Task: Look for space in Akora, Pakistan from 9th June, 2023 to 16th June, 2023 for 2 adults in price range Rs.8000 to Rs.16000. Place can be entire place with 2 bedrooms having 2 beds and 1 bathroom. Property type can be house, flat, guest house. Booking option can be shelf check-in. Required host language is English.
Action: Mouse pressed left at (423, 74)
Screenshot: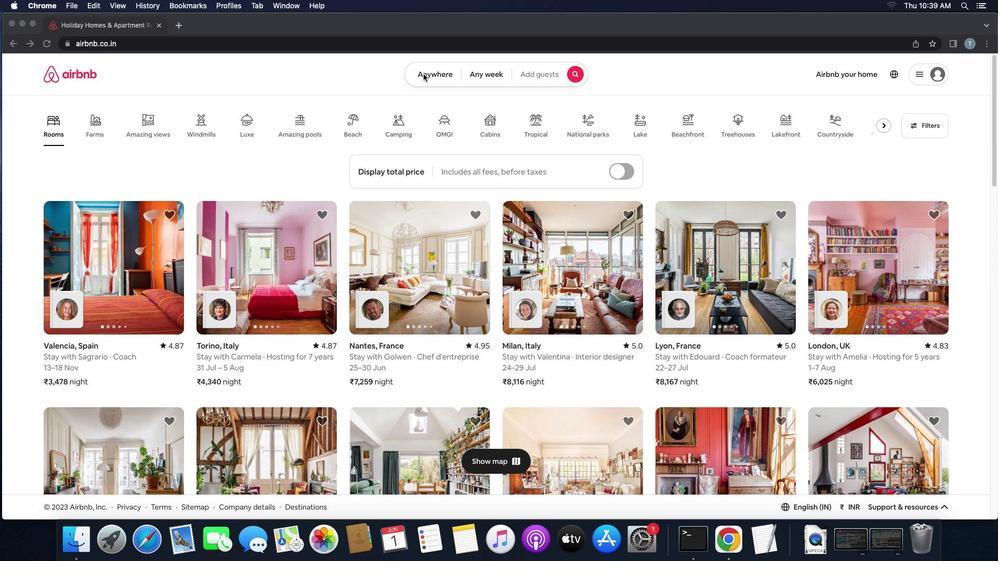 
Action: Mouse pressed left at (423, 74)
Screenshot: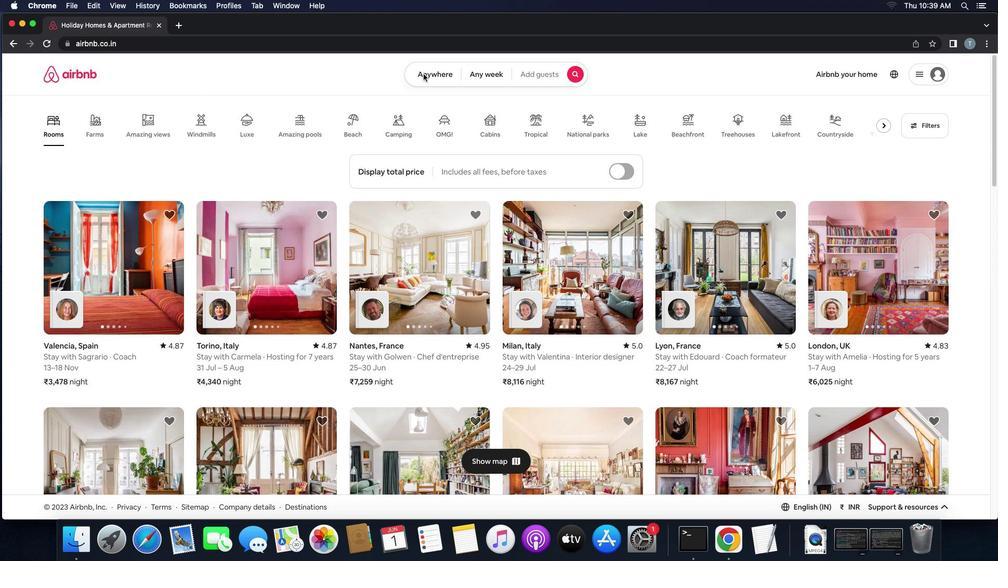 
Action: Mouse moved to (382, 109)
Screenshot: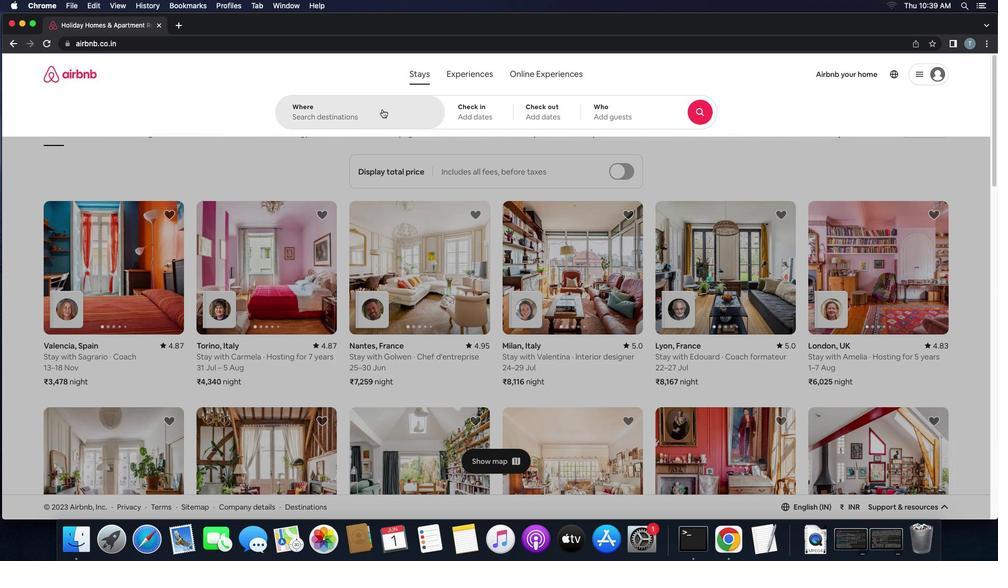 
Action: Mouse pressed left at (382, 109)
Screenshot: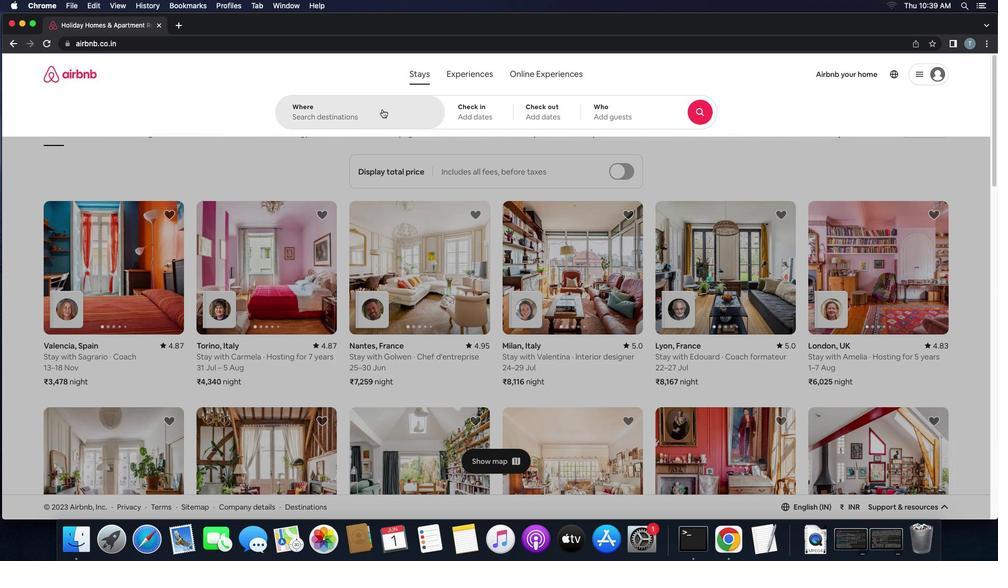 
Action: Mouse moved to (383, 109)
Screenshot: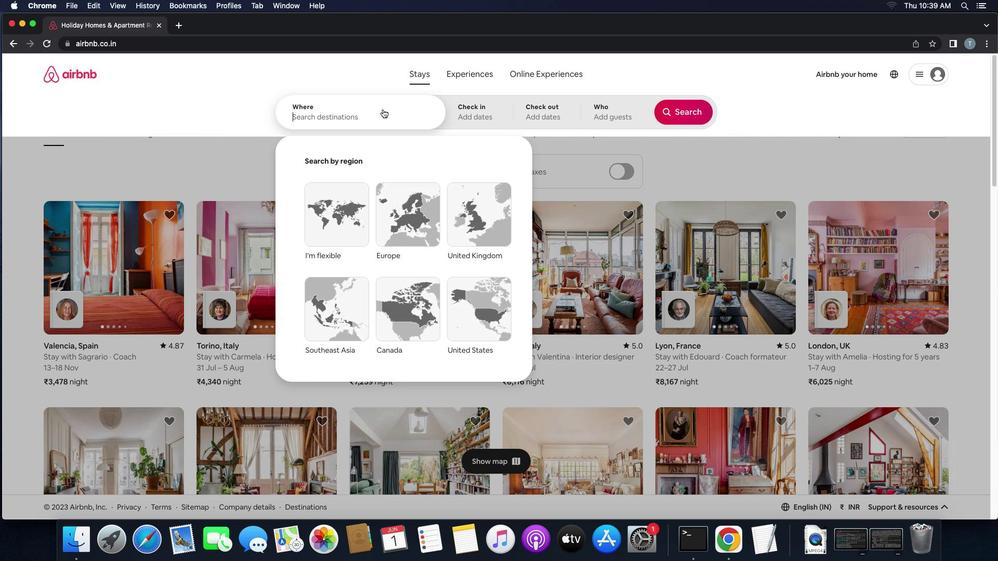 
Action: Key pressed Key.shift'A''k''o''r''a'',''p''a''k''i''s''t''a''n'Key.enter
Screenshot: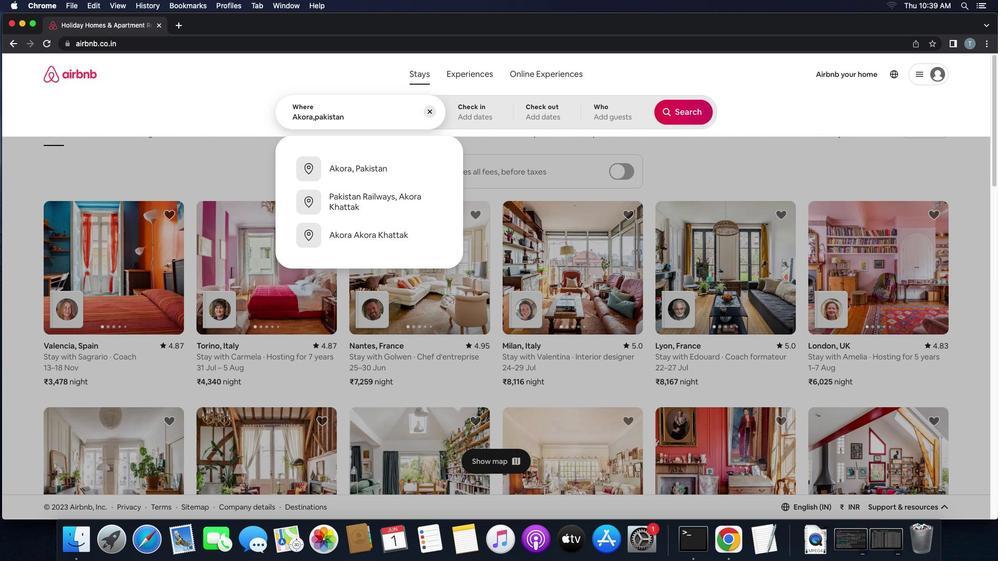 
Action: Mouse moved to (513, 287)
Screenshot: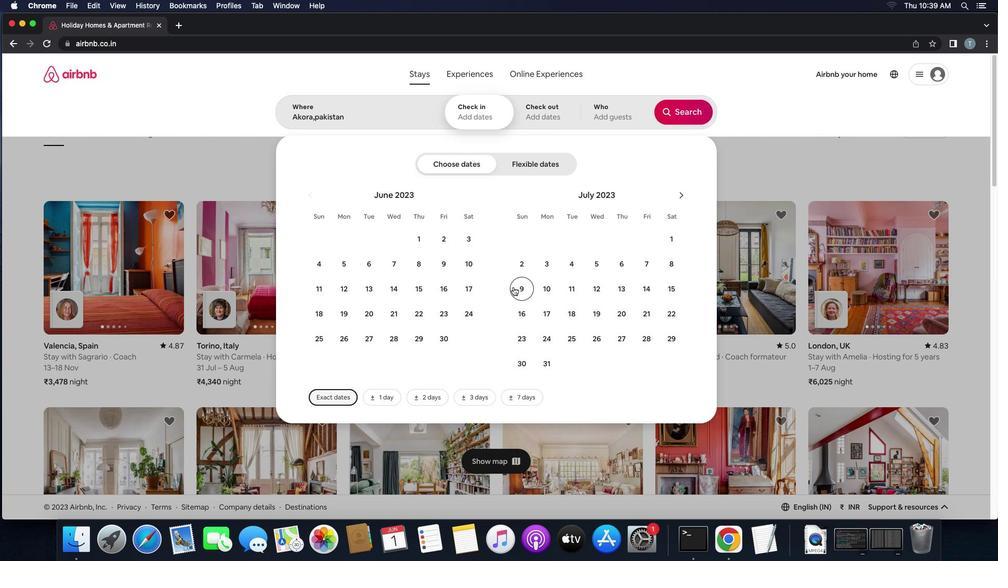 
Action: Mouse pressed left at (513, 287)
Screenshot: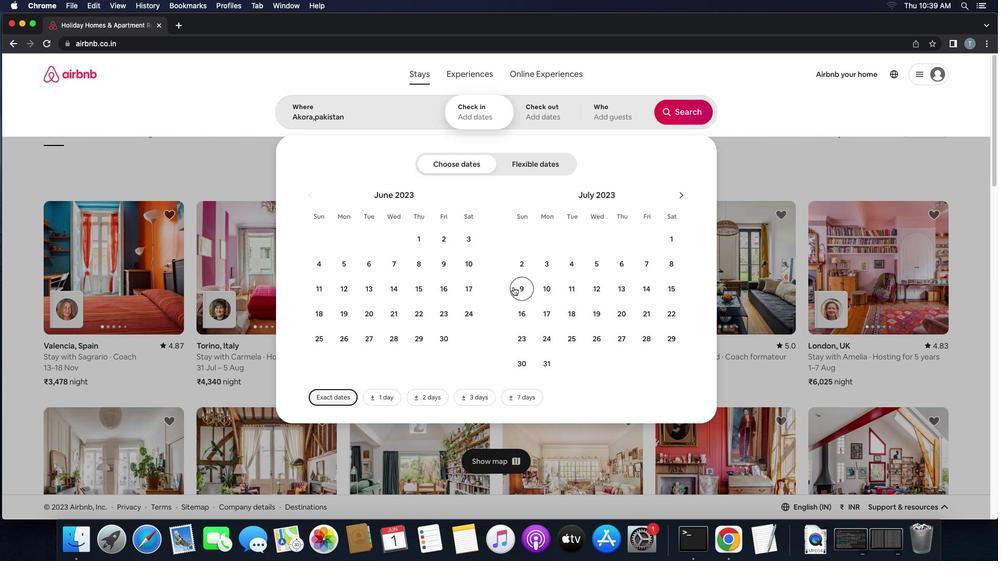 
Action: Mouse moved to (518, 314)
Screenshot: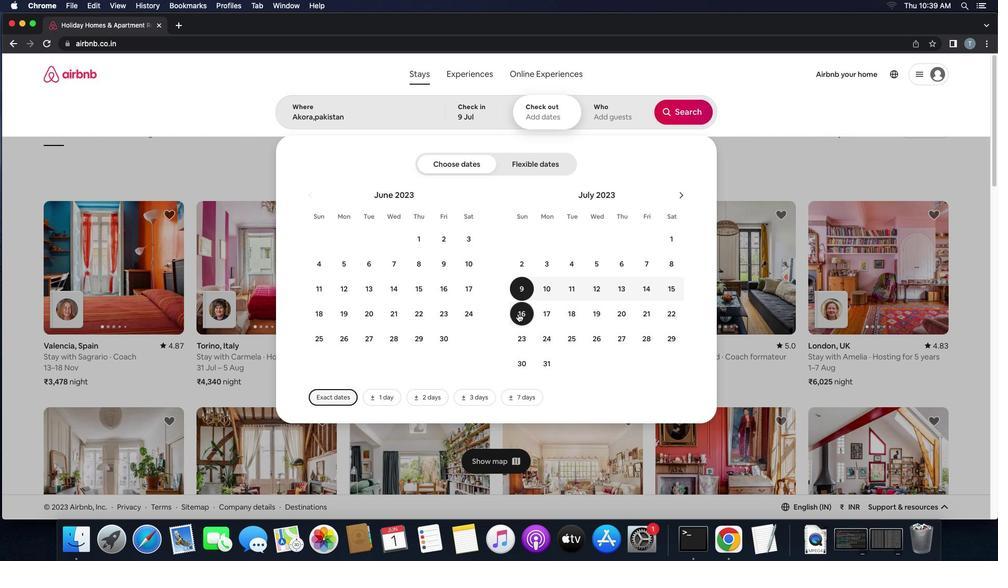 
Action: Mouse pressed left at (518, 314)
Screenshot: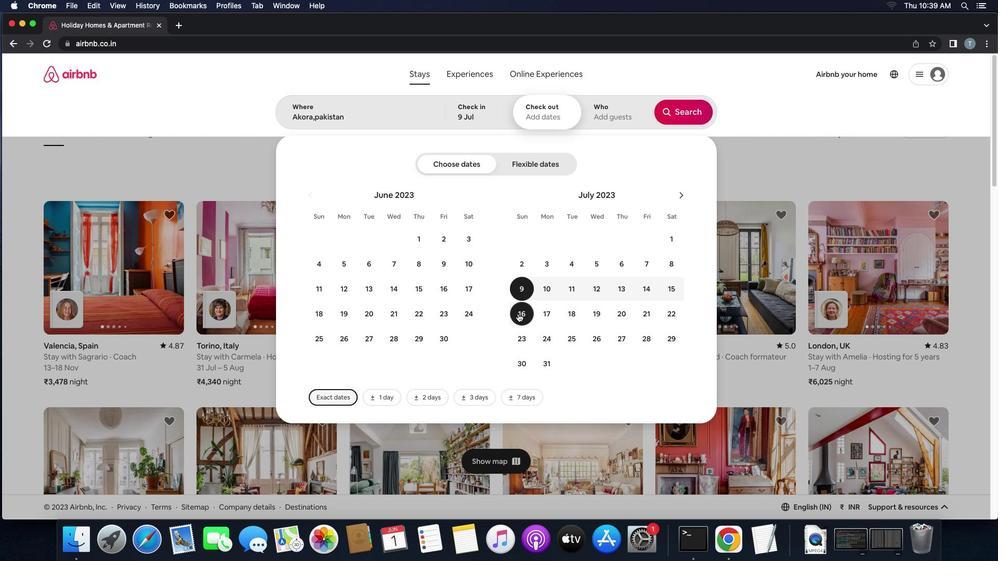 
Action: Mouse moved to (597, 114)
Screenshot: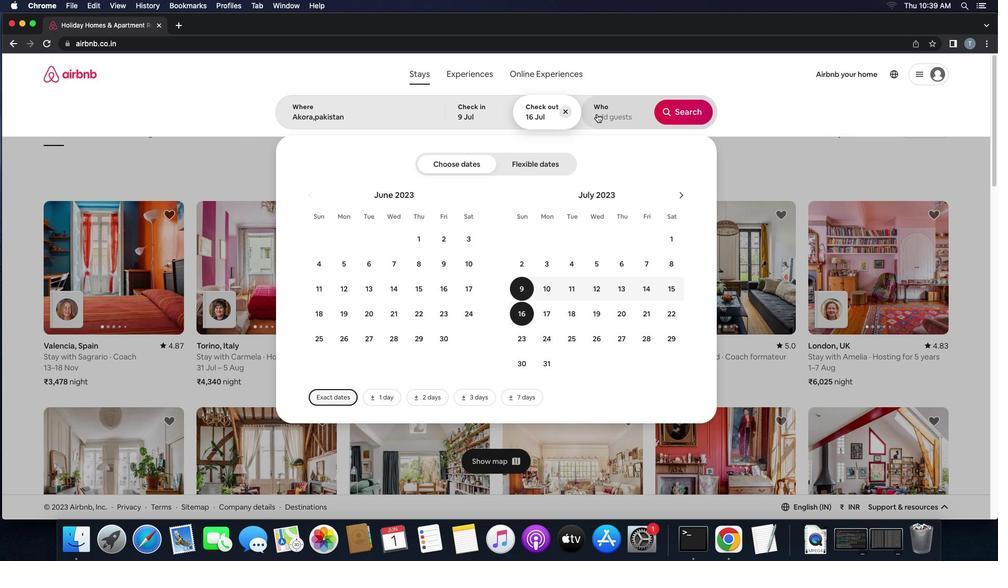 
Action: Mouse pressed left at (597, 114)
Screenshot: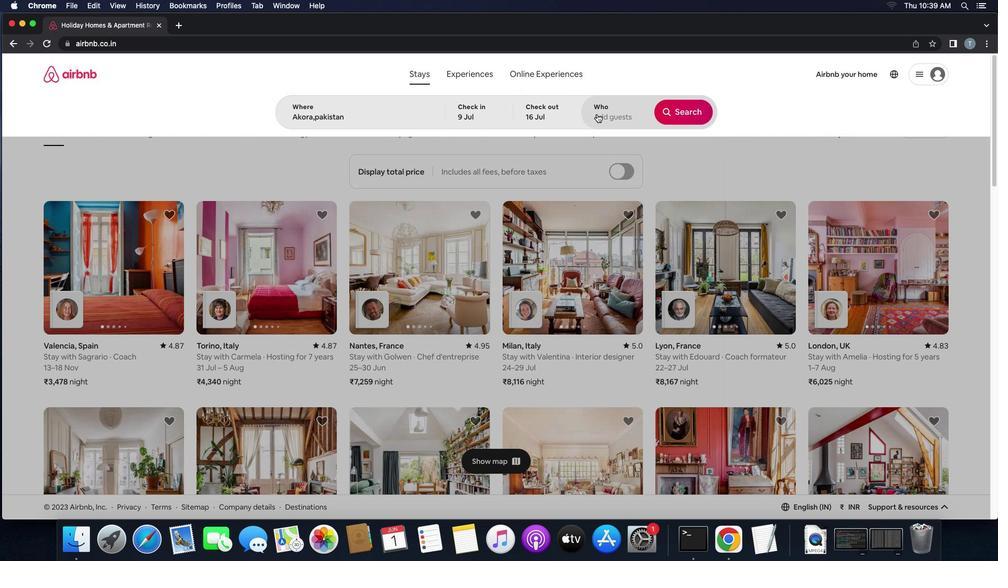 
Action: Mouse moved to (688, 171)
Screenshot: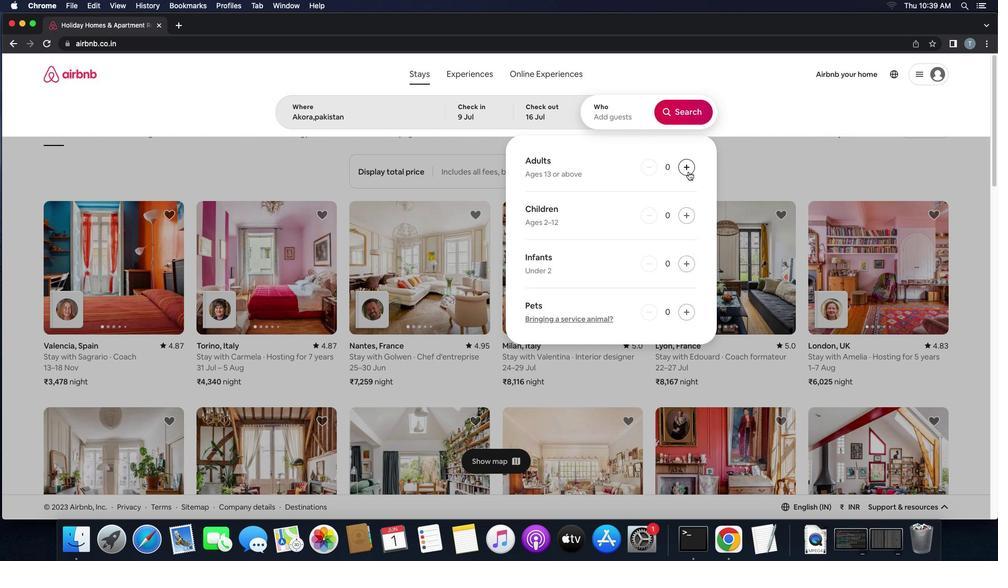 
Action: Mouse pressed left at (688, 171)
Screenshot: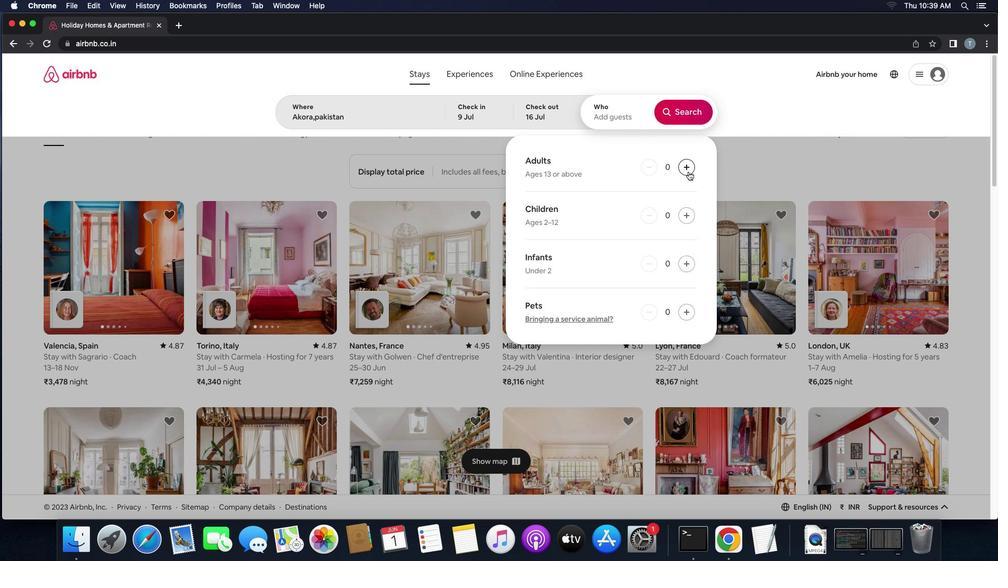 
Action: Mouse pressed left at (688, 171)
Screenshot: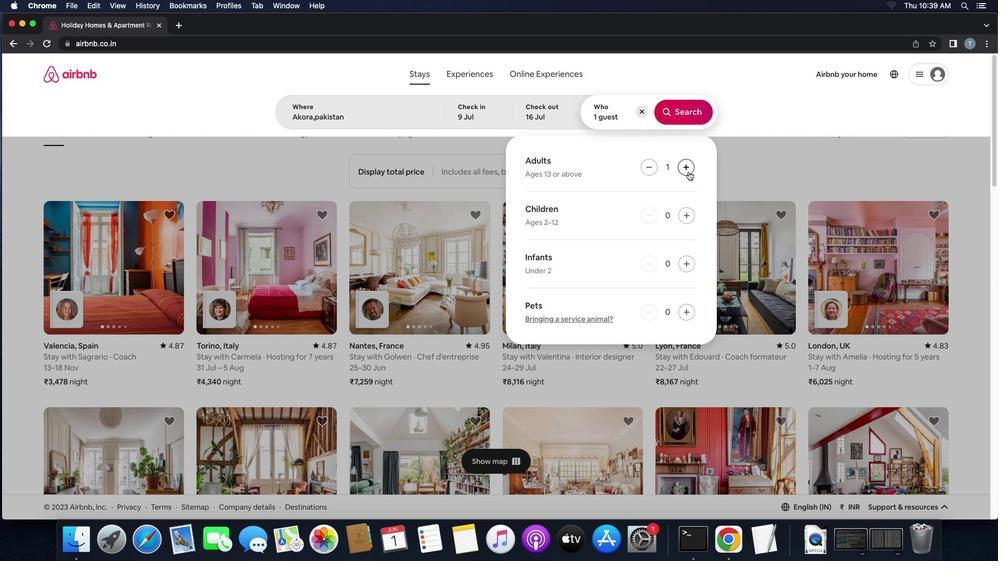 
Action: Mouse moved to (687, 119)
Screenshot: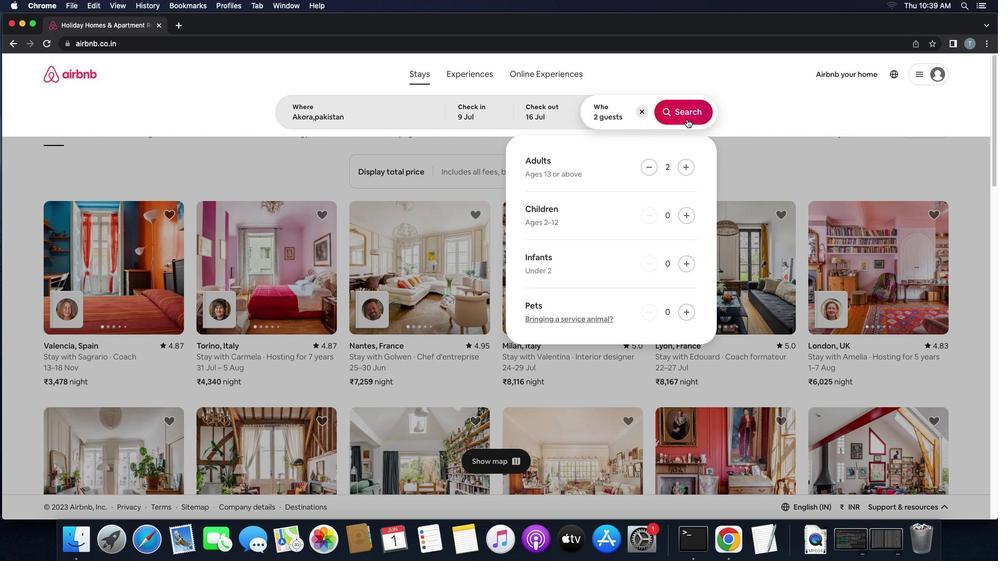 
Action: Mouse pressed left at (687, 119)
Screenshot: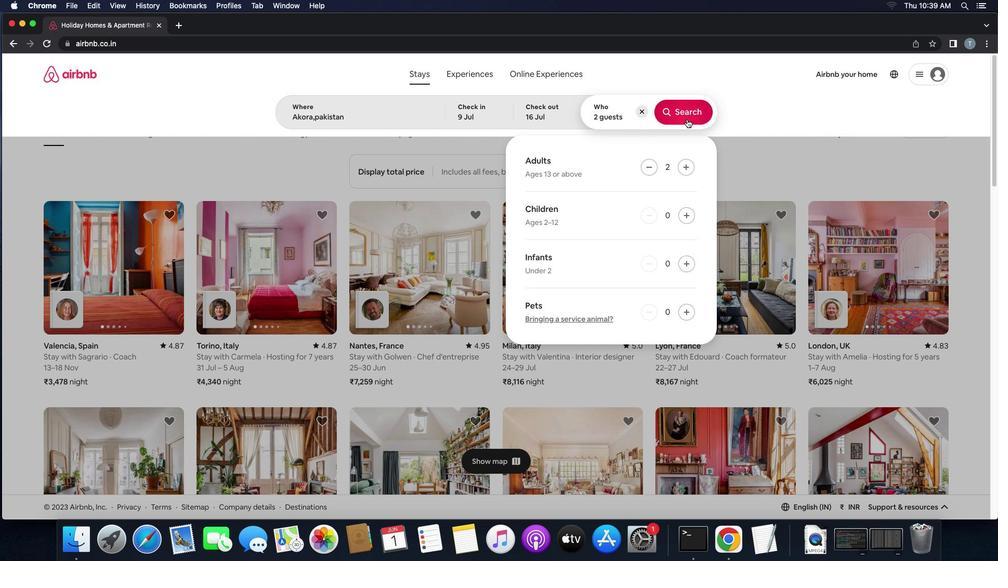 
Action: Mouse moved to (944, 116)
Screenshot: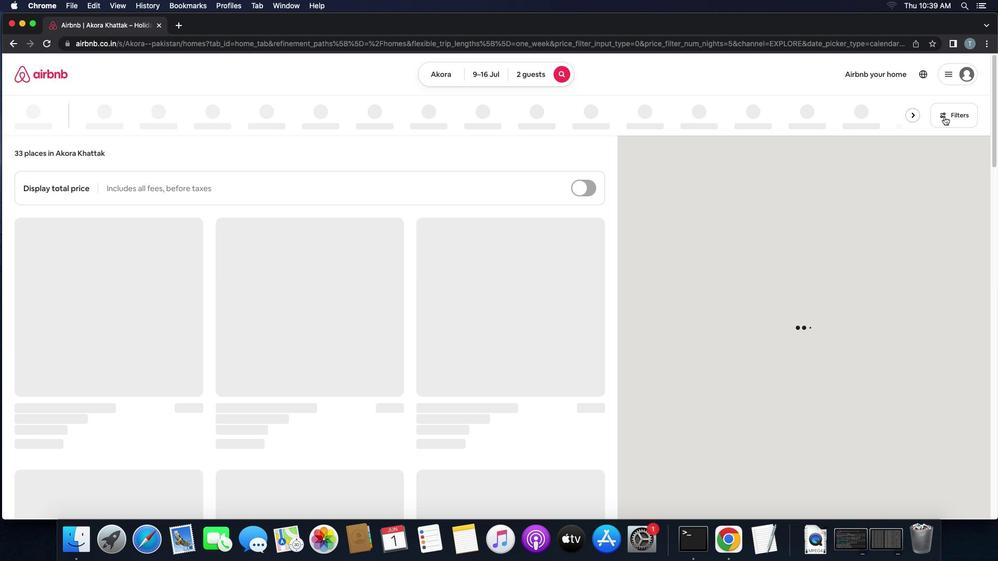 
Action: Mouse pressed left at (944, 116)
Screenshot: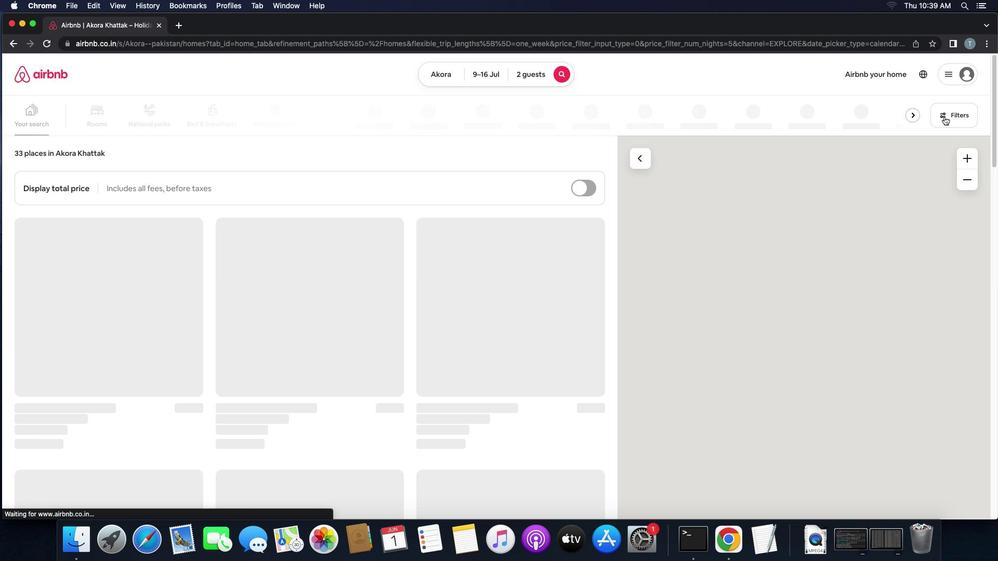 
Action: Mouse moved to (393, 364)
Screenshot: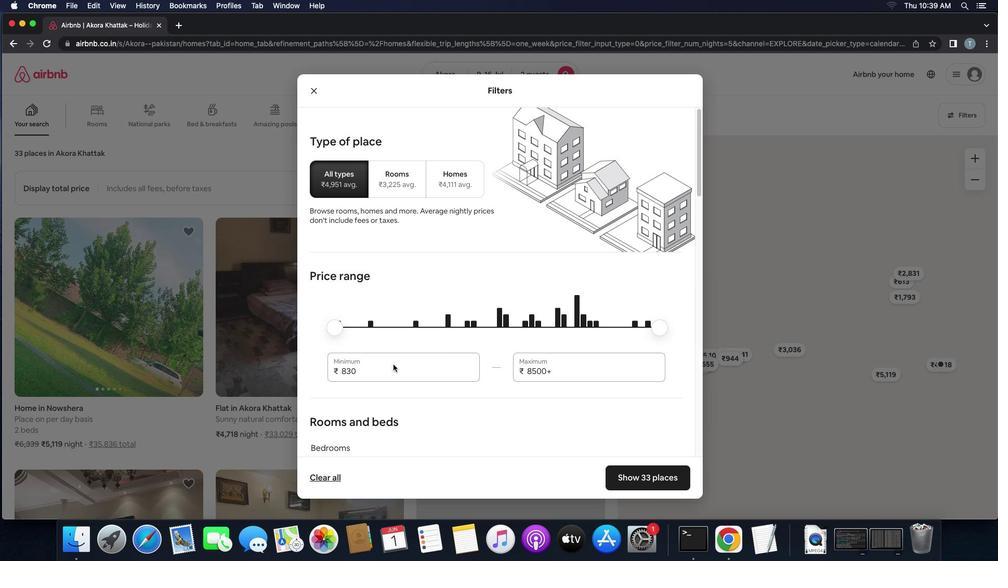 
Action: Mouse pressed left at (393, 364)
Screenshot: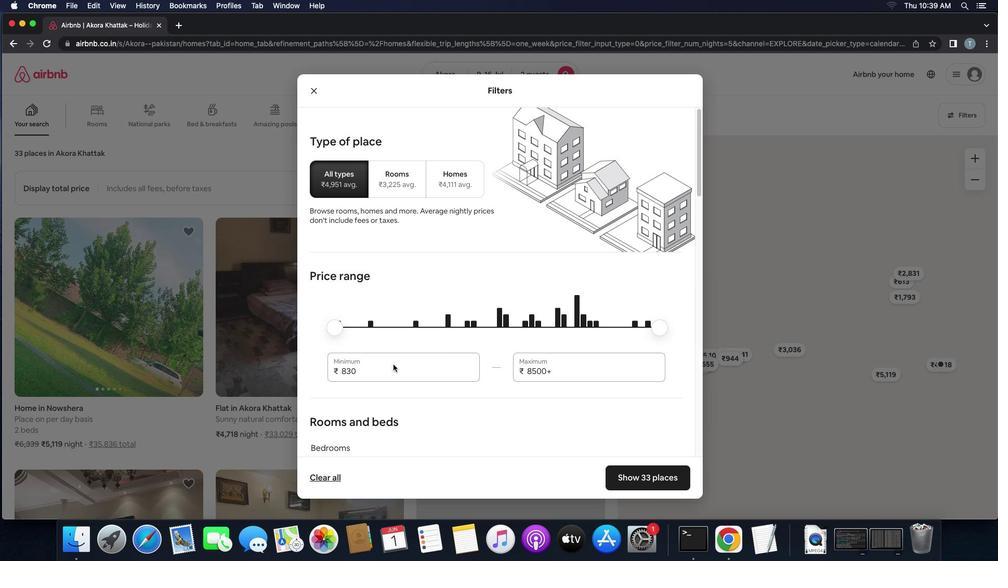 
Action: Mouse moved to (390, 369)
Screenshot: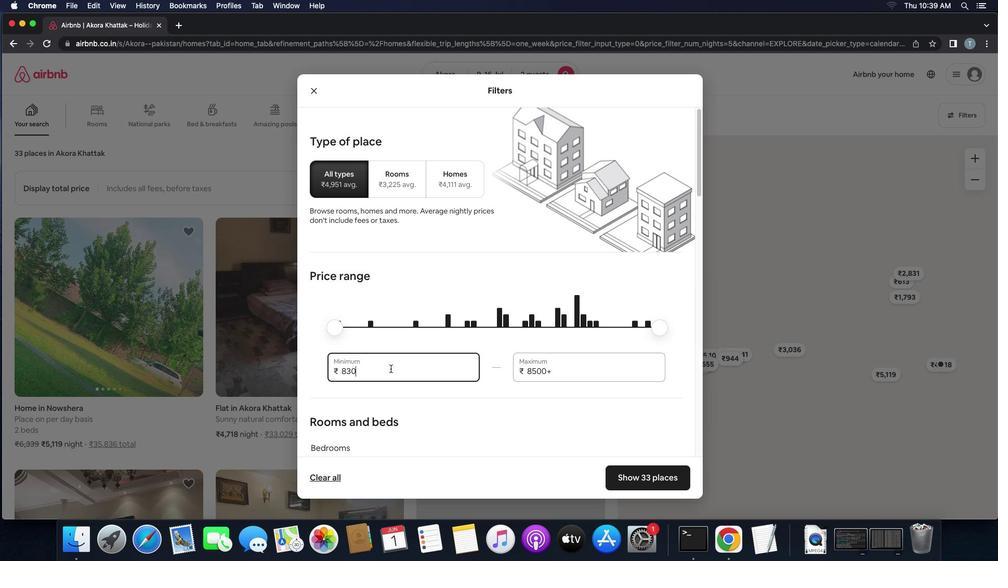 
Action: Mouse pressed left at (390, 369)
Screenshot: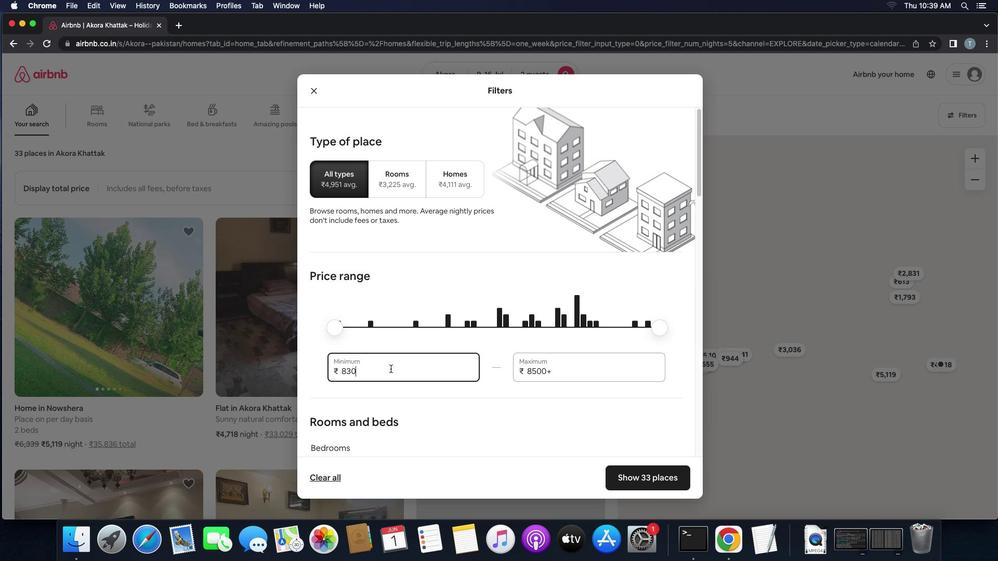 
Action: Mouse moved to (390, 363)
Screenshot: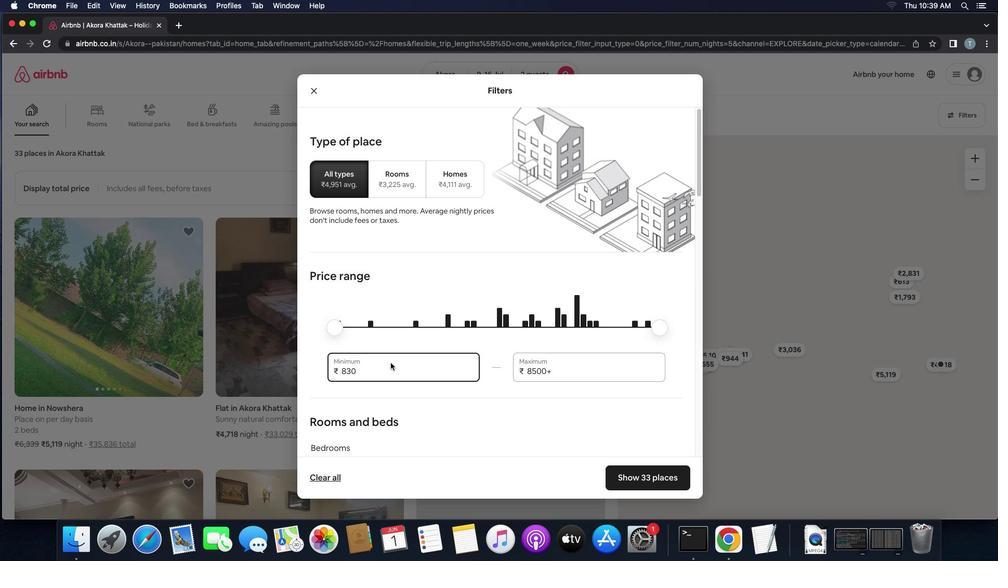 
Action: Key pressed Key.backspaceKey.backspaceKey.backspace
Screenshot: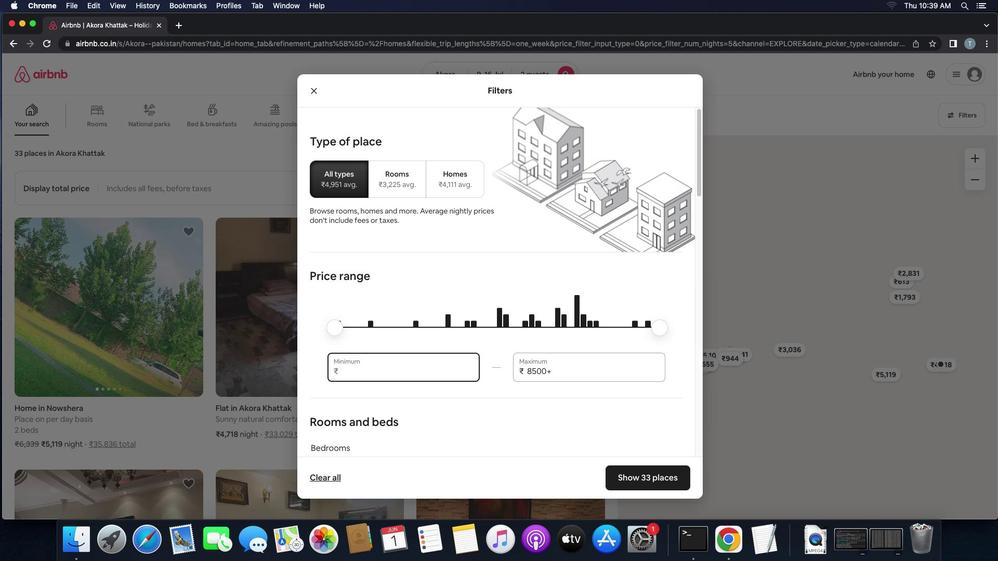 
Action: Mouse moved to (462, 348)
Screenshot: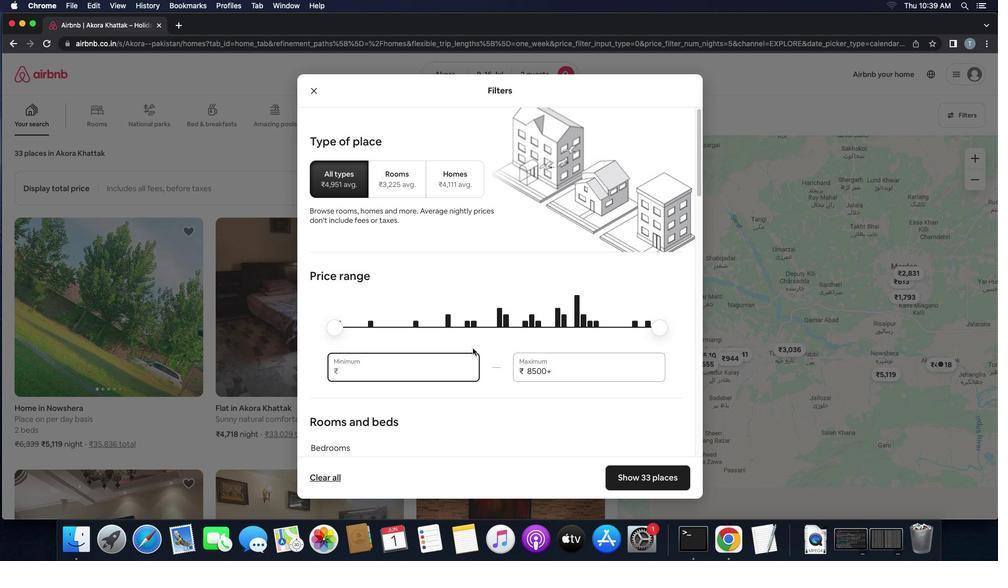 
Action: Key pressed '8'
Screenshot: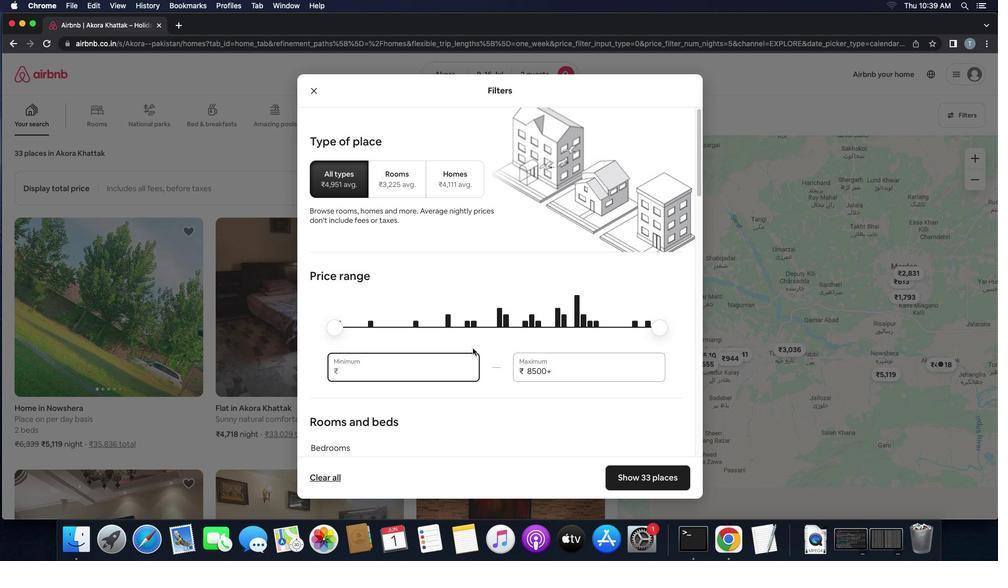 
Action: Mouse moved to (472, 348)
Screenshot: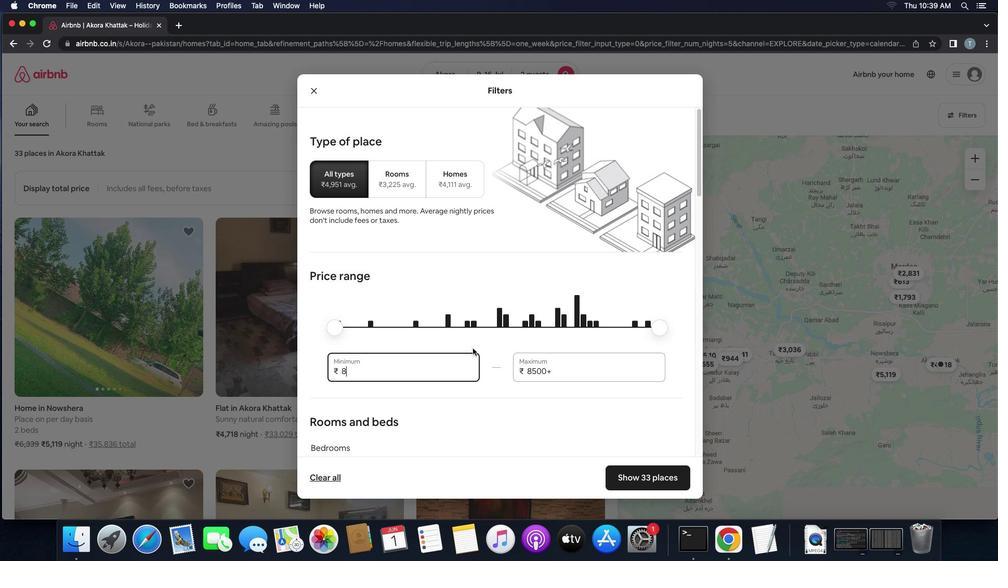 
Action: Key pressed '0''0''0'
Screenshot: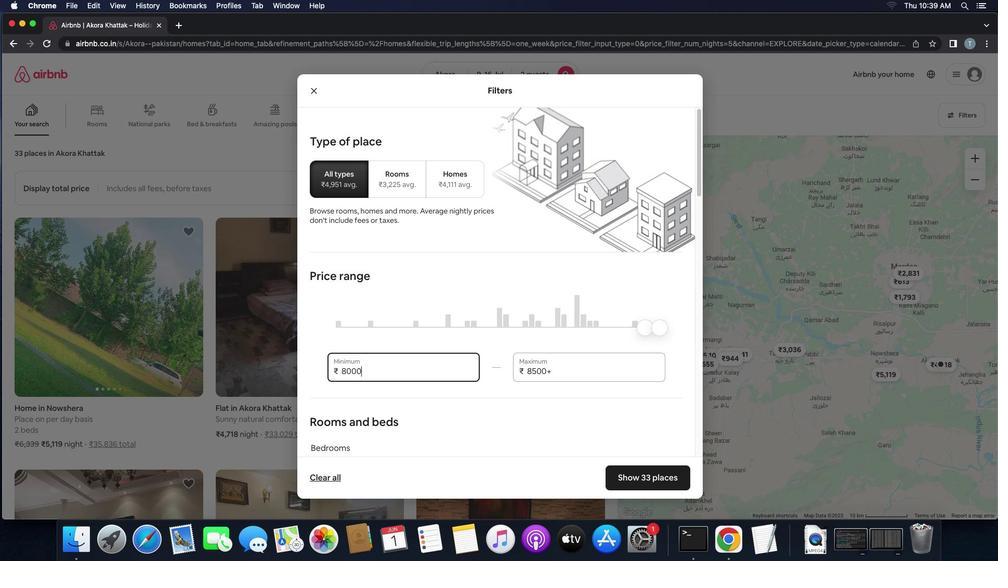 
Action: Mouse moved to (578, 376)
Screenshot: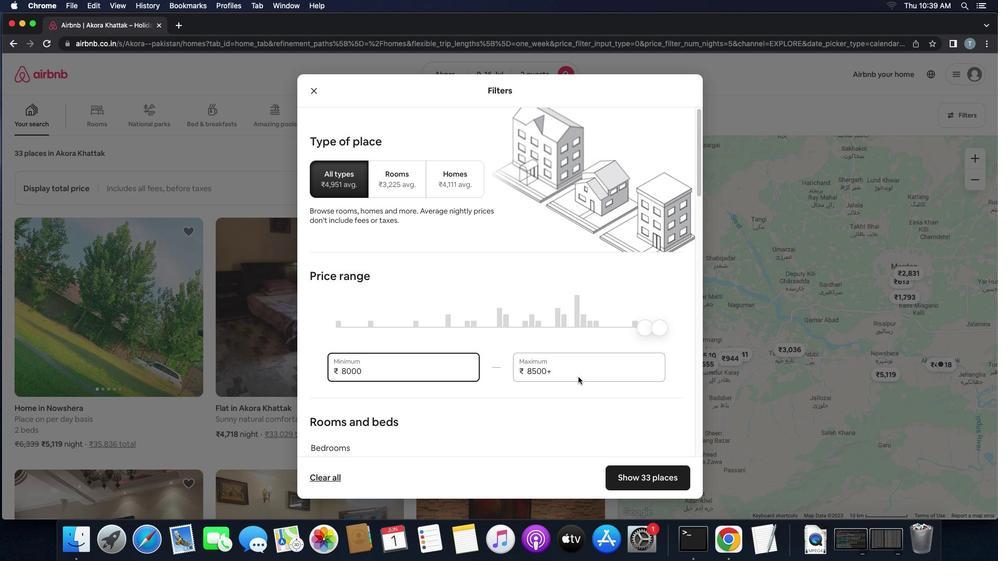 
Action: Mouse pressed left at (578, 376)
Screenshot: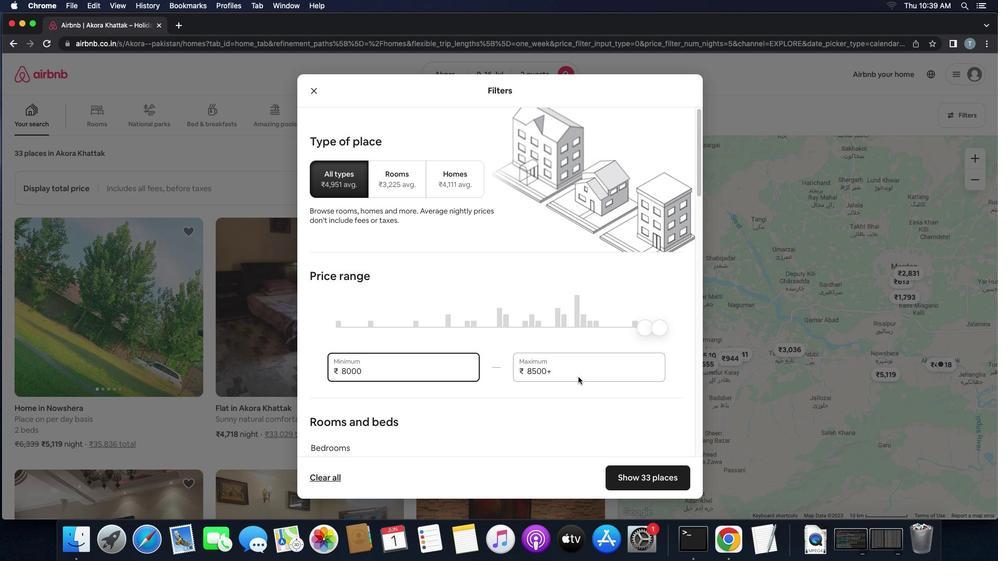 
Action: Mouse moved to (578, 376)
Screenshot: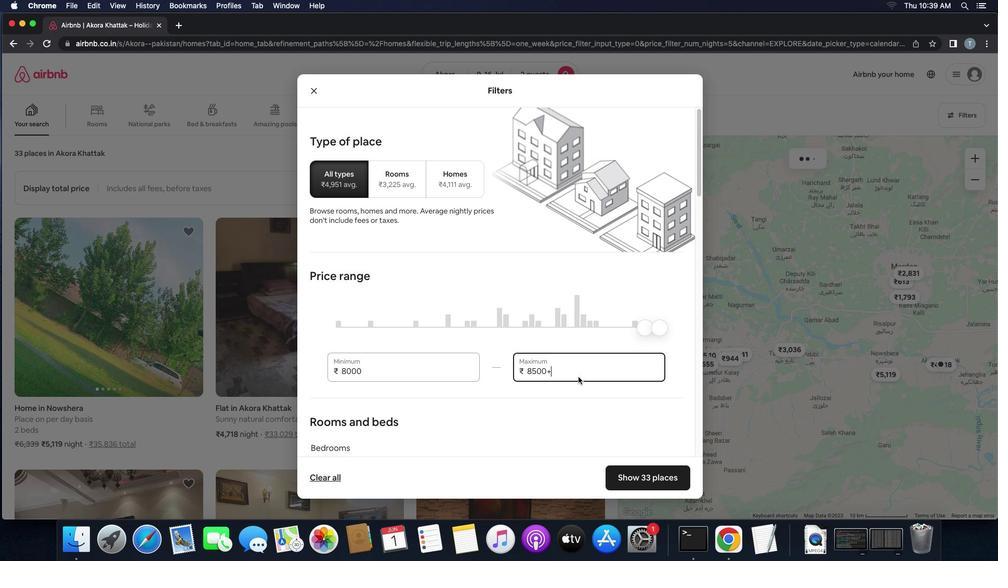 
Action: Key pressed Key.backspaceKey.backspaceKey.backspaceKey.backspaceKey.backspace'1''6''0''0''0'
Screenshot: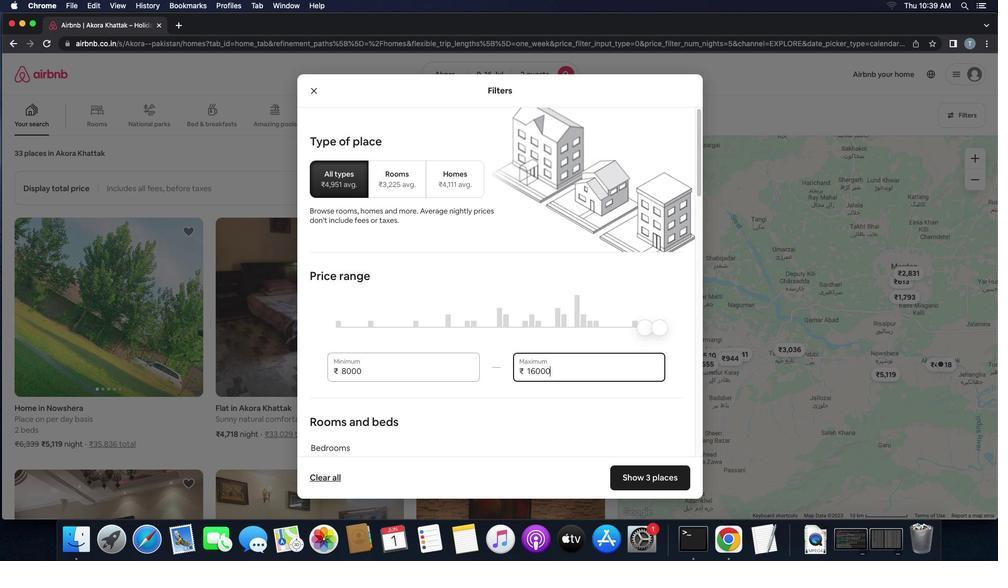 
Action: Mouse moved to (539, 416)
Screenshot: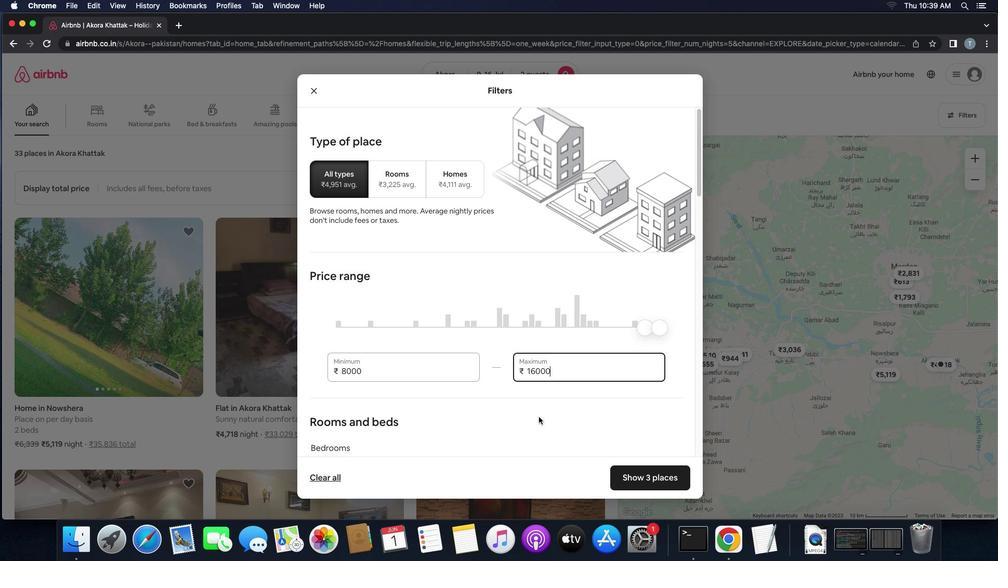 
Action: Mouse scrolled (539, 416) with delta (0, 0)
Screenshot: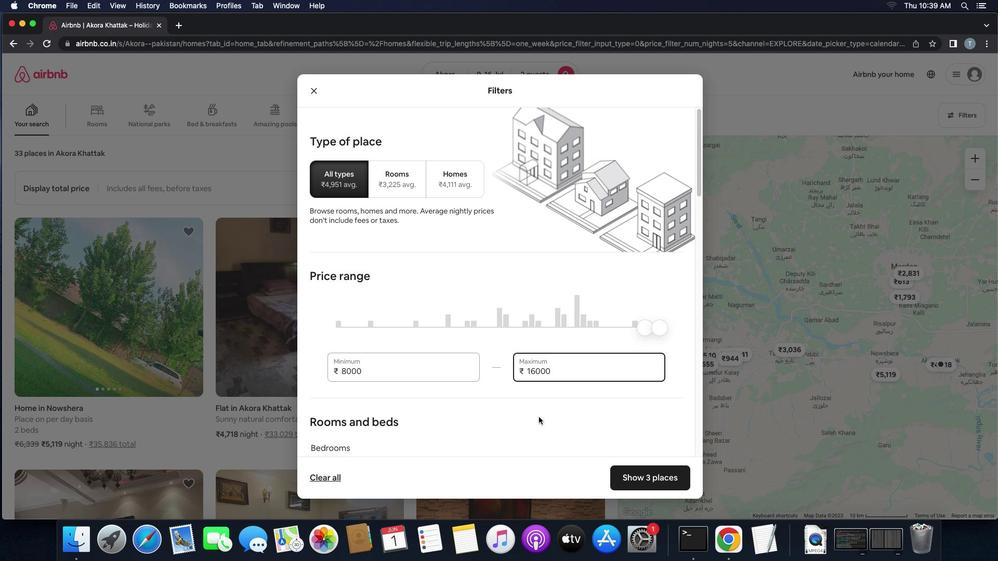 
Action: Mouse scrolled (539, 416) with delta (0, 0)
Screenshot: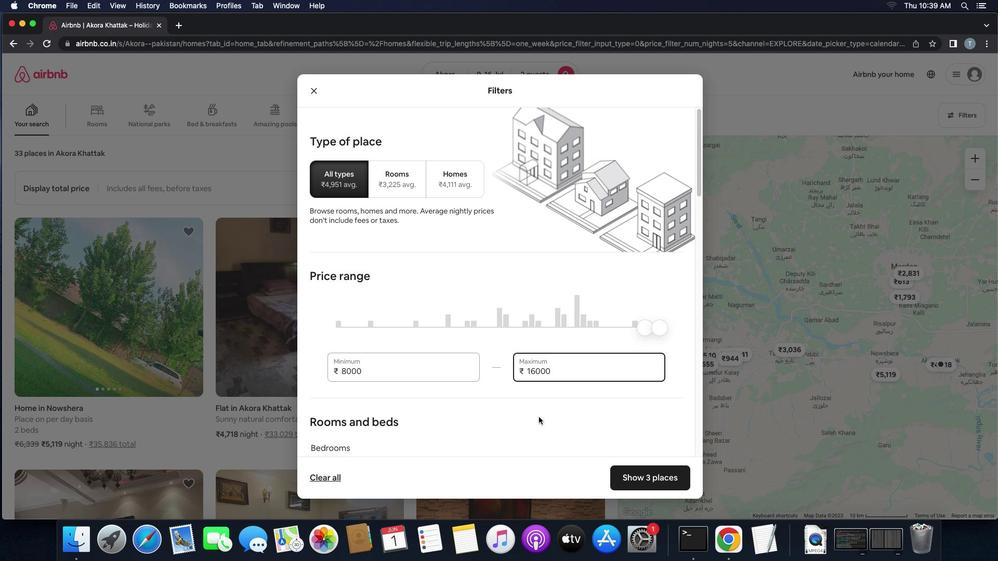 
Action: Mouse moved to (536, 415)
Screenshot: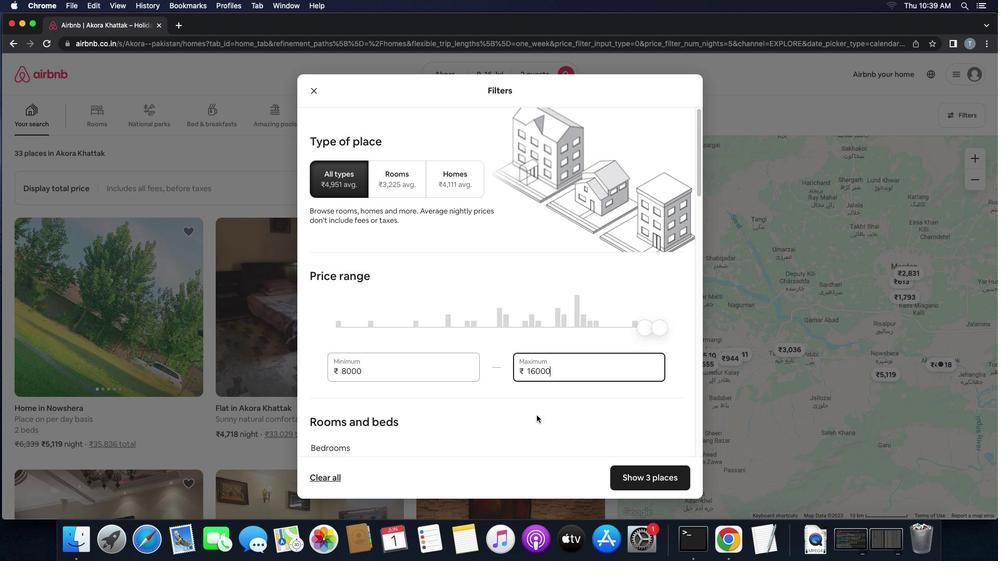 
Action: Mouse scrolled (536, 415) with delta (0, 0)
Screenshot: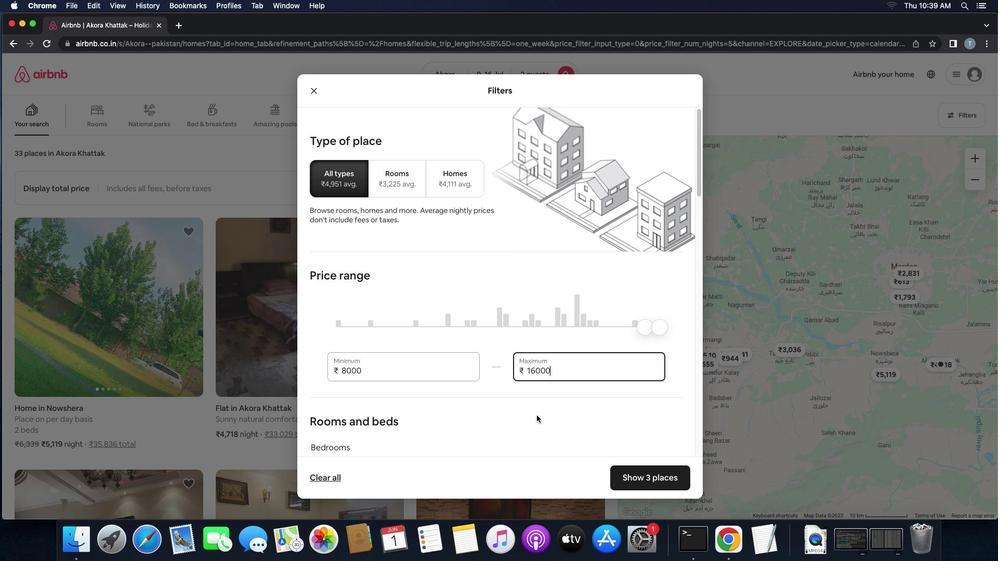 
Action: Mouse scrolled (536, 415) with delta (0, 0)
Screenshot: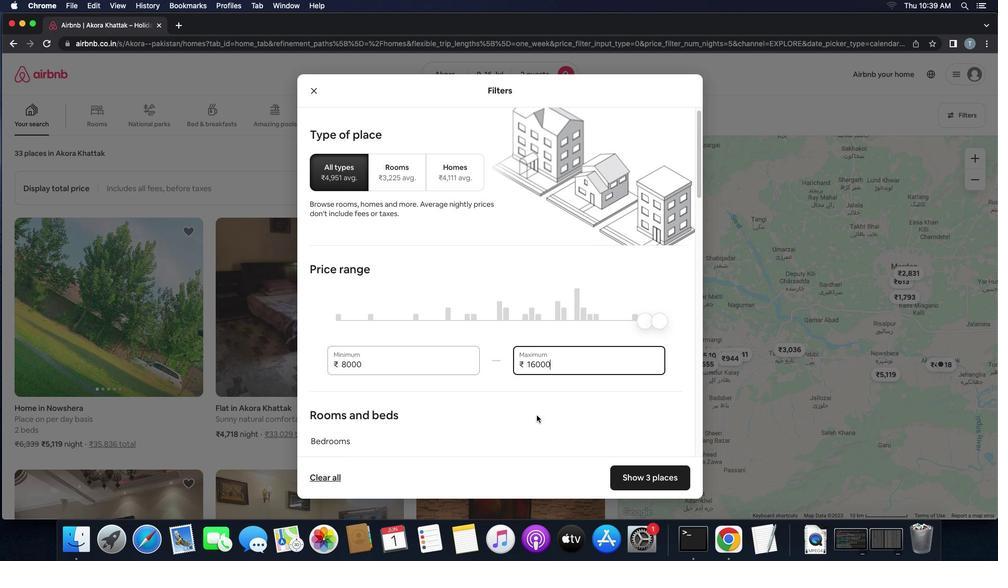 
Action: Mouse scrolled (536, 415) with delta (0, -1)
Screenshot: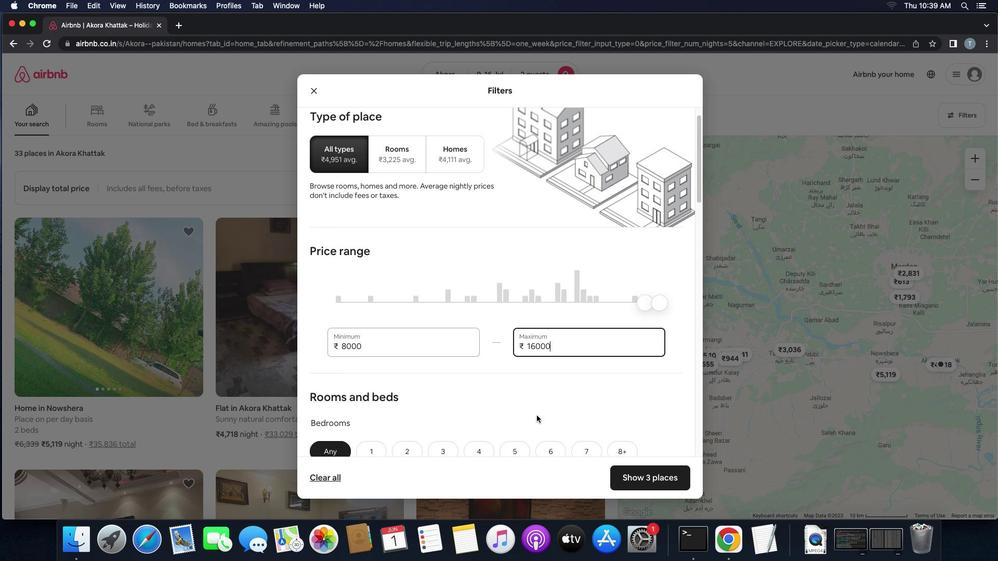 
Action: Mouse scrolled (536, 415) with delta (0, 0)
Screenshot: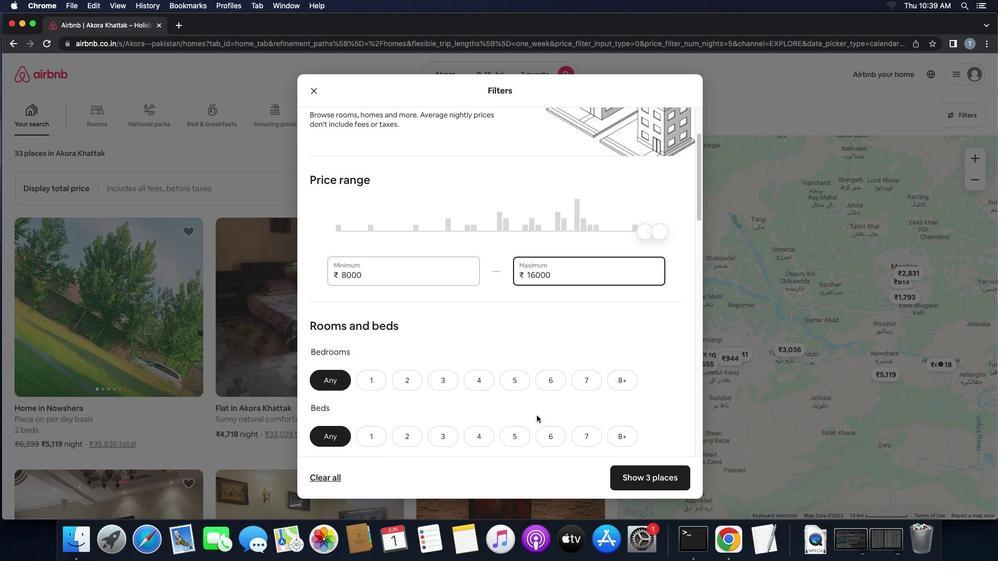 
Action: Mouse scrolled (536, 415) with delta (0, 0)
Screenshot: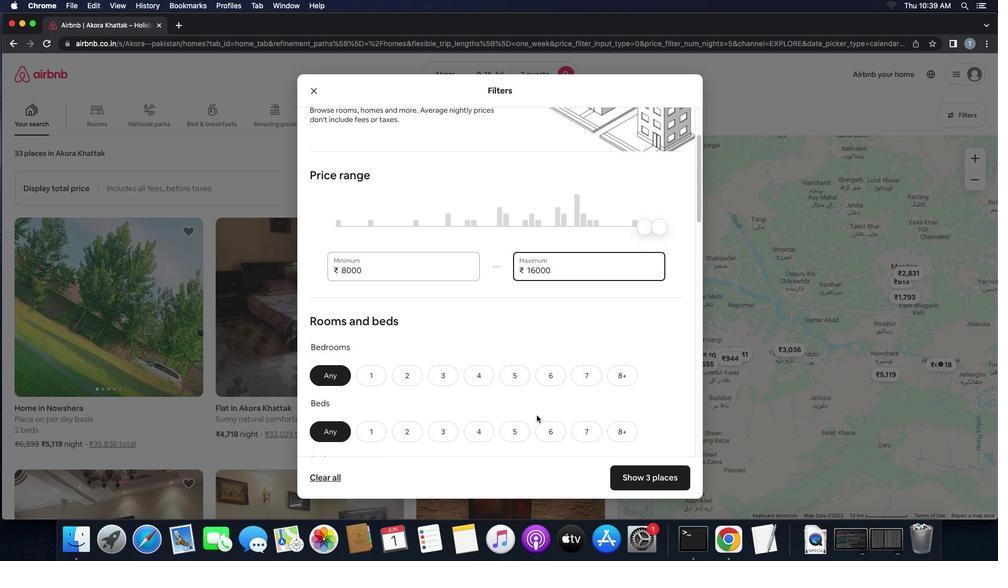 
Action: Mouse scrolled (536, 415) with delta (0, 0)
Screenshot: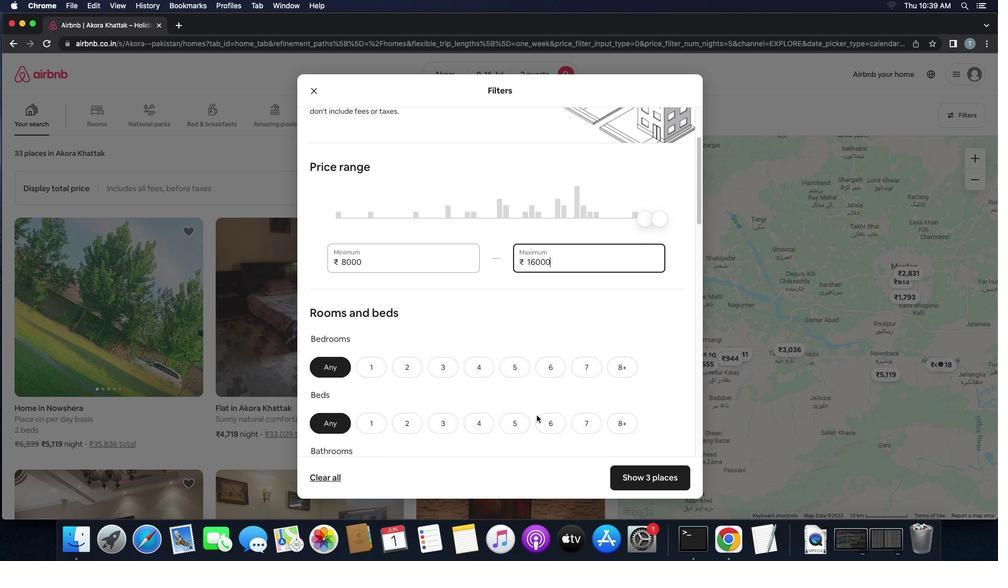 
Action: Mouse scrolled (536, 415) with delta (0, 0)
Screenshot: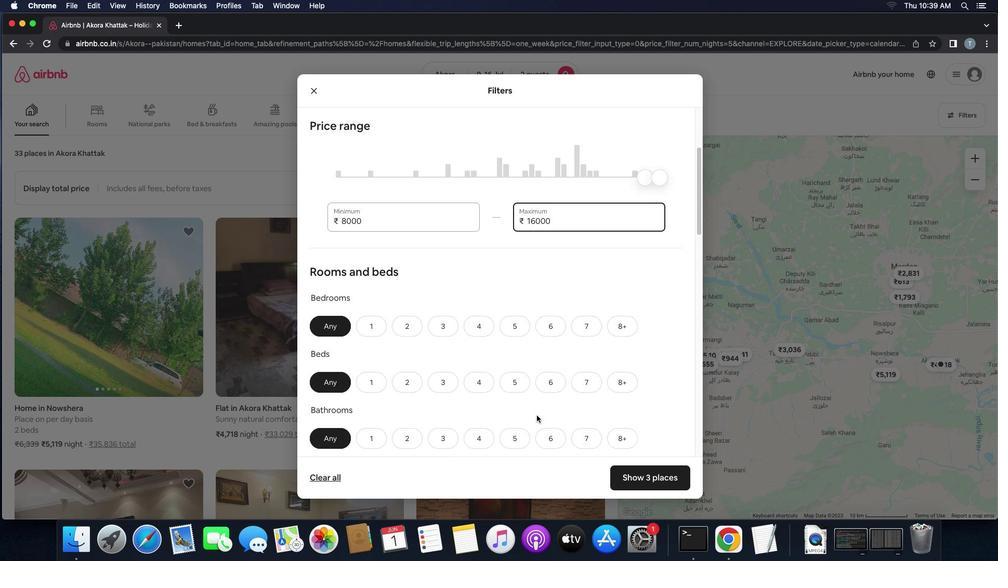 
Action: Mouse scrolled (536, 415) with delta (0, 0)
Screenshot: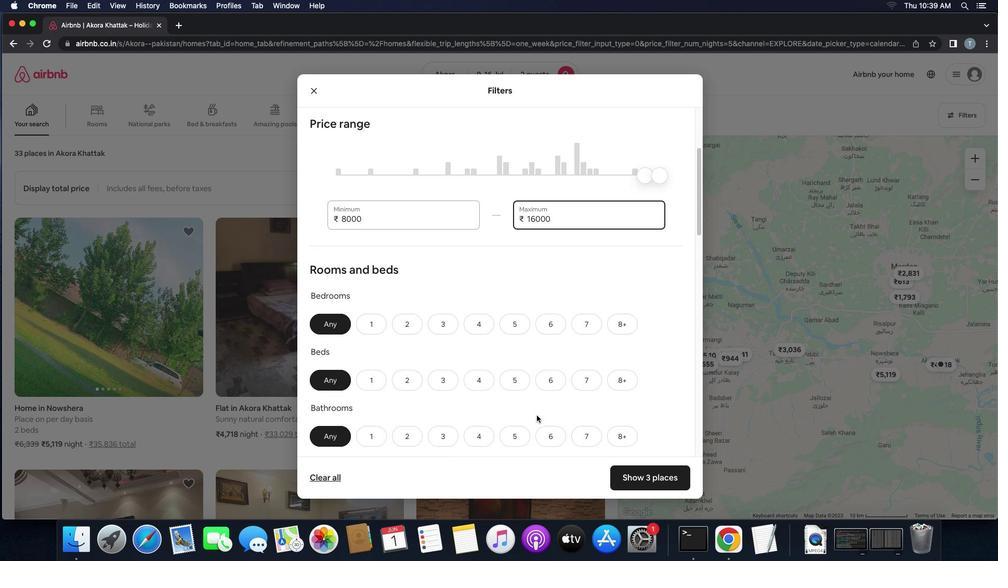 
Action: Mouse scrolled (536, 415) with delta (0, 0)
Screenshot: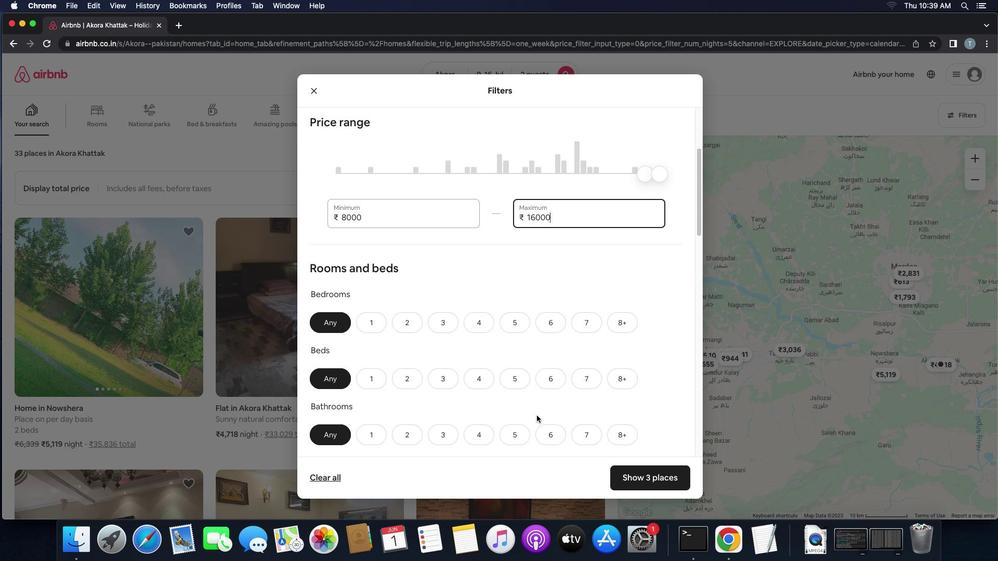 
Action: Mouse scrolled (536, 415) with delta (0, 0)
Screenshot: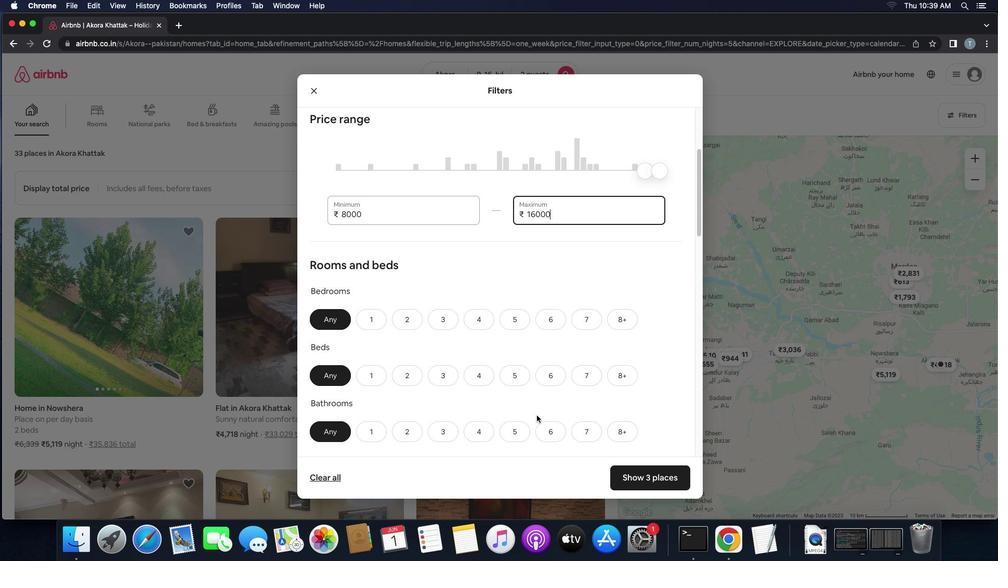 
Action: Mouse scrolled (536, 415) with delta (0, 0)
Screenshot: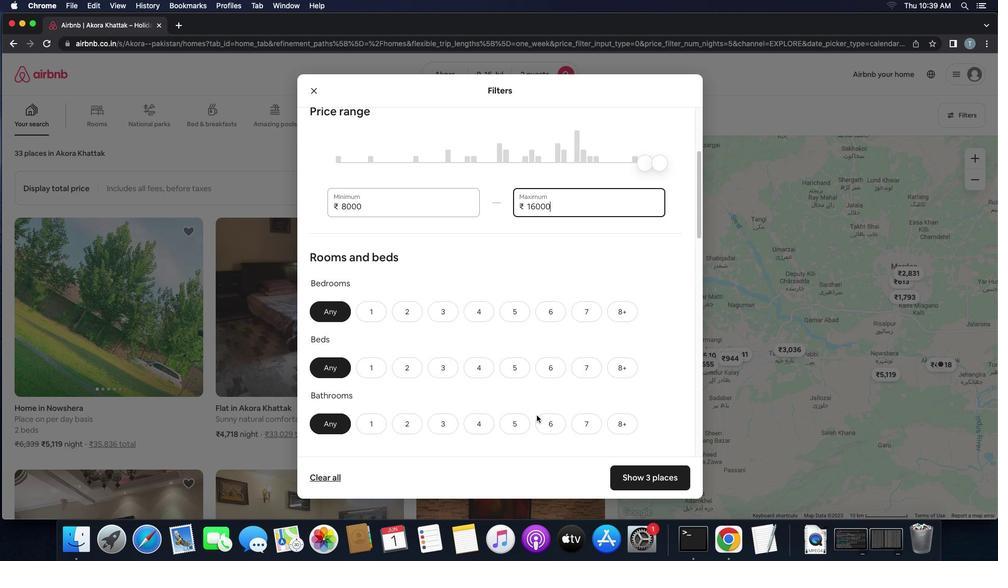 
Action: Mouse scrolled (536, 415) with delta (0, 0)
Screenshot: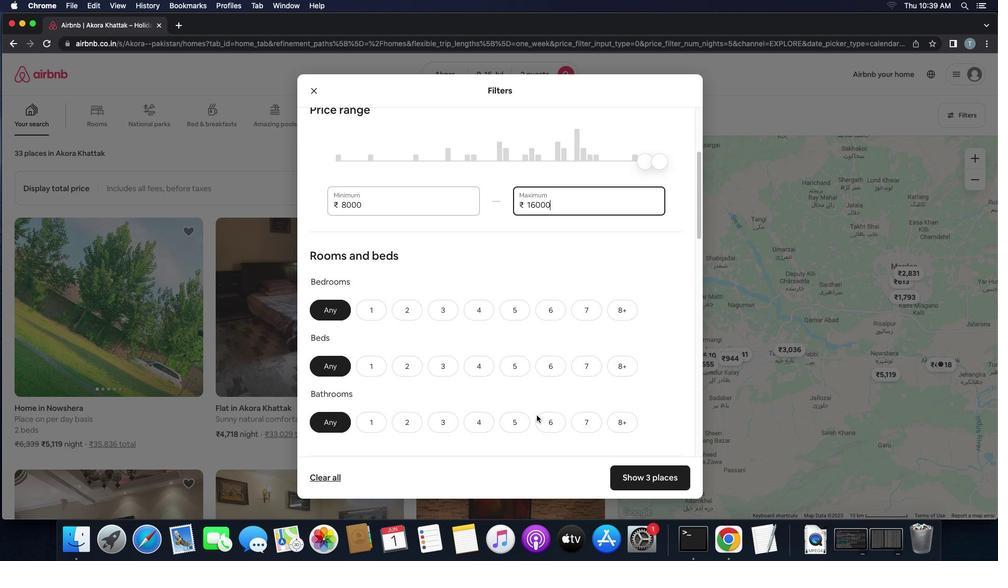 
Action: Mouse scrolled (536, 415) with delta (0, 0)
Screenshot: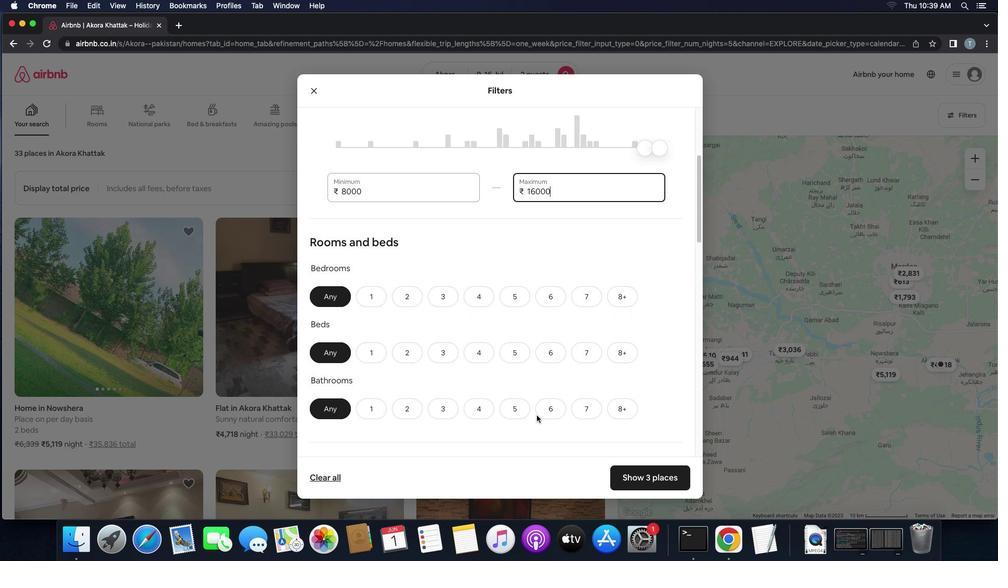 
Action: Mouse scrolled (536, 415) with delta (0, 0)
Screenshot: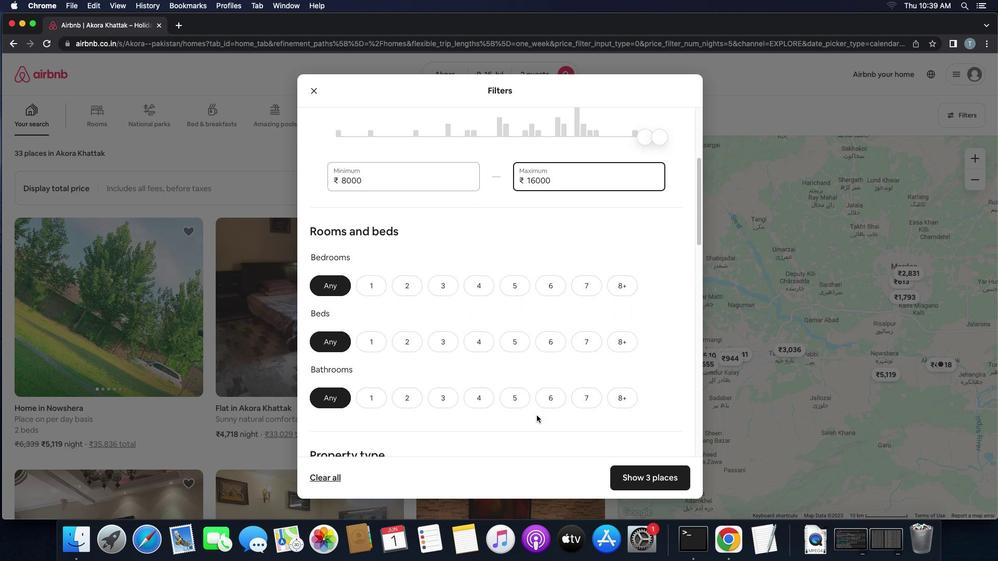 
Action: Mouse scrolled (536, 415) with delta (0, 0)
Screenshot: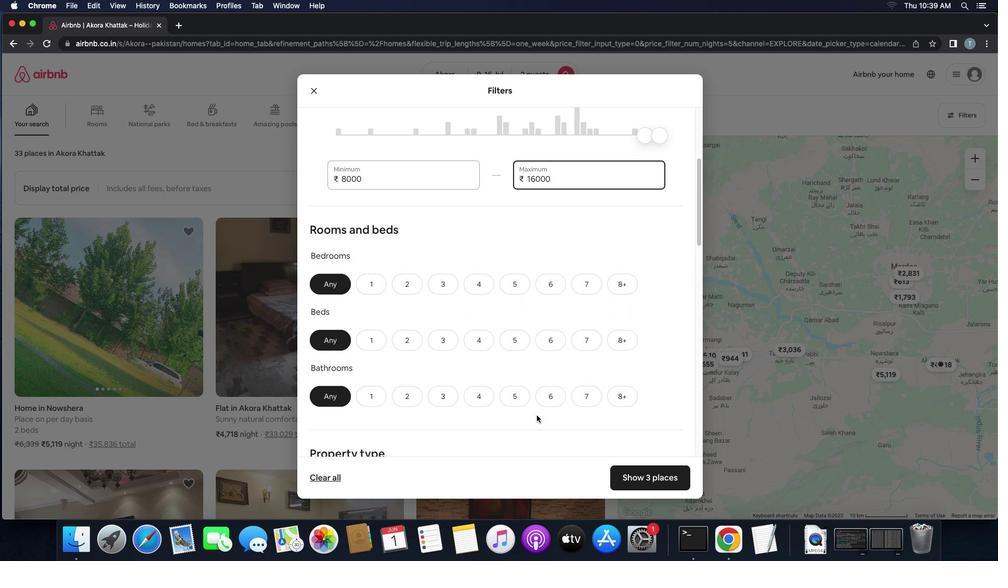 
Action: Mouse scrolled (536, 415) with delta (0, 0)
Screenshot: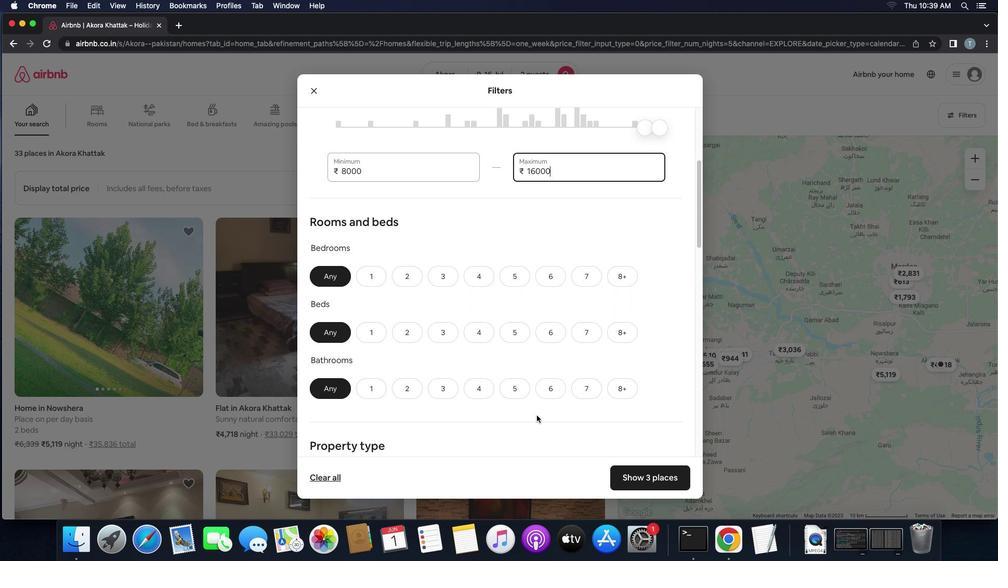 
Action: Mouse scrolled (536, 415) with delta (0, 0)
Screenshot: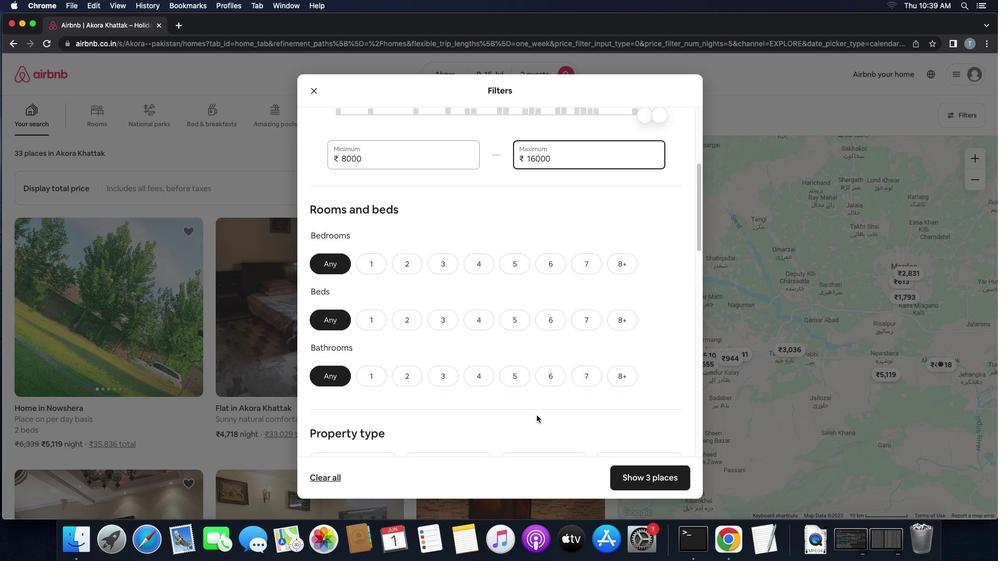 
Action: Mouse scrolled (536, 415) with delta (0, 0)
Screenshot: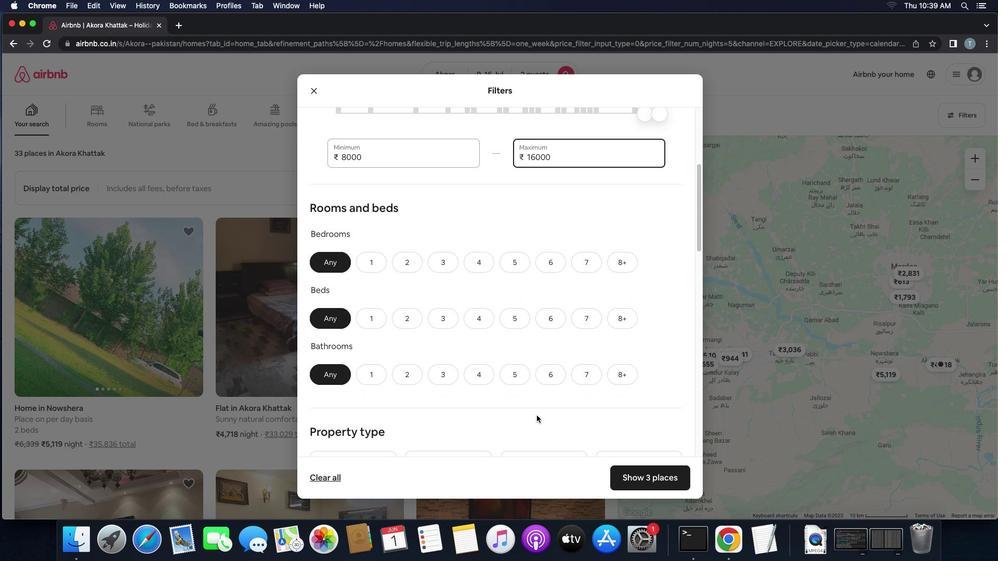 
Action: Mouse scrolled (536, 415) with delta (0, 0)
Screenshot: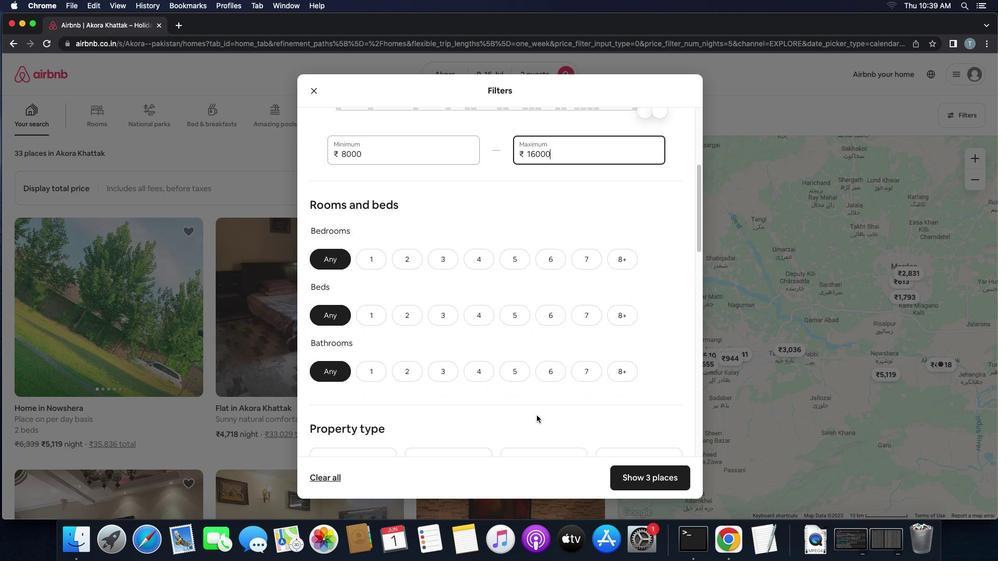 
Action: Mouse scrolled (536, 415) with delta (0, 0)
Screenshot: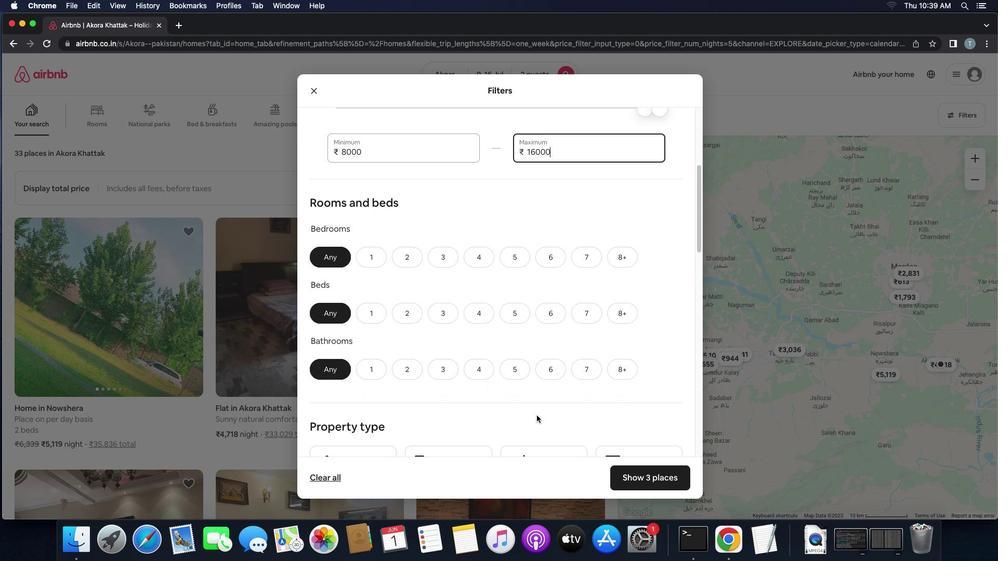 
Action: Mouse scrolled (536, 415) with delta (0, 0)
Screenshot: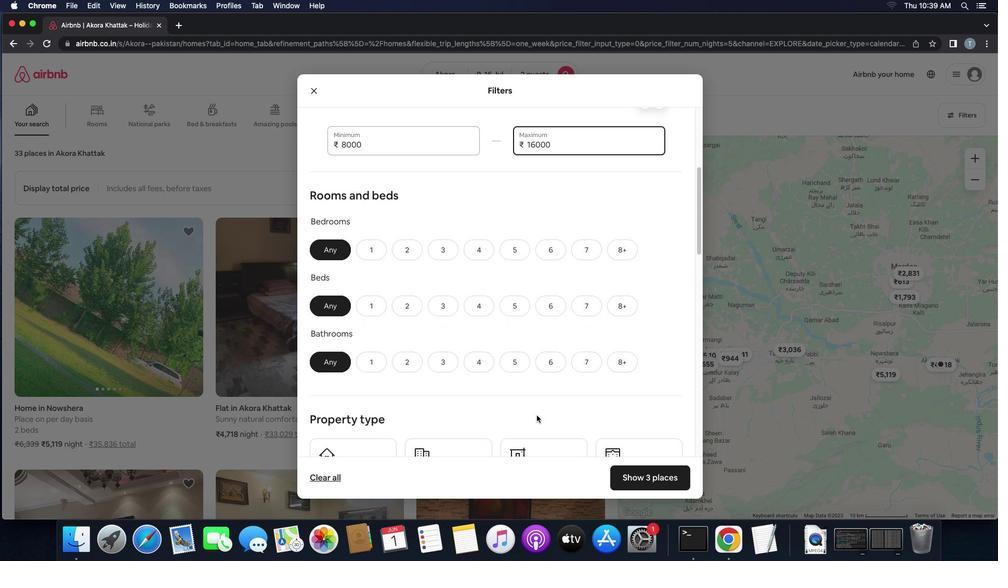
Action: Mouse scrolled (536, 415) with delta (0, 0)
Screenshot: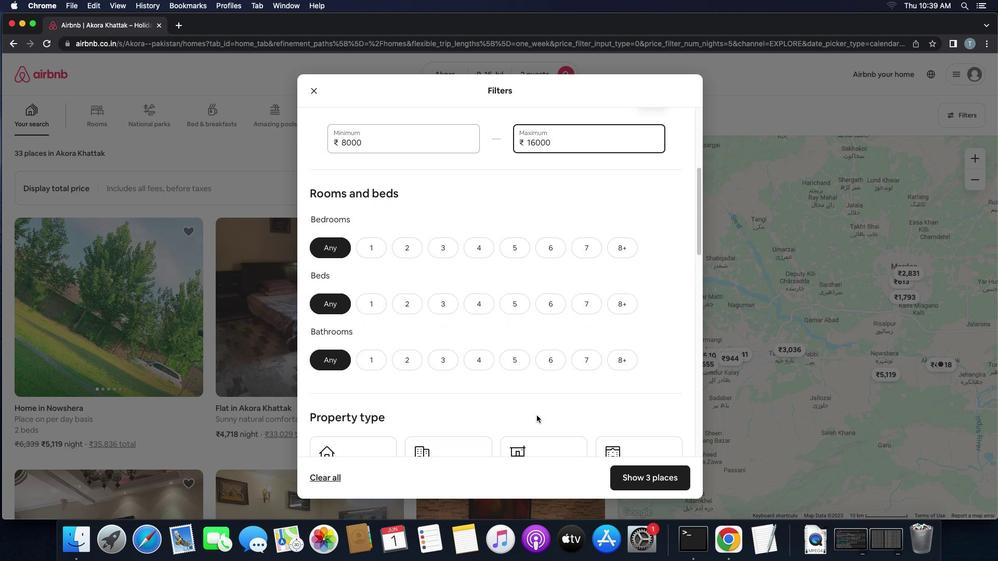 
Action: Mouse moved to (407, 236)
Screenshot: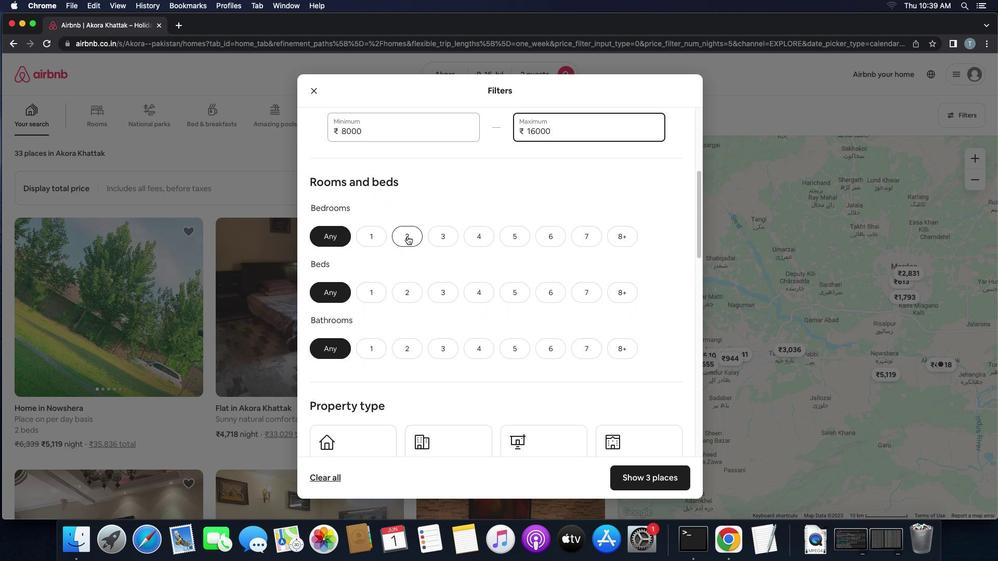 
Action: Mouse pressed left at (407, 236)
Screenshot: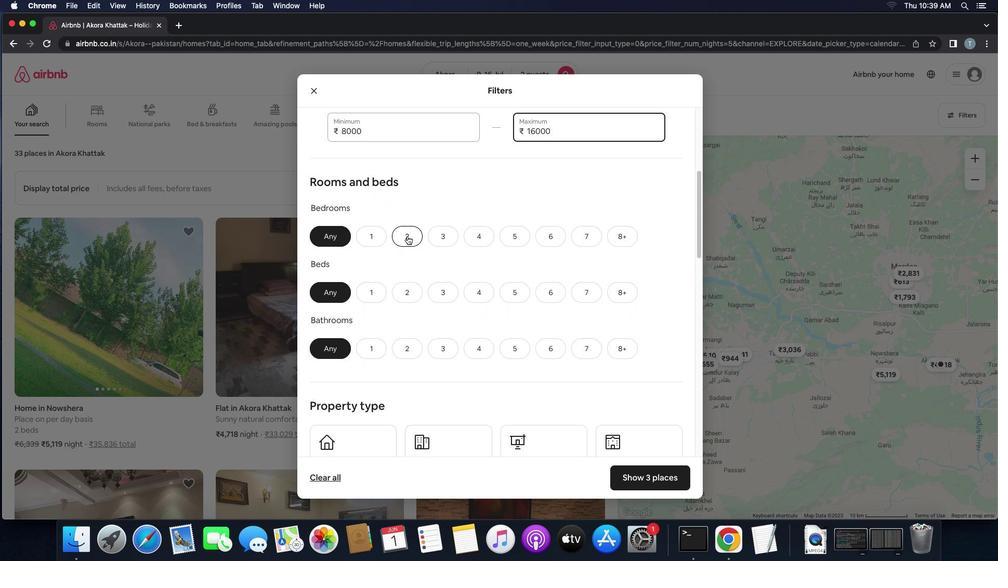 
Action: Mouse moved to (419, 297)
Screenshot: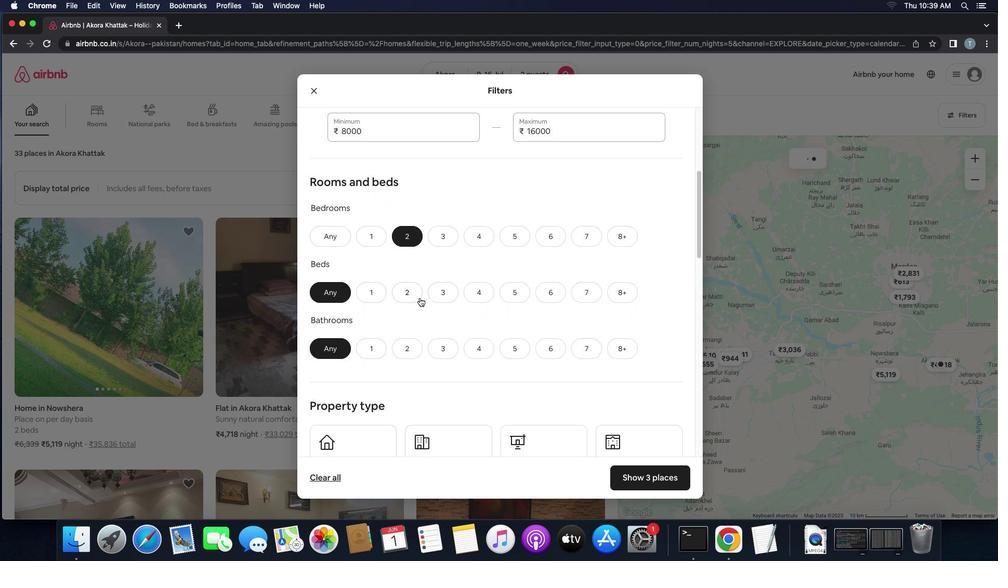 
Action: Mouse pressed left at (419, 297)
Screenshot: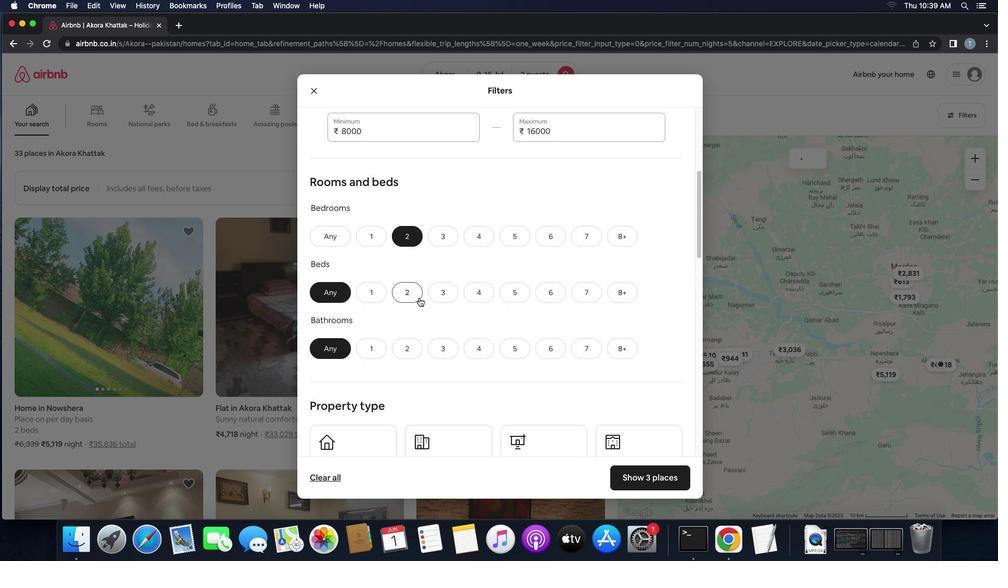 
Action: Mouse moved to (371, 353)
Screenshot: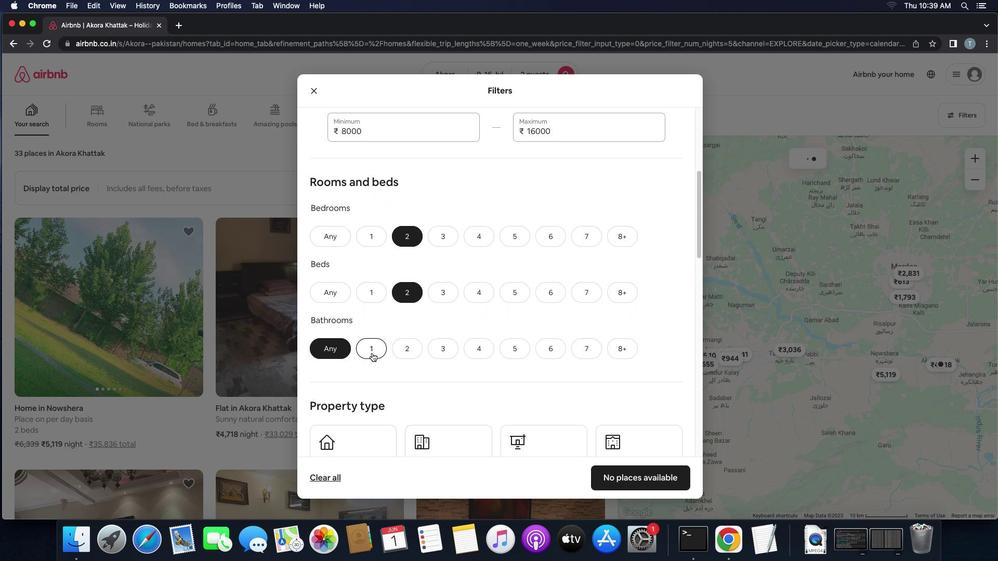 
Action: Mouse pressed left at (371, 353)
Screenshot: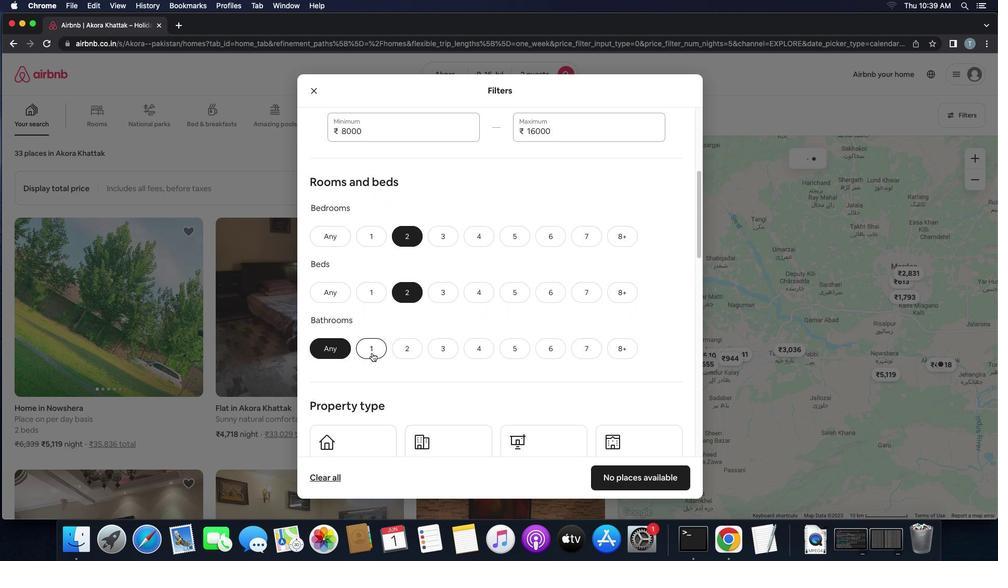 
Action: Mouse moved to (451, 365)
Screenshot: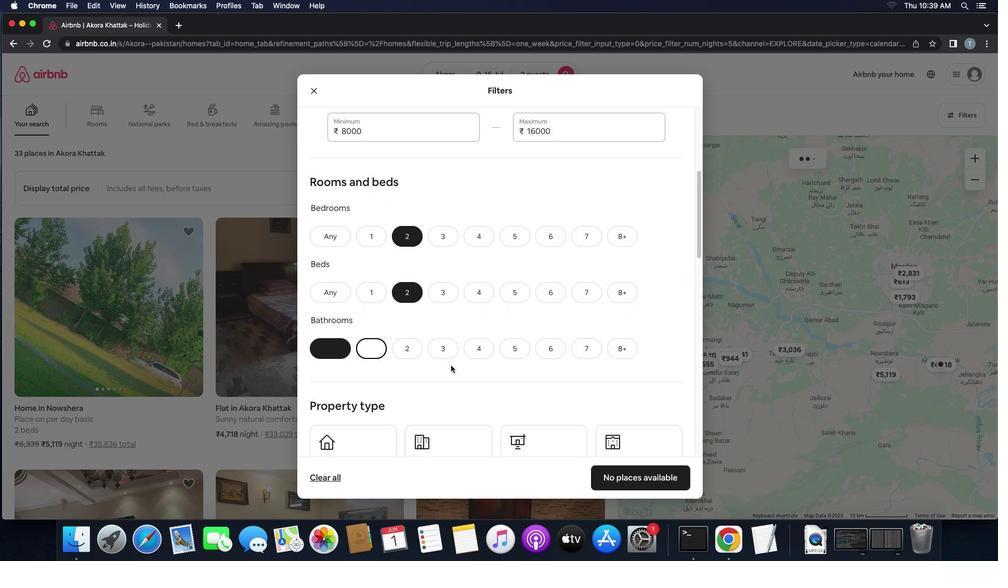 
Action: Mouse scrolled (451, 365) with delta (0, 0)
Screenshot: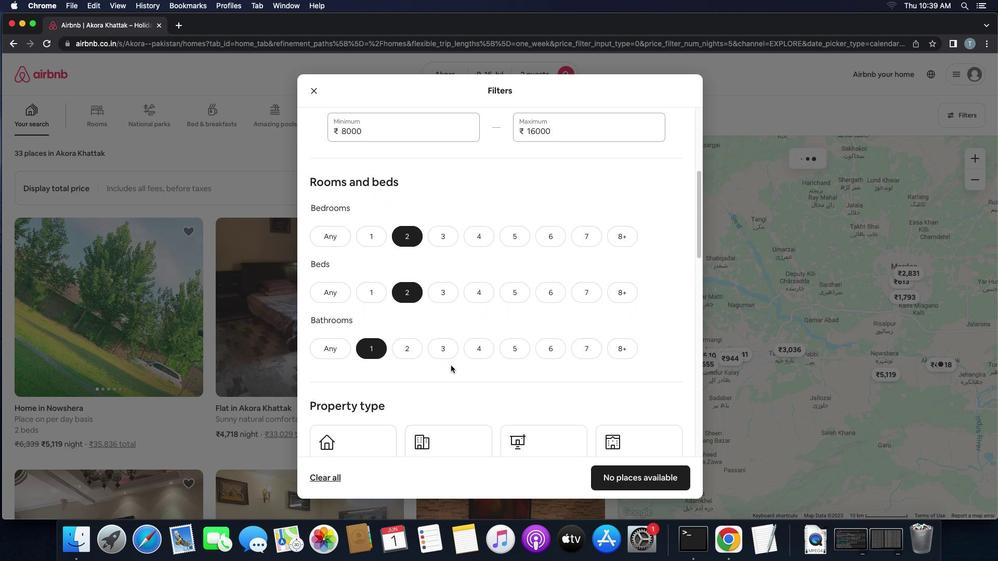 
Action: Mouse scrolled (451, 365) with delta (0, 0)
Screenshot: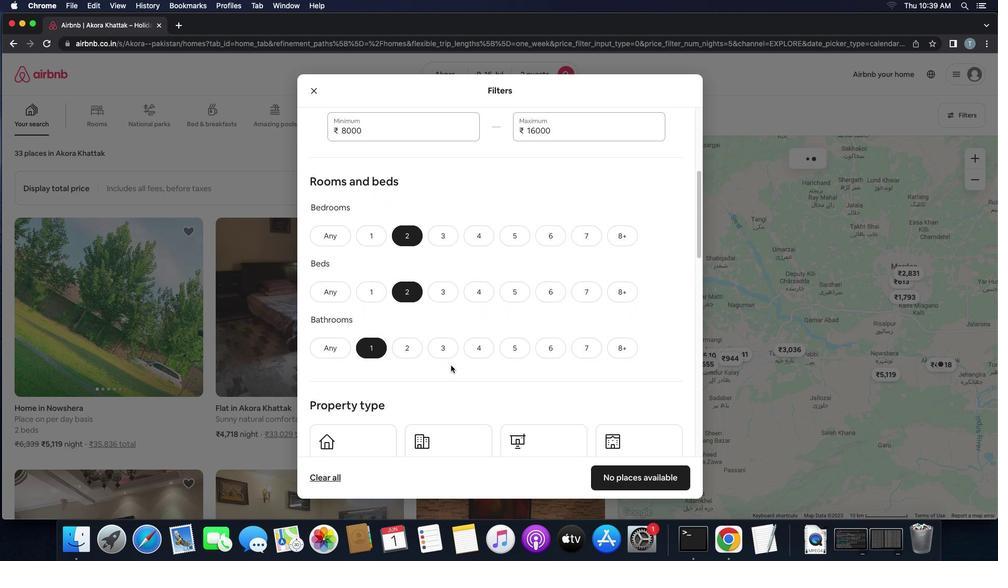 
Action: Mouse scrolled (451, 365) with delta (0, -1)
Screenshot: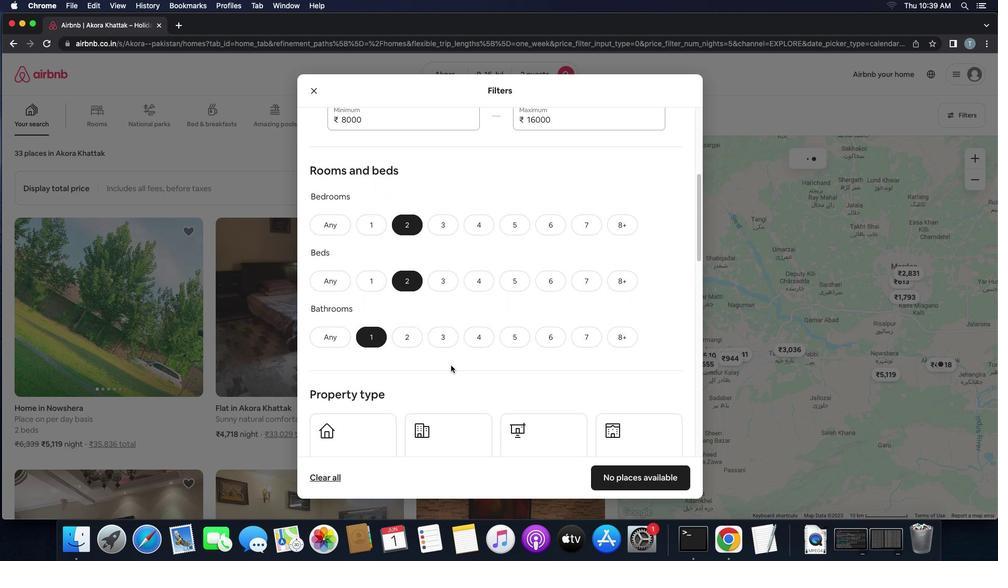 
Action: Mouse scrolled (451, 365) with delta (0, 0)
Screenshot: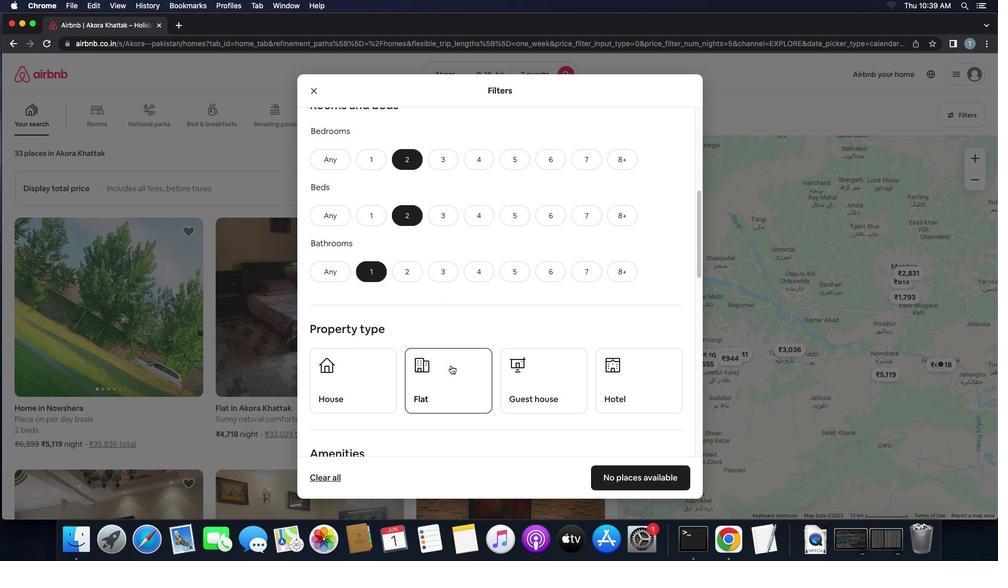 
Action: Mouse scrolled (451, 365) with delta (0, 0)
Screenshot: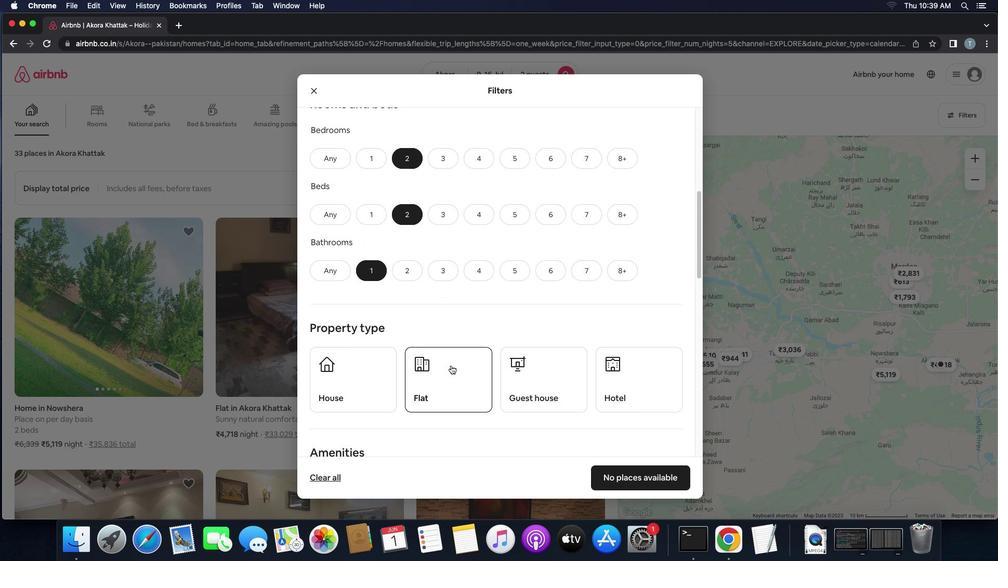 
Action: Mouse scrolled (451, 365) with delta (0, 0)
Screenshot: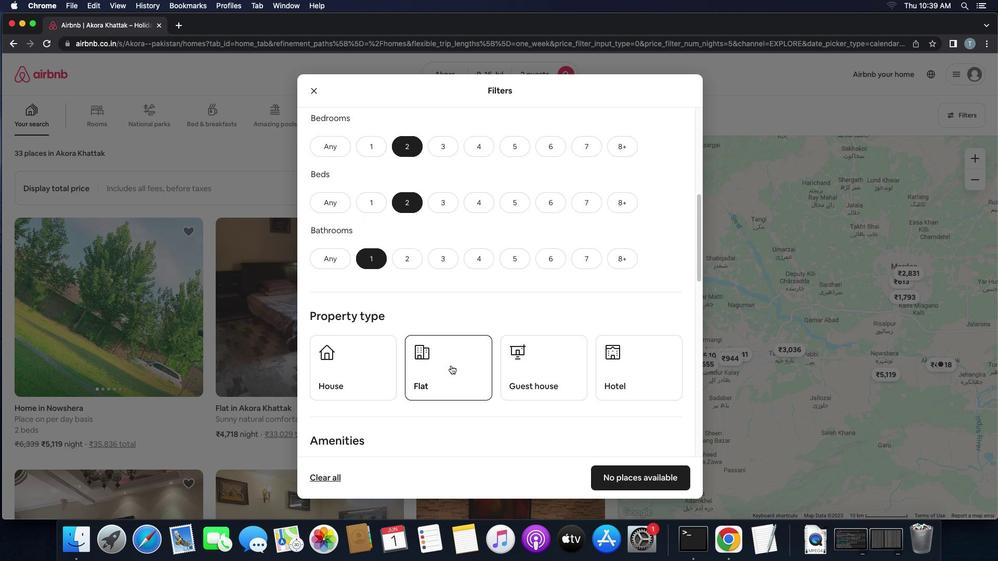 
Action: Mouse scrolled (451, 365) with delta (0, 0)
Screenshot: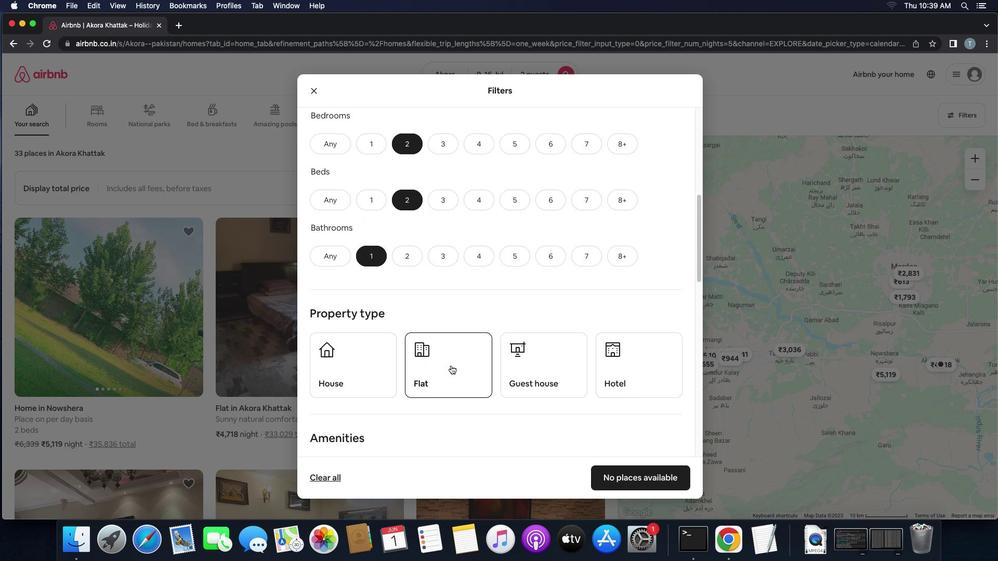 
Action: Mouse scrolled (451, 365) with delta (0, 0)
Screenshot: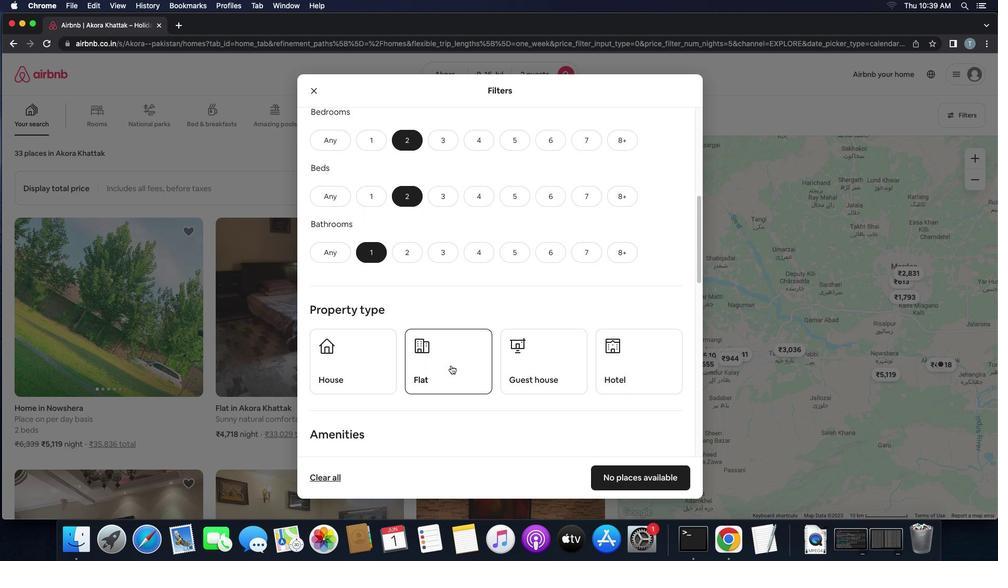 
Action: Mouse scrolled (451, 365) with delta (0, 0)
Screenshot: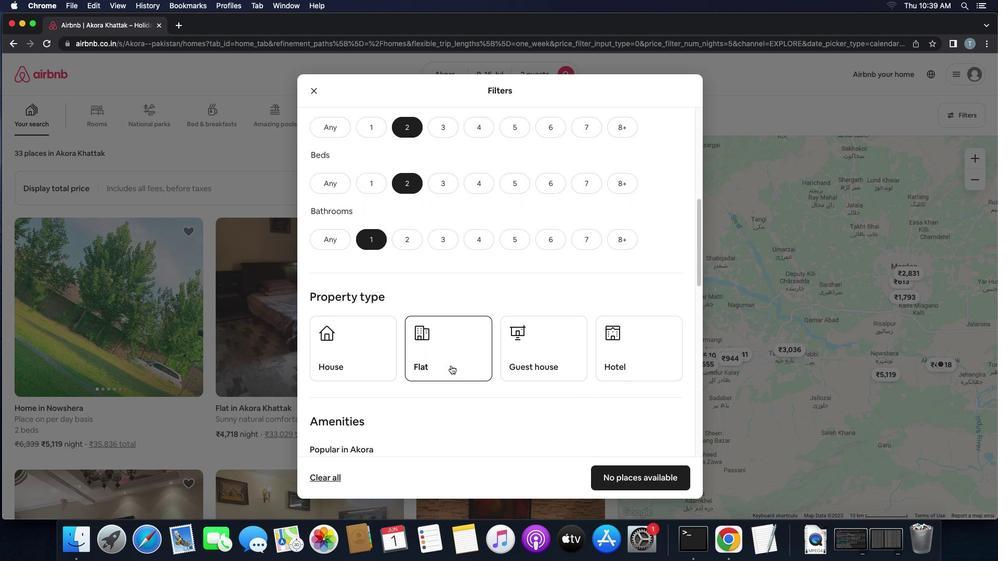 
Action: Mouse scrolled (451, 365) with delta (0, 0)
Screenshot: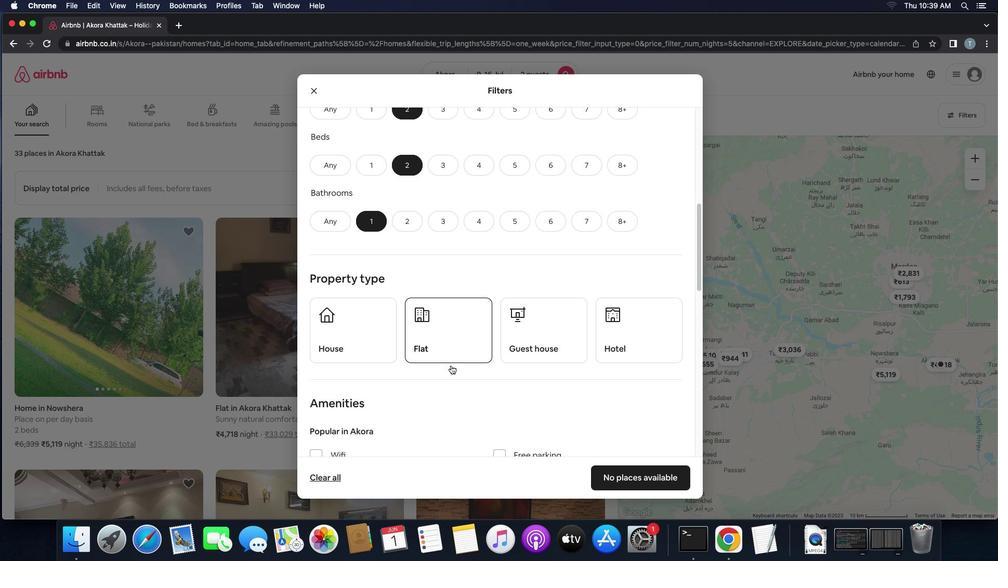 
Action: Mouse scrolled (451, 365) with delta (0, 0)
Screenshot: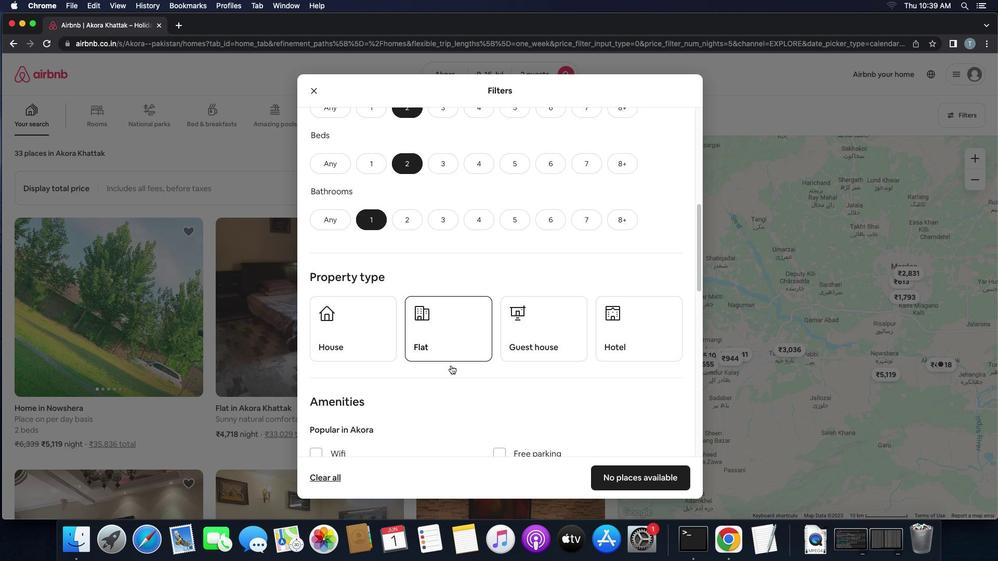 
Action: Mouse moved to (355, 321)
Screenshot: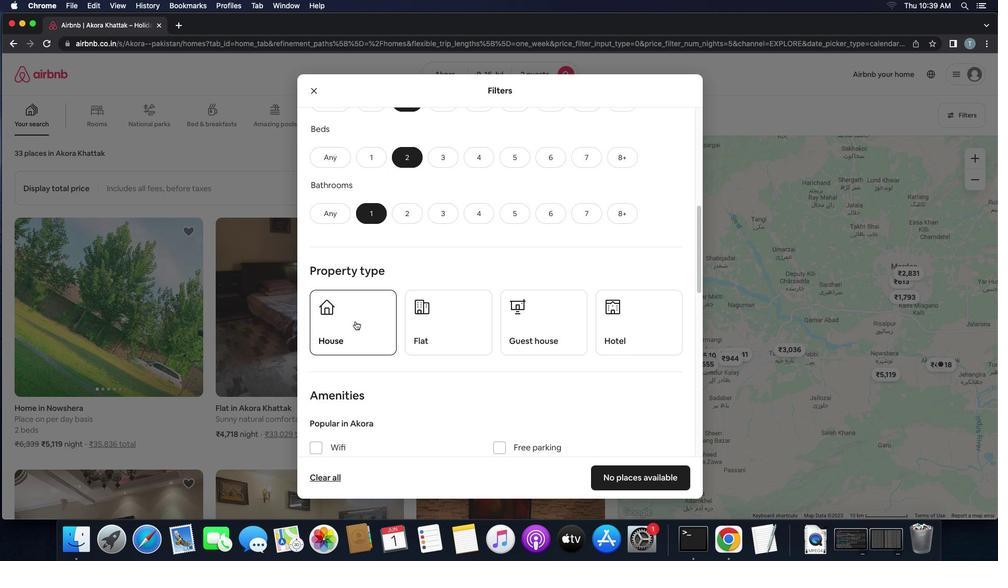 
Action: Mouse pressed left at (355, 321)
Screenshot: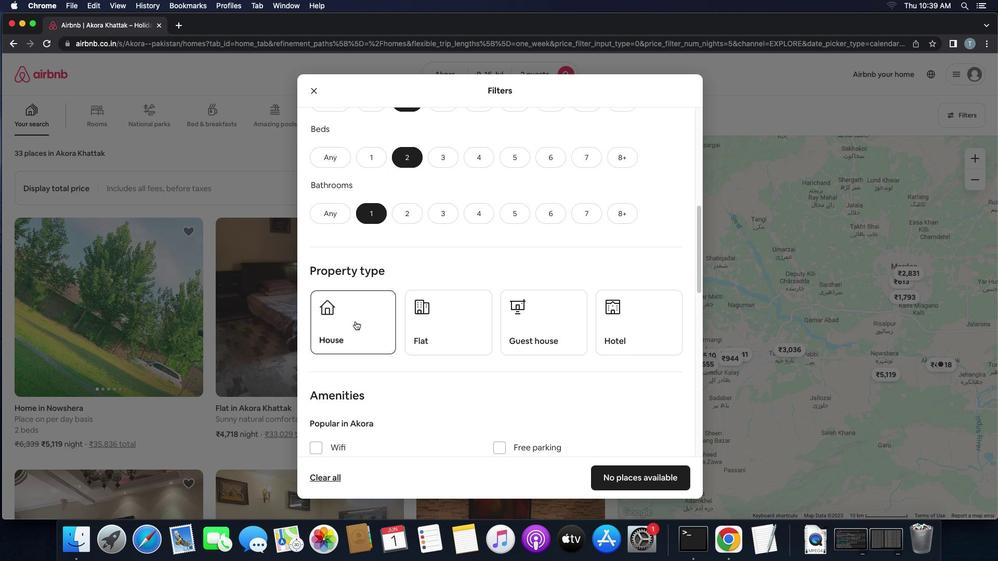 
Action: Mouse moved to (423, 333)
Screenshot: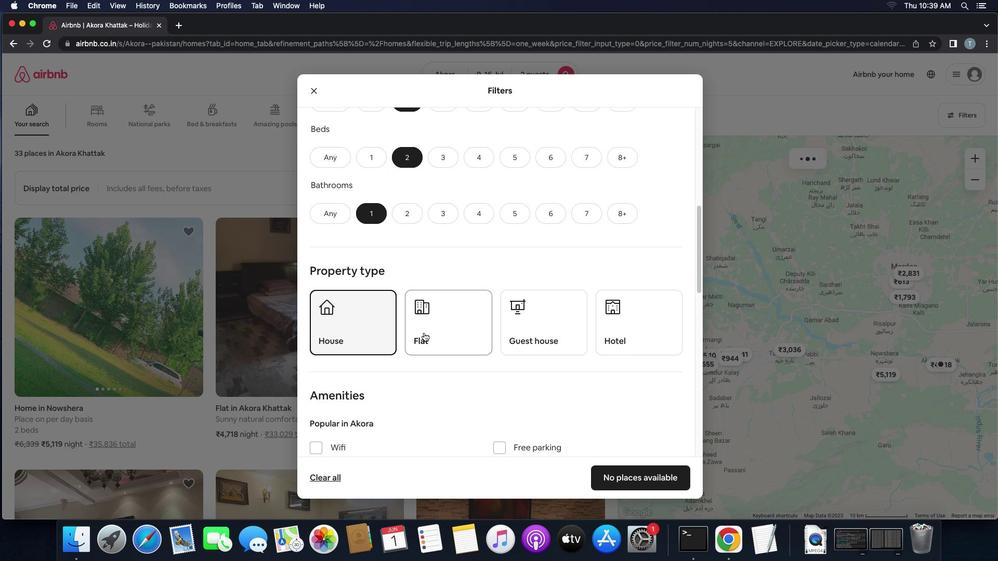 
Action: Mouse pressed left at (423, 333)
Screenshot: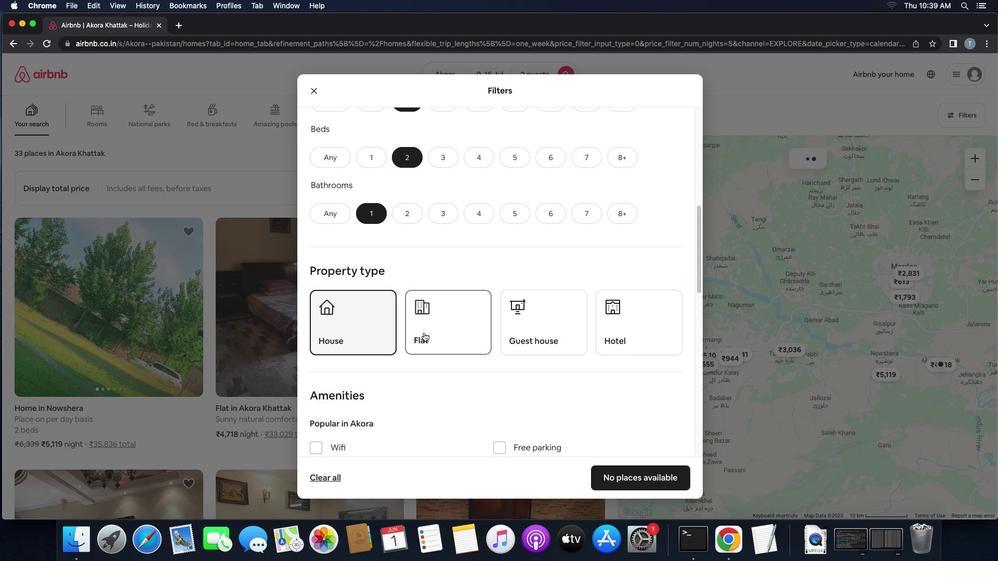 
Action: Mouse moved to (526, 332)
Screenshot: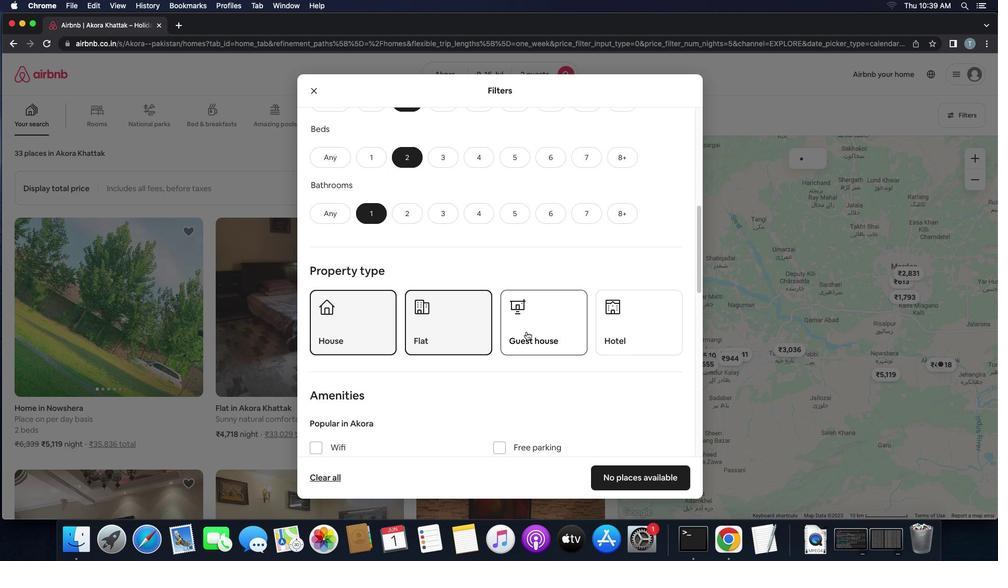 
Action: Mouse pressed left at (526, 332)
Screenshot: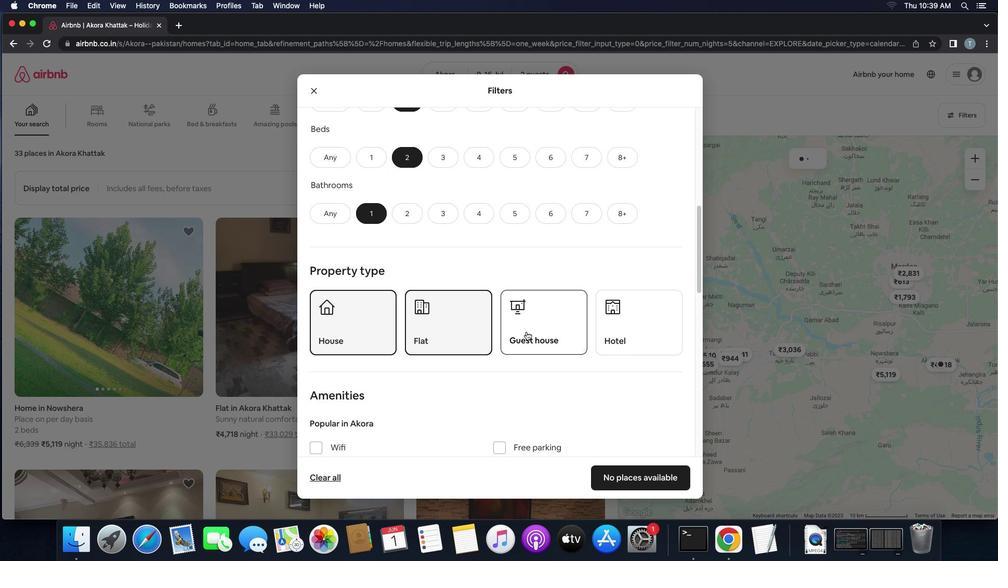 
Action: Mouse moved to (515, 371)
Screenshot: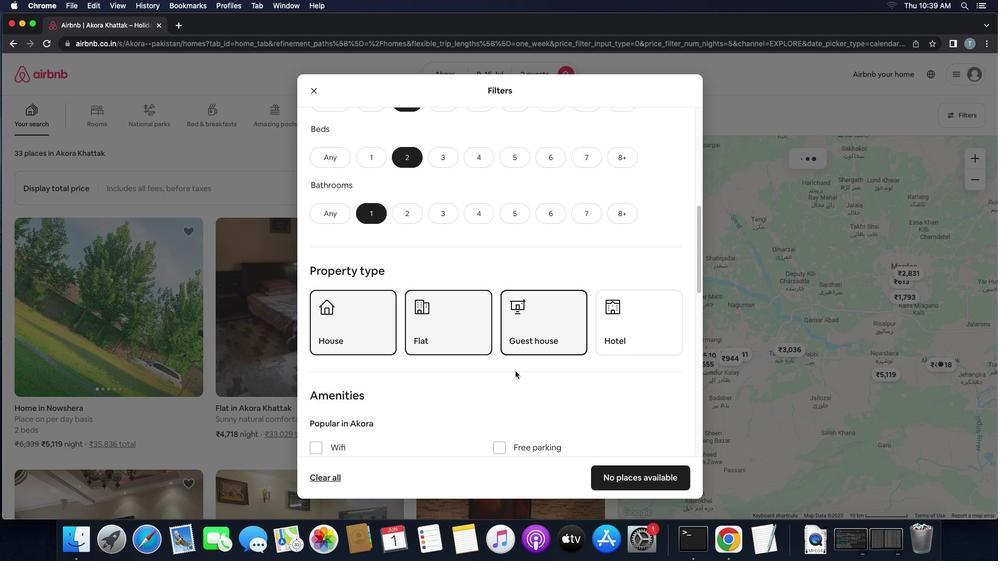 
Action: Mouse scrolled (515, 371) with delta (0, 0)
Screenshot: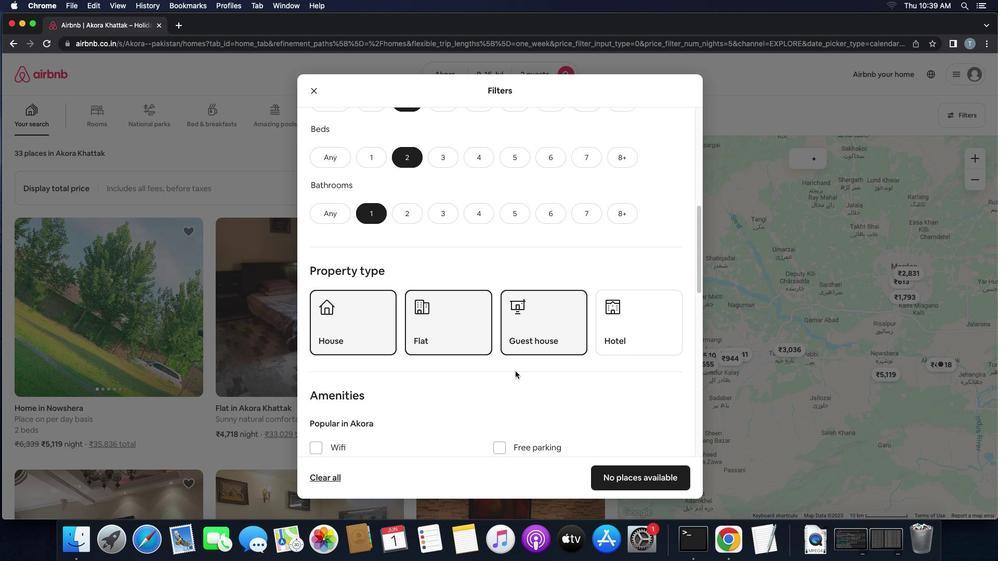
Action: Mouse scrolled (515, 371) with delta (0, 0)
Screenshot: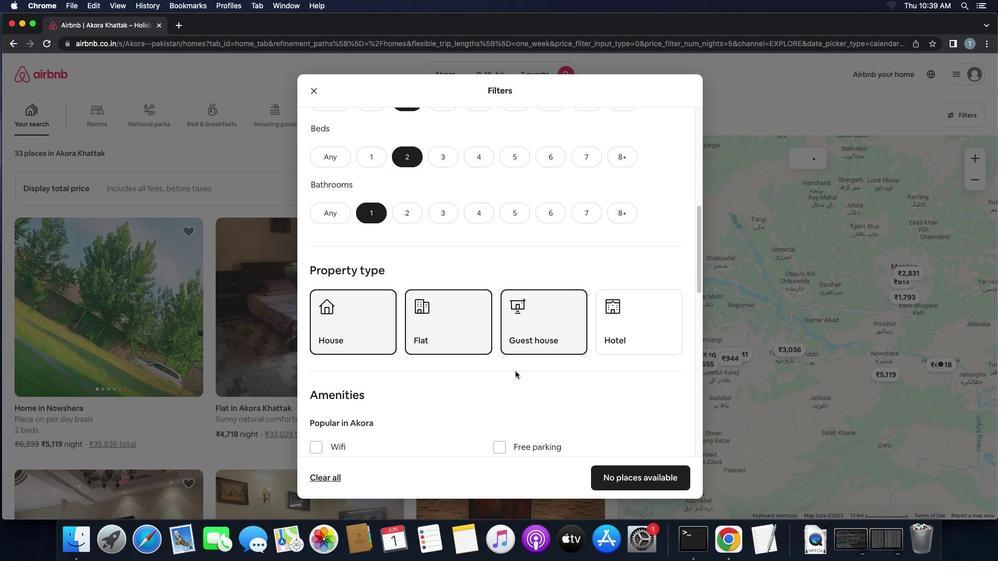 
Action: Mouse scrolled (515, 371) with delta (0, -1)
Screenshot: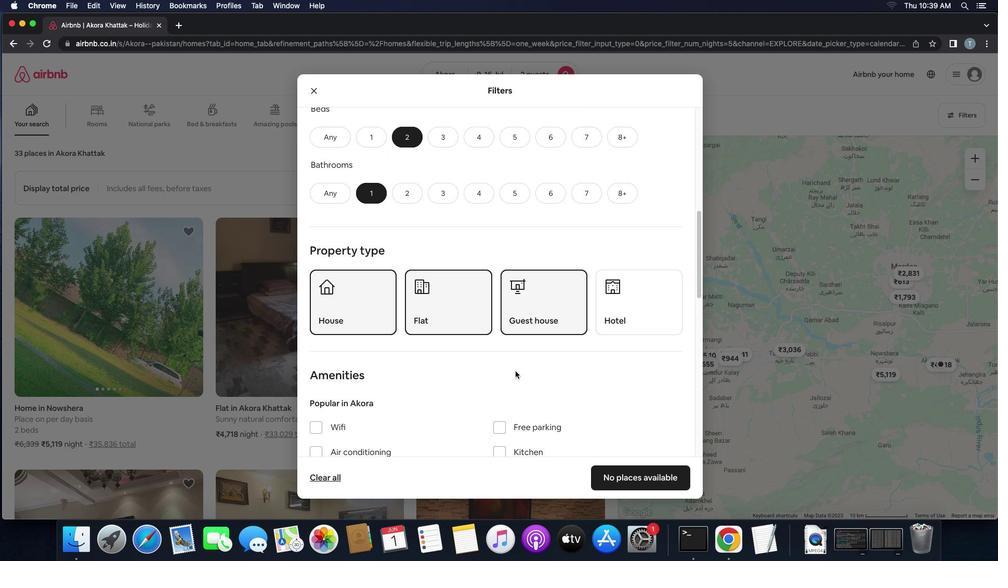 
Action: Mouse scrolled (515, 371) with delta (0, 0)
Screenshot: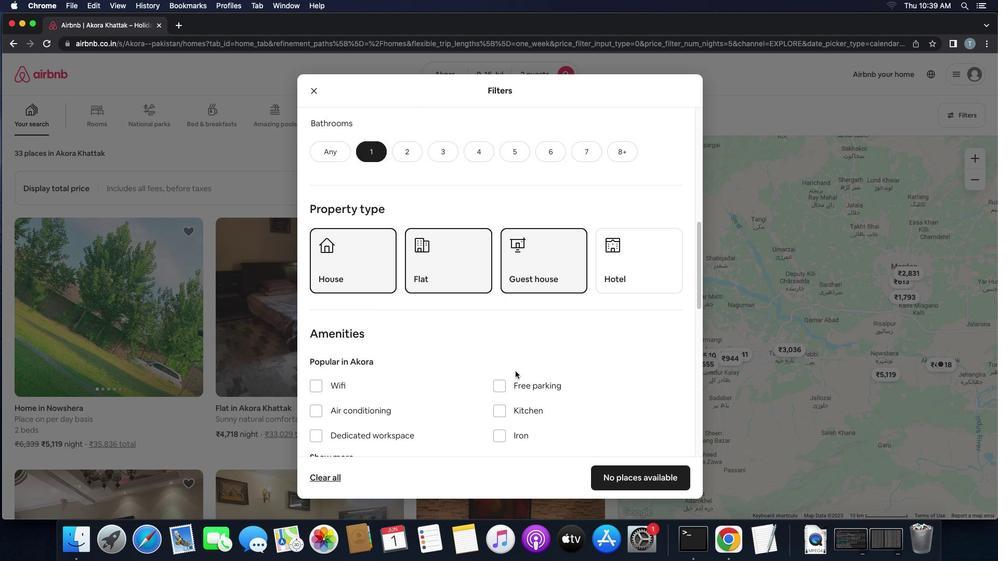 
Action: Mouse scrolled (515, 371) with delta (0, 0)
Screenshot: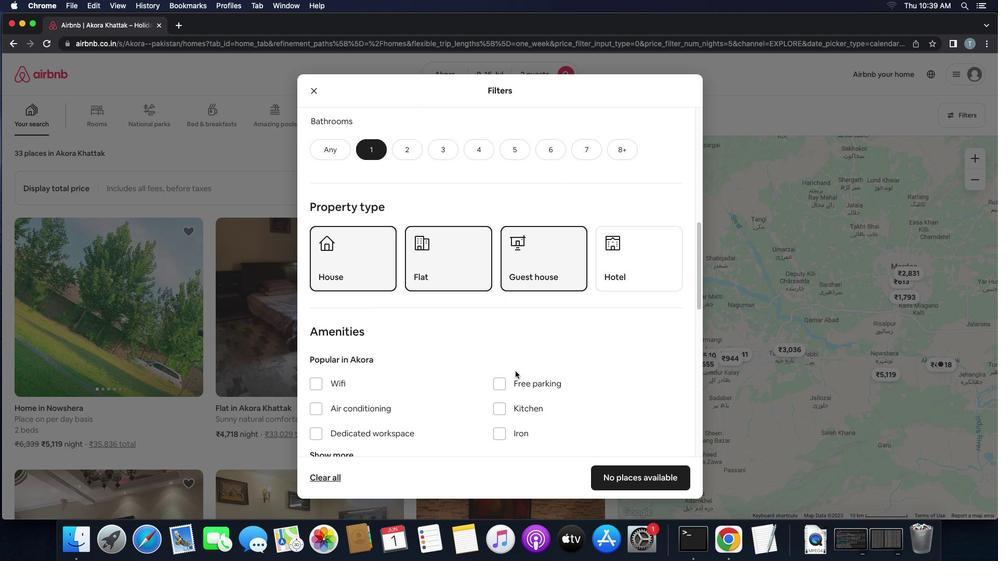 
Action: Mouse scrolled (515, 371) with delta (0, -1)
Screenshot: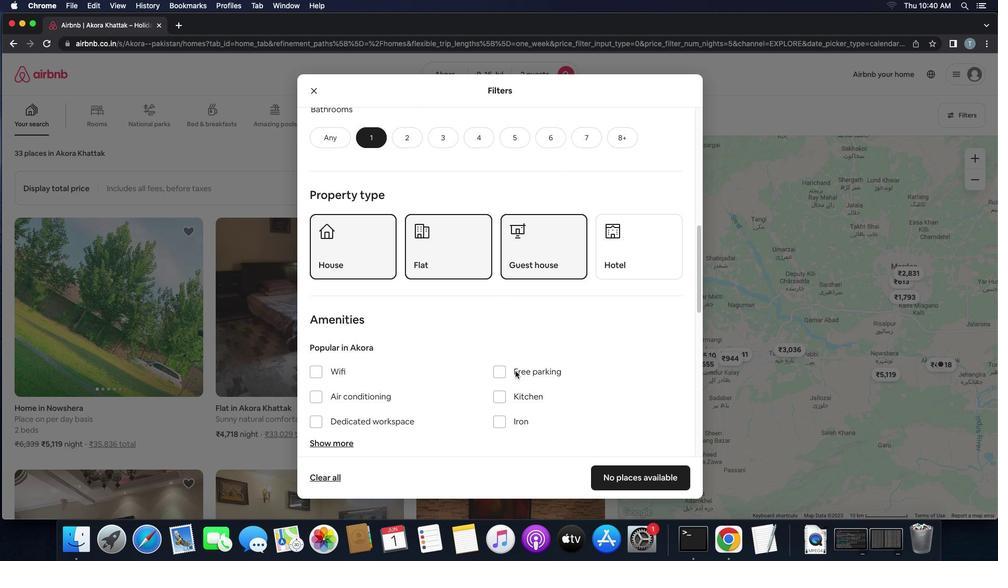 
Action: Mouse scrolled (515, 371) with delta (0, -1)
Screenshot: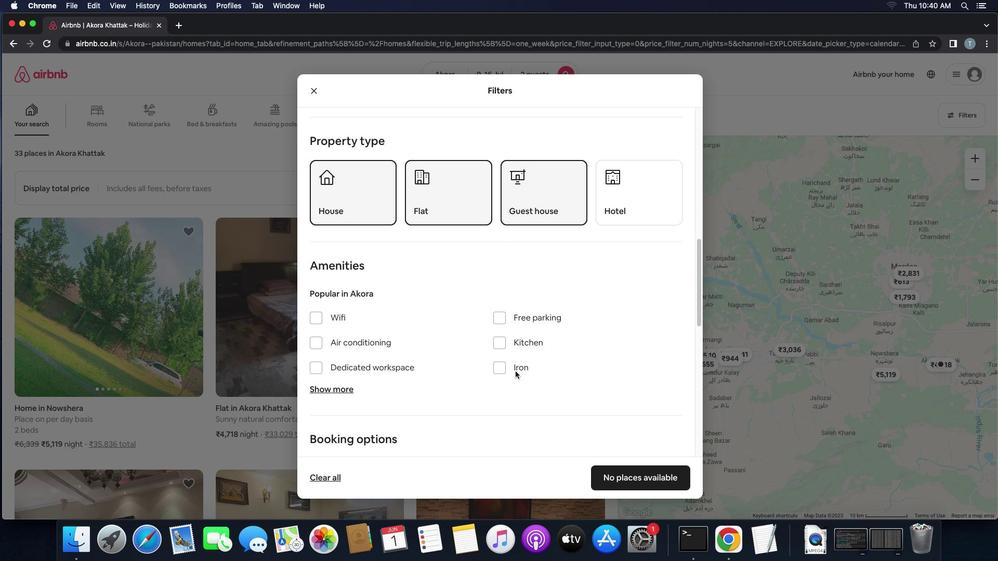 
Action: Mouse scrolled (515, 371) with delta (0, 0)
Screenshot: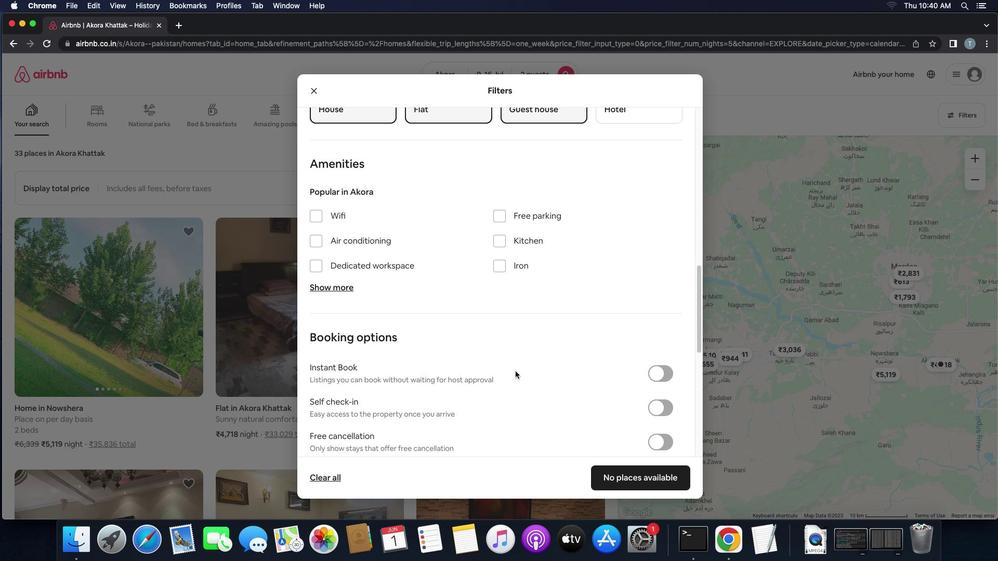 
Action: Mouse scrolled (515, 371) with delta (0, 0)
Screenshot: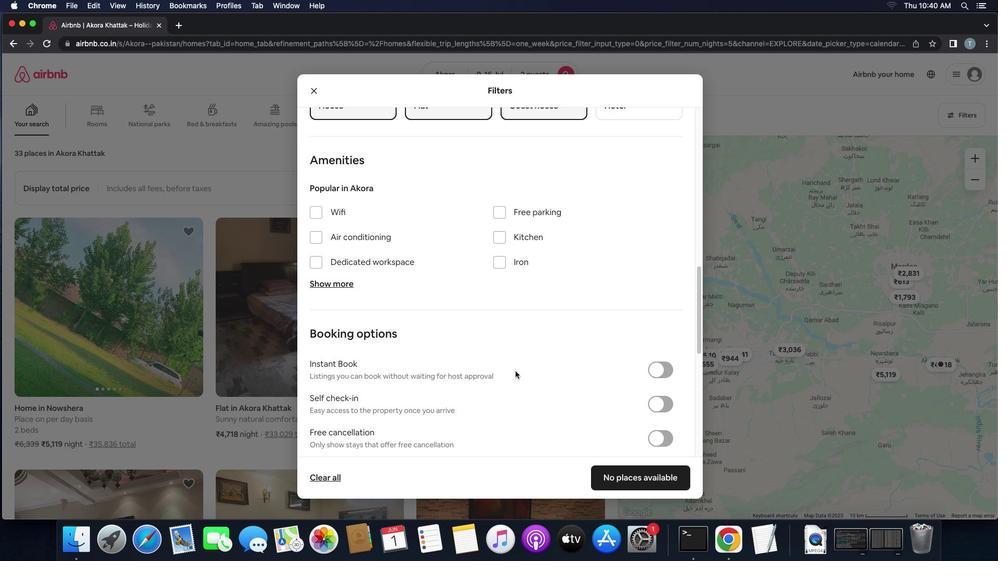 
Action: Mouse scrolled (515, 371) with delta (0, 0)
Screenshot: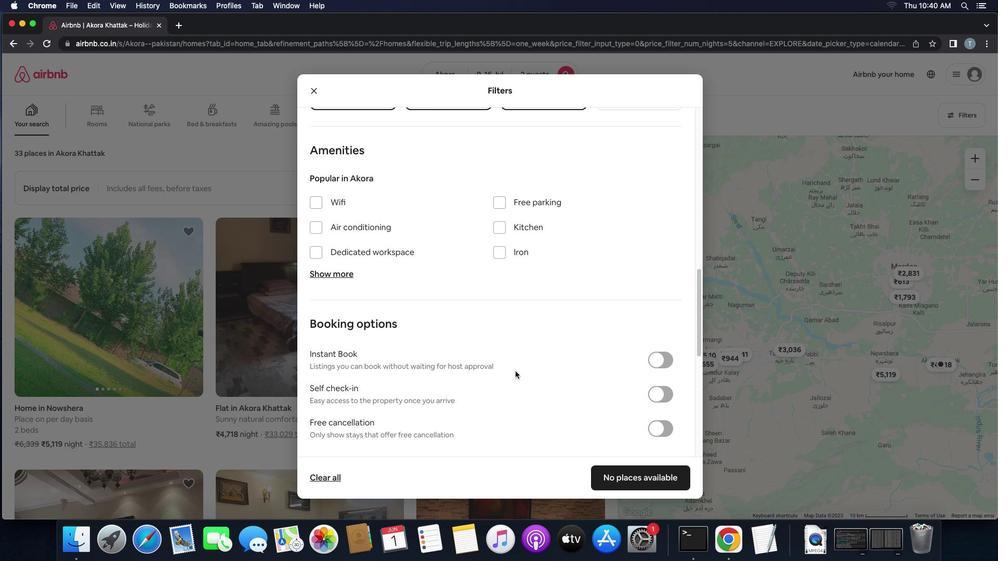 
Action: Mouse scrolled (515, 371) with delta (0, 0)
Screenshot: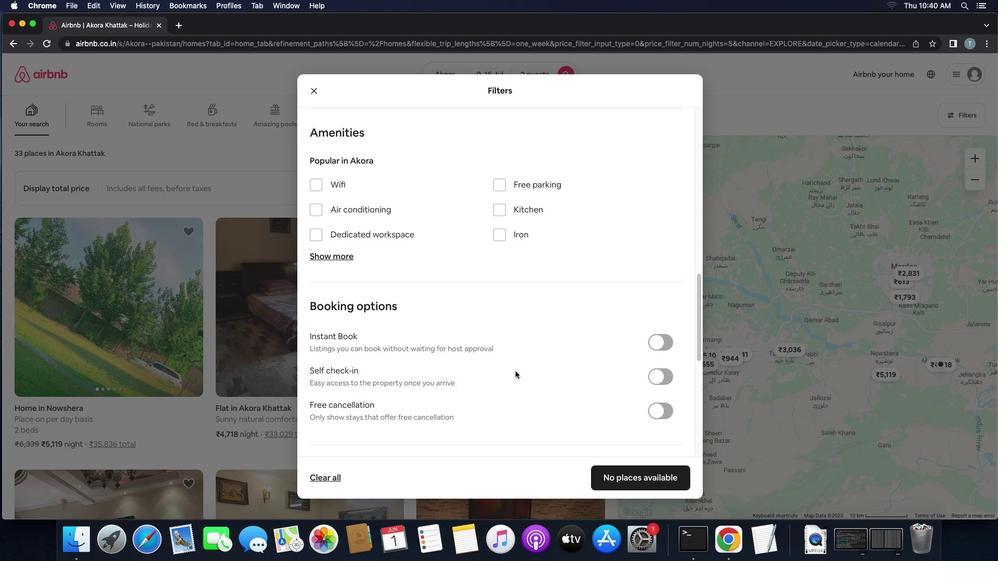 
Action: Mouse scrolled (515, 371) with delta (0, 0)
Screenshot: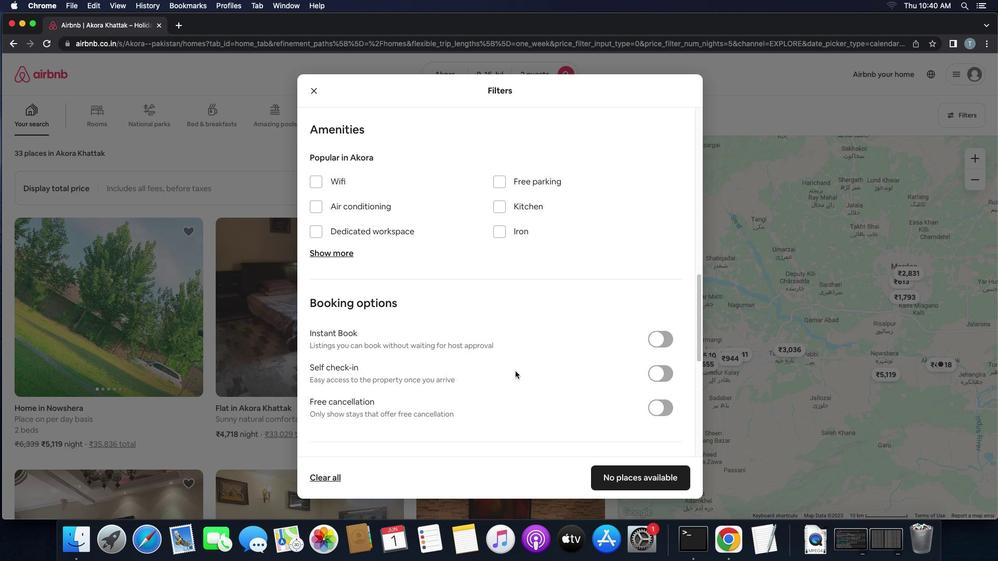 
Action: Mouse scrolled (515, 371) with delta (0, 0)
Screenshot: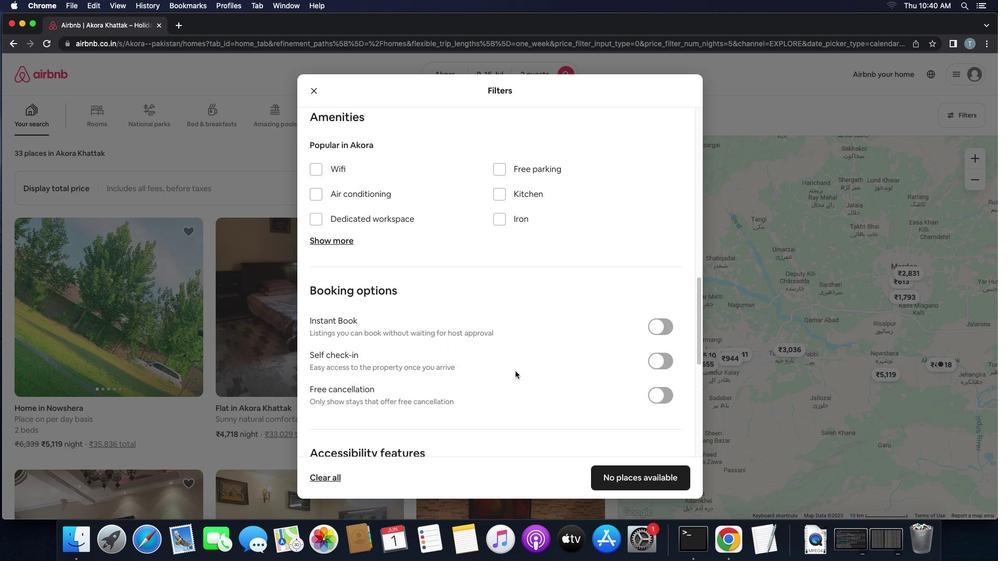 
Action: Mouse scrolled (515, 371) with delta (0, 0)
Screenshot: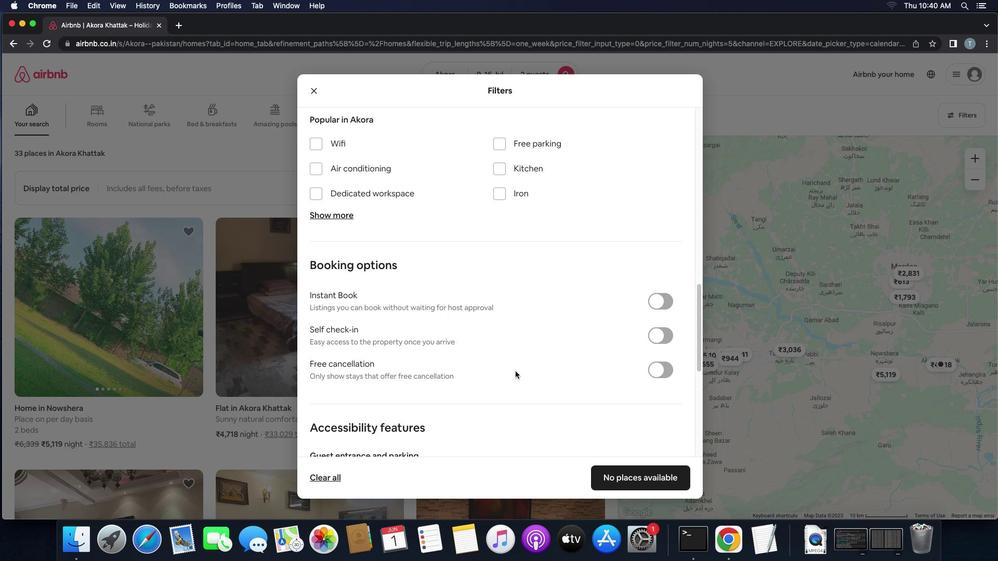 
Action: Mouse scrolled (515, 371) with delta (0, 0)
Screenshot: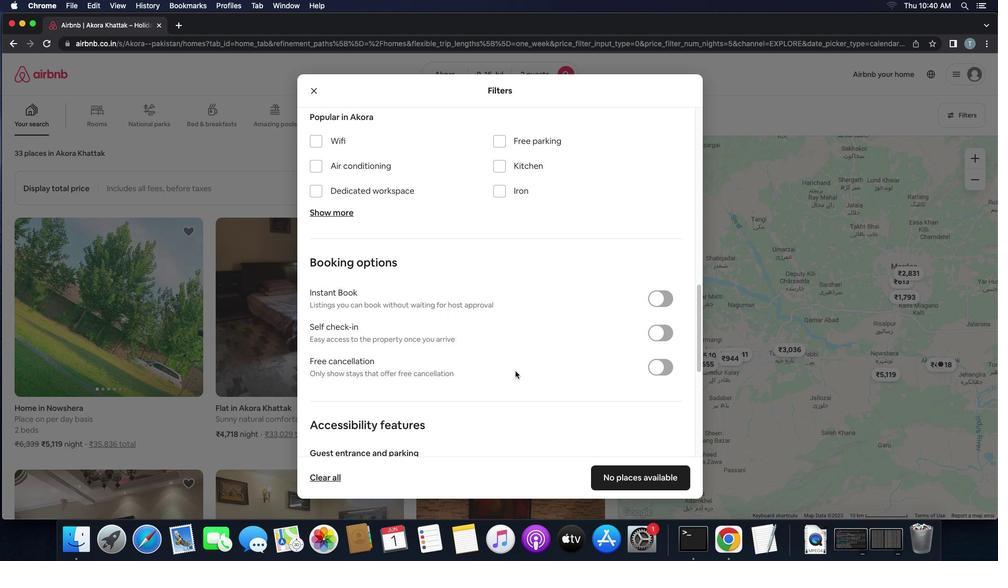 
Action: Mouse scrolled (515, 371) with delta (0, 0)
Screenshot: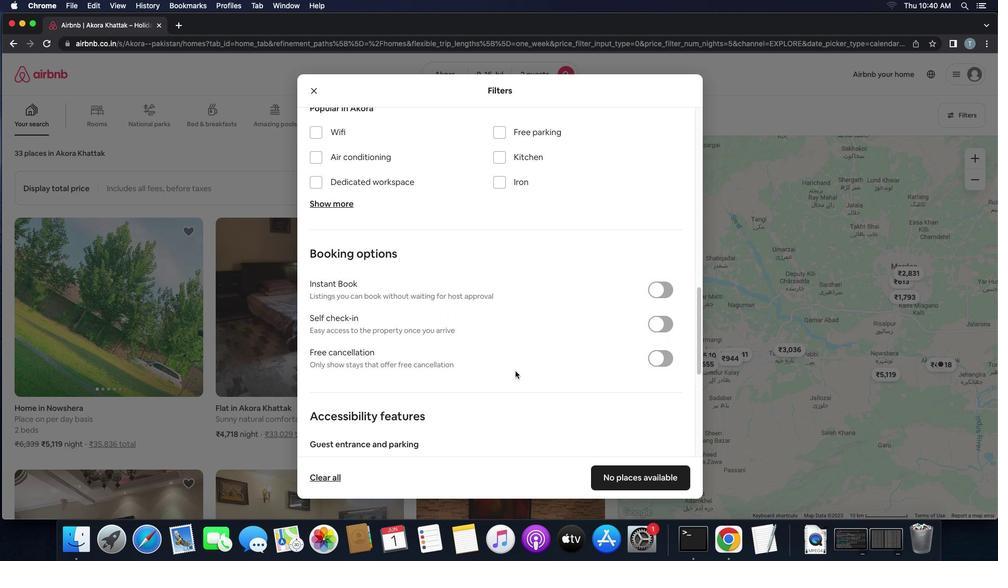 
Action: Mouse scrolled (515, 371) with delta (0, 0)
Screenshot: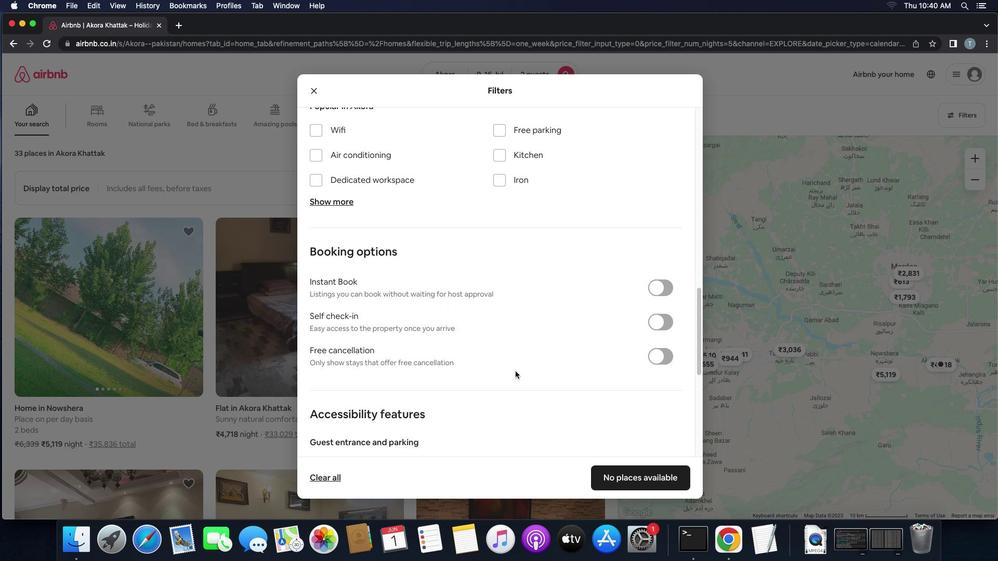 
Action: Mouse scrolled (515, 371) with delta (0, -1)
Screenshot: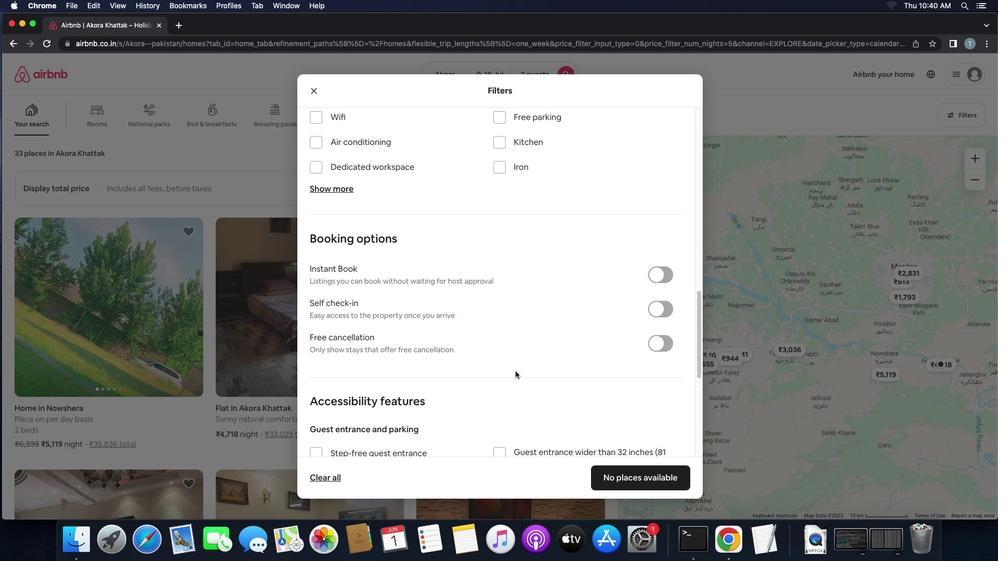 
Action: Mouse moved to (649, 274)
Screenshot: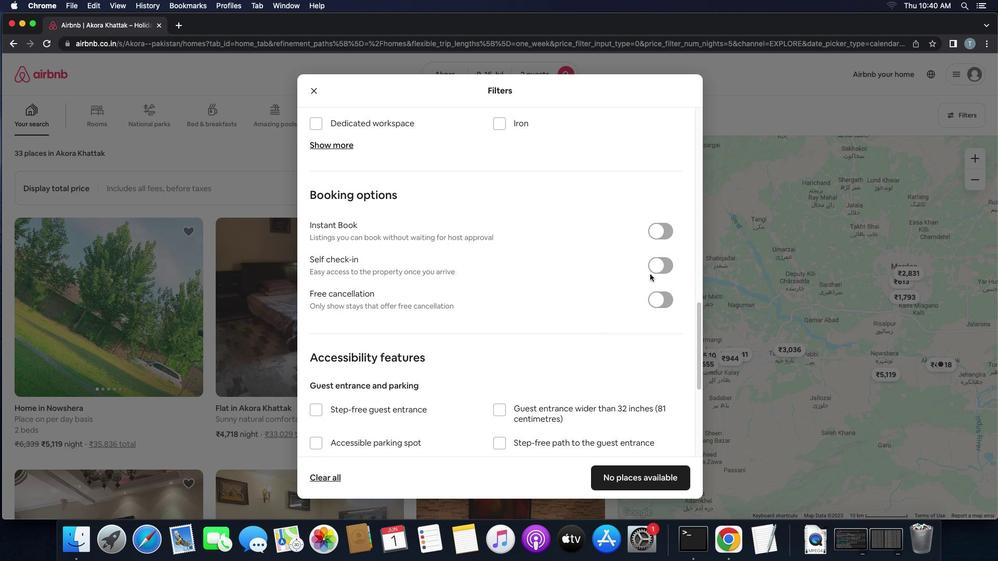 
Action: Mouse pressed left at (649, 274)
Screenshot: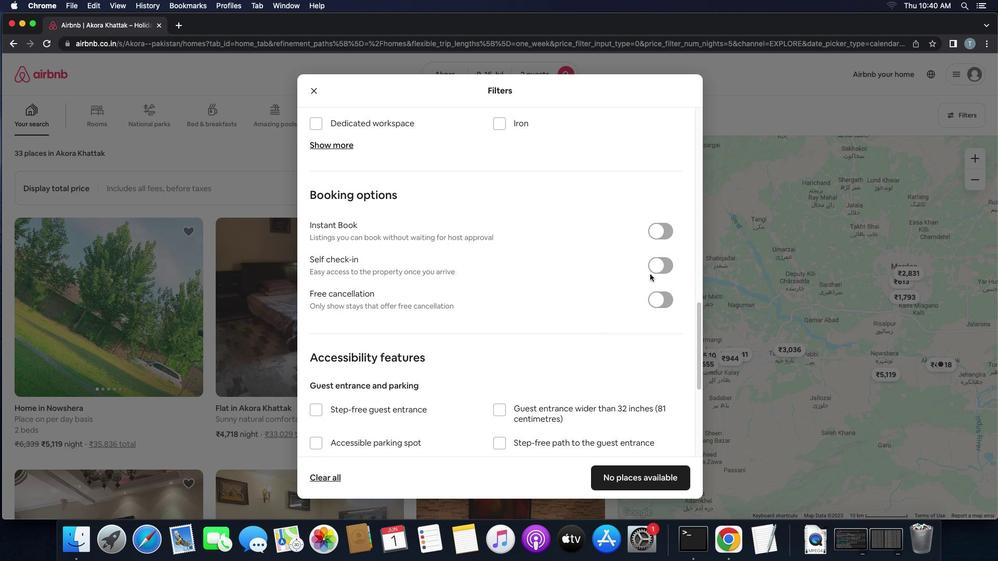 
Action: Mouse moved to (659, 269)
Screenshot: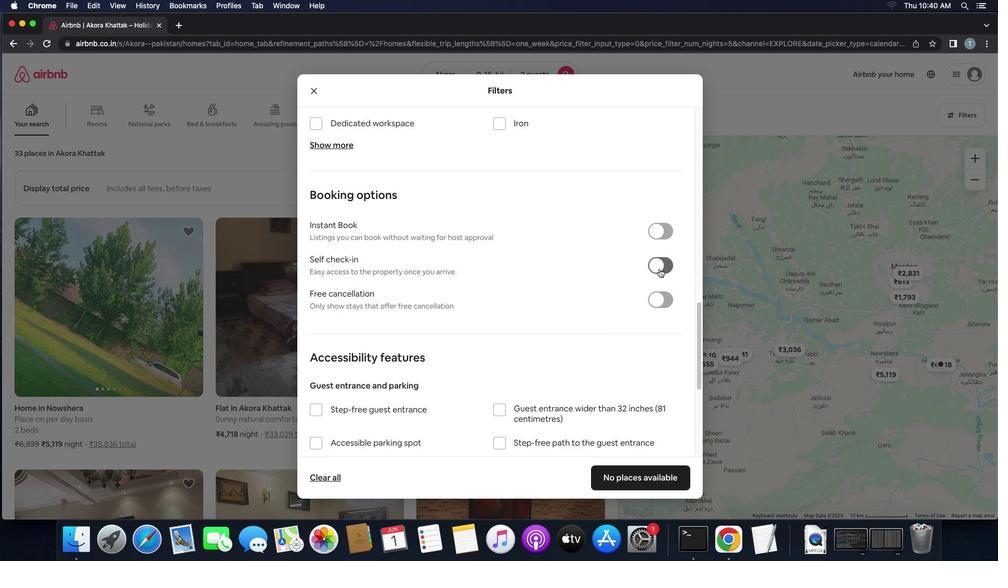 
Action: Mouse pressed left at (659, 269)
Screenshot: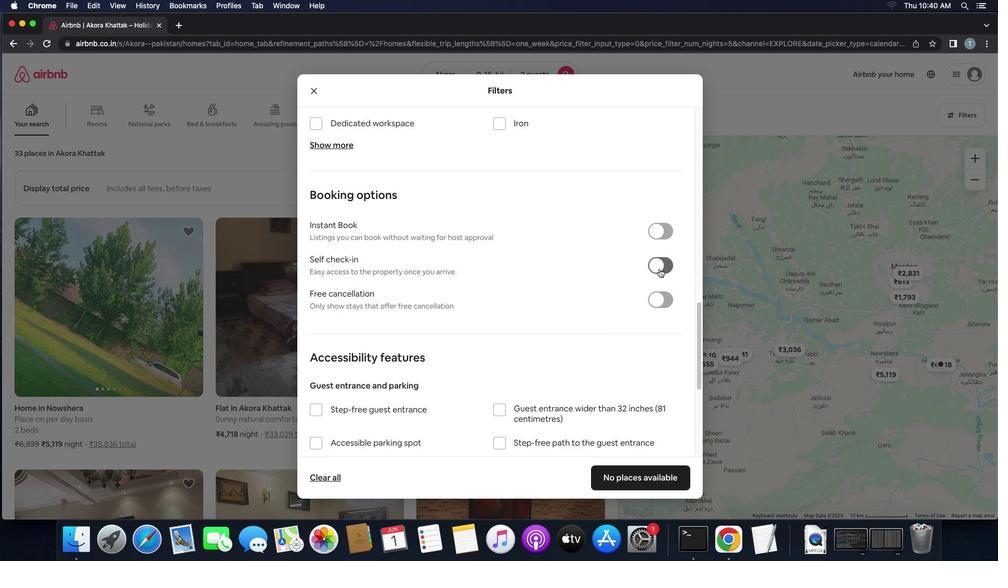
Action: Mouse moved to (511, 342)
Screenshot: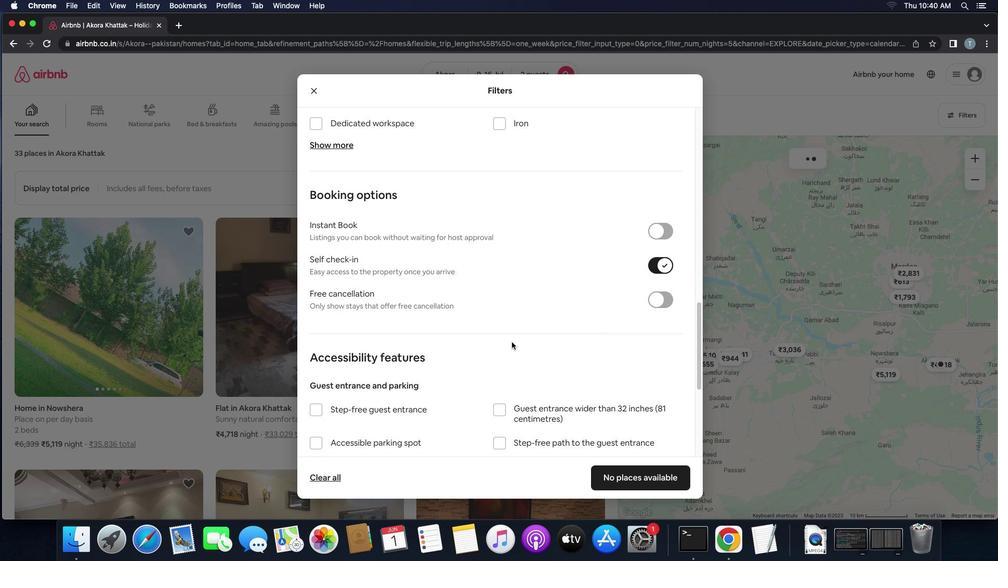 
Action: Mouse scrolled (511, 342) with delta (0, 0)
Screenshot: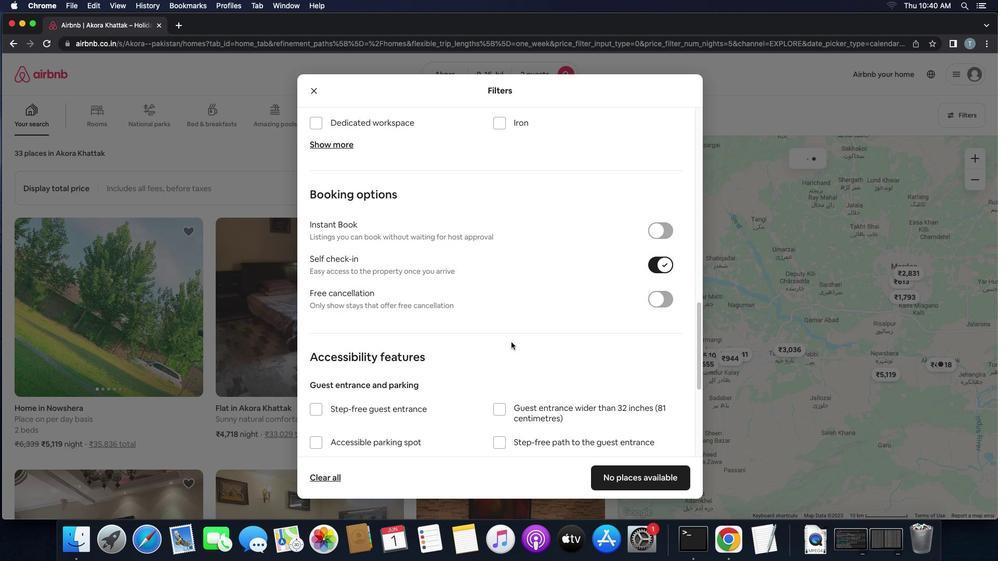 
Action: Mouse scrolled (511, 342) with delta (0, 0)
Screenshot: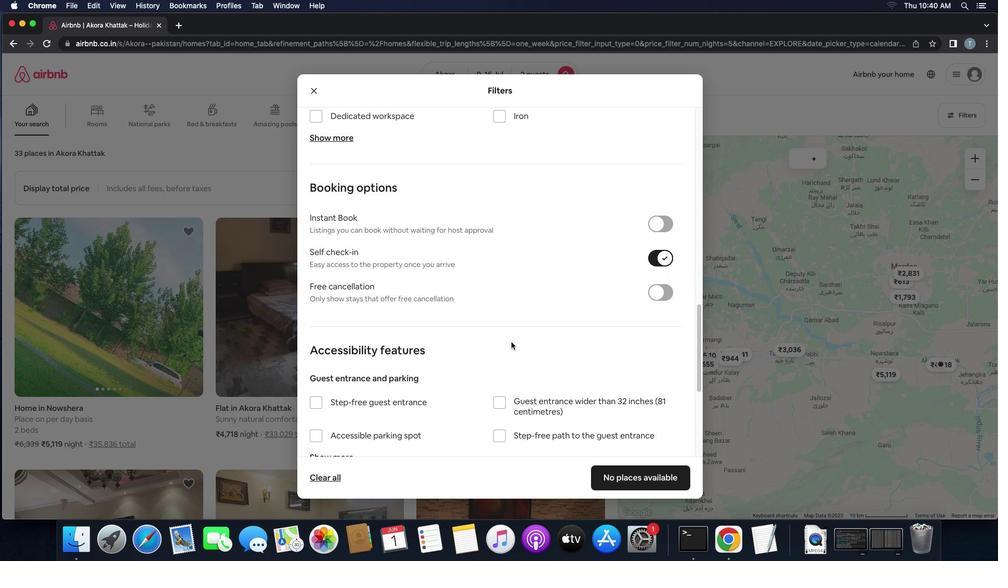 
Action: Mouse moved to (511, 342)
Screenshot: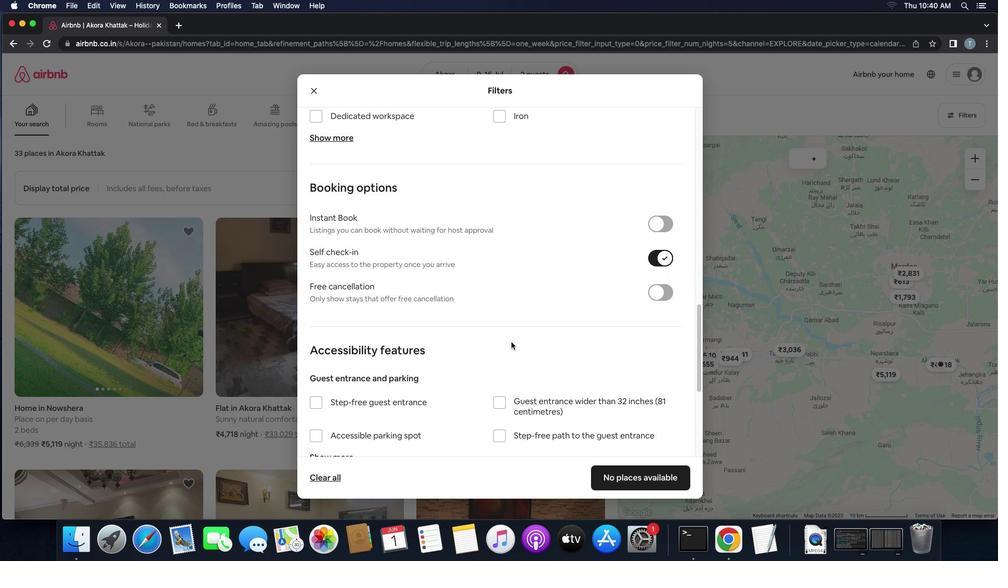 
Action: Mouse scrolled (511, 342) with delta (0, -1)
Screenshot: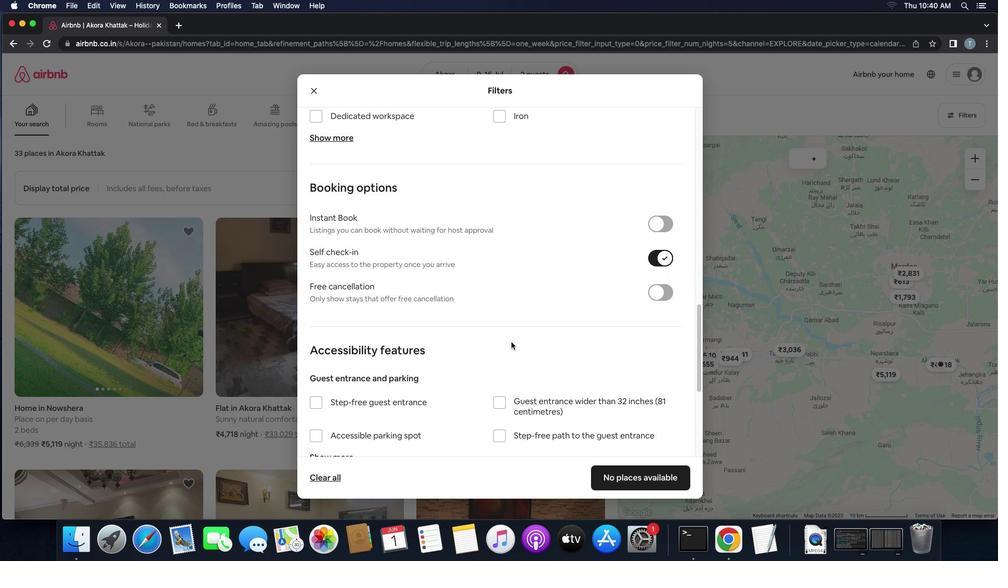 
Action: Mouse scrolled (511, 342) with delta (0, -2)
Screenshot: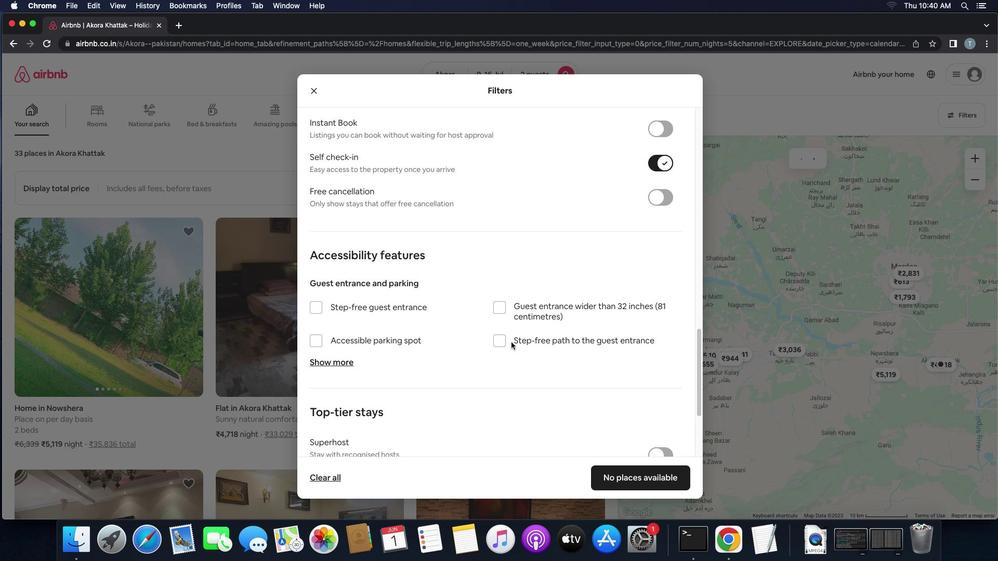 
Action: Mouse moved to (510, 343)
Screenshot: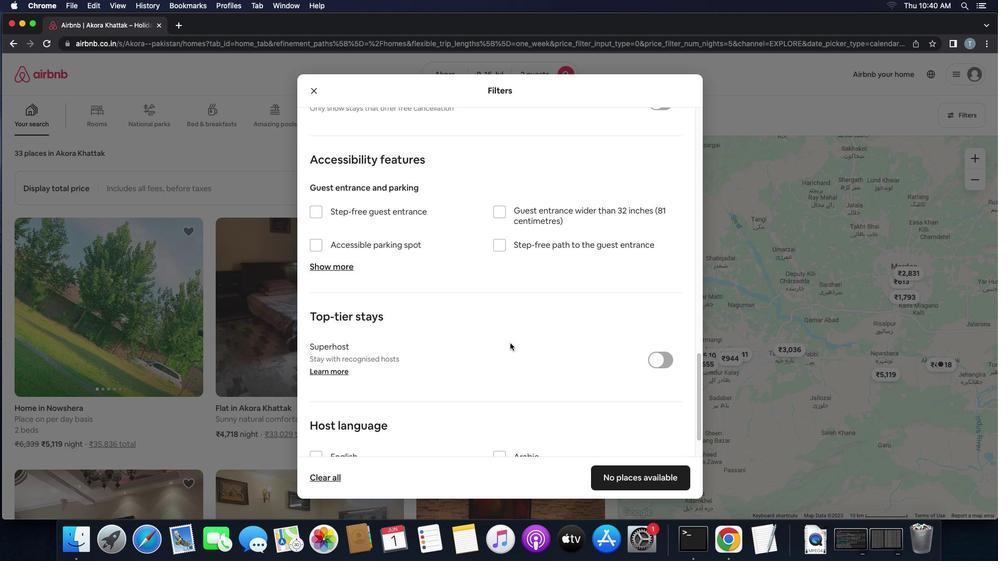 
Action: Mouse scrolled (510, 343) with delta (0, 0)
Screenshot: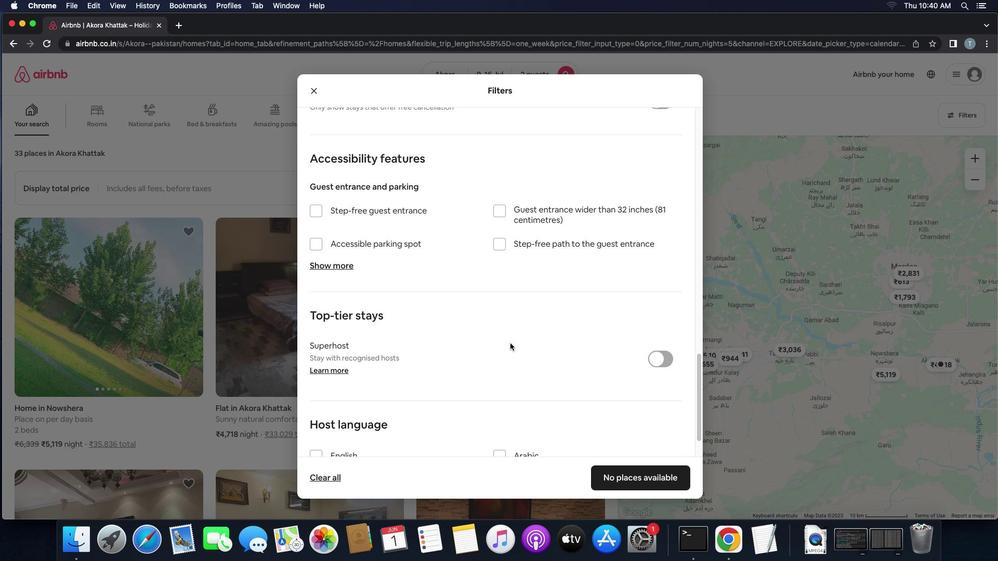 
Action: Mouse scrolled (510, 343) with delta (0, 0)
Screenshot: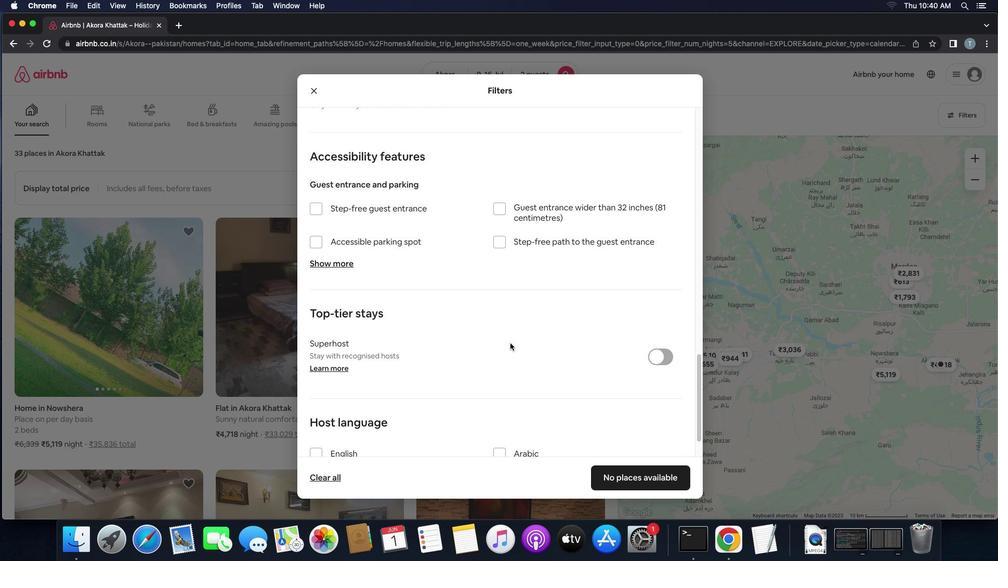 
Action: Mouse scrolled (510, 343) with delta (0, 0)
Screenshot: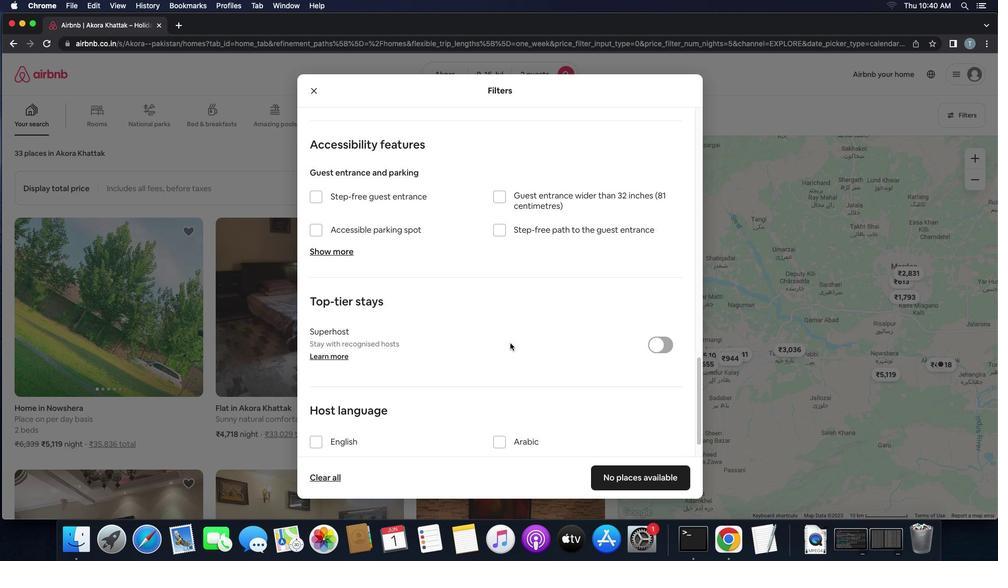 
Action: Mouse scrolled (510, 343) with delta (0, 0)
Screenshot: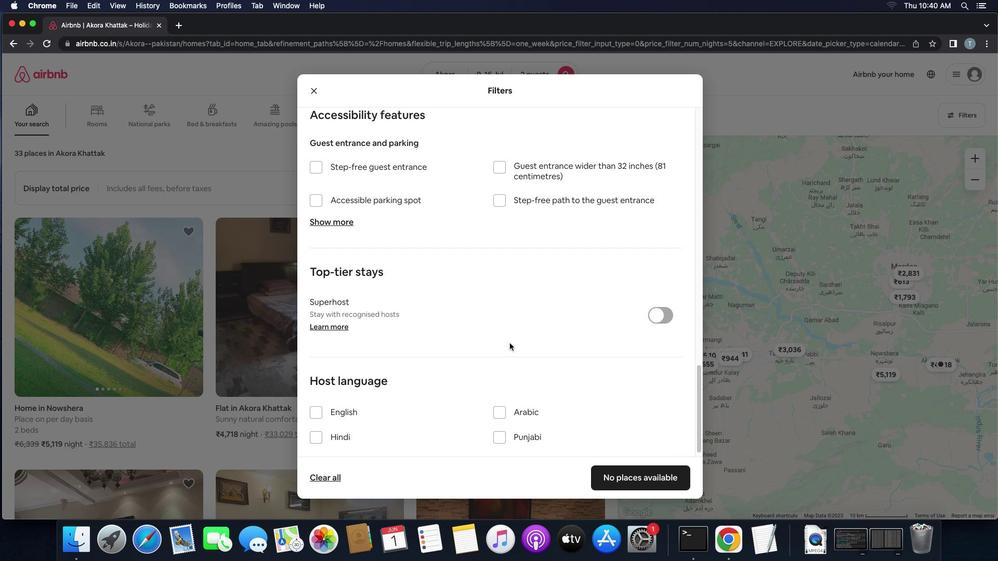 
Action: Mouse moved to (504, 351)
Screenshot: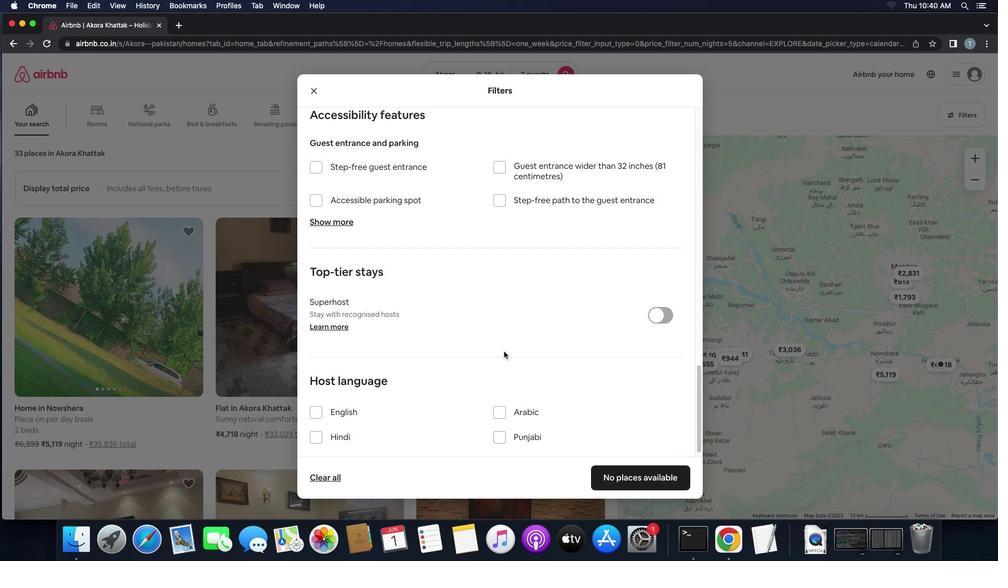 
Action: Mouse scrolled (504, 351) with delta (0, 0)
Screenshot: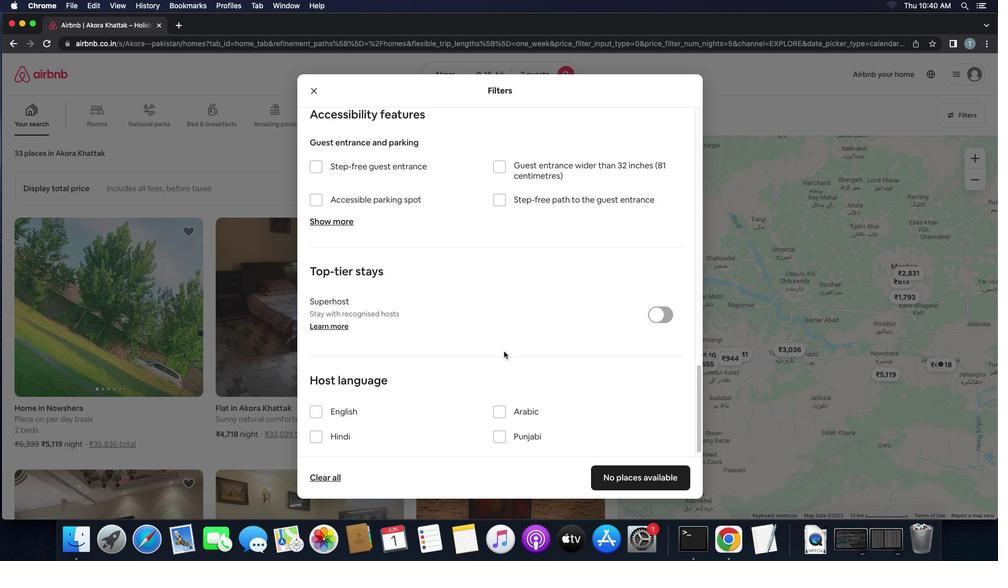 
Action: Mouse scrolled (504, 351) with delta (0, 0)
Screenshot: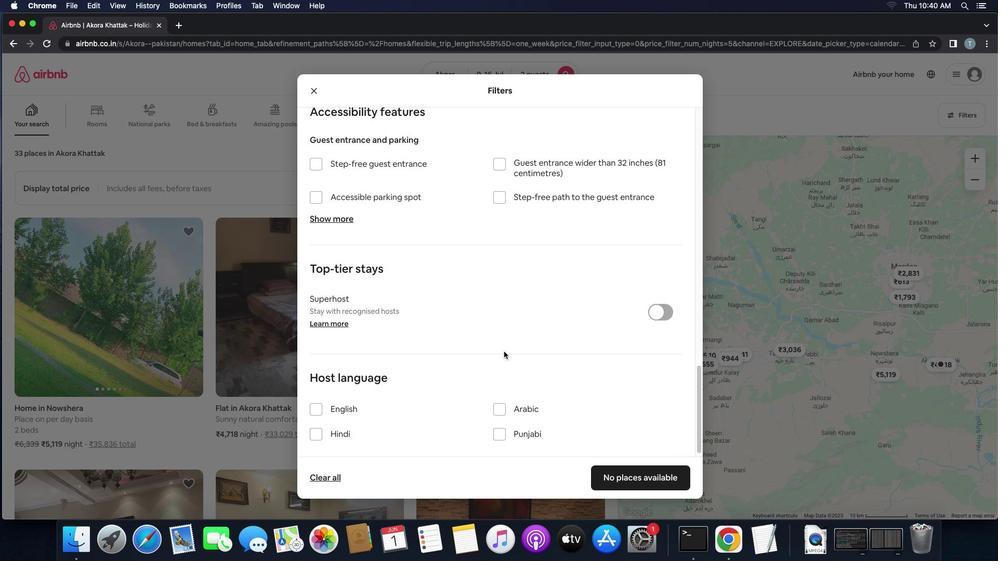 
Action: Mouse scrolled (504, 351) with delta (0, -1)
Screenshot: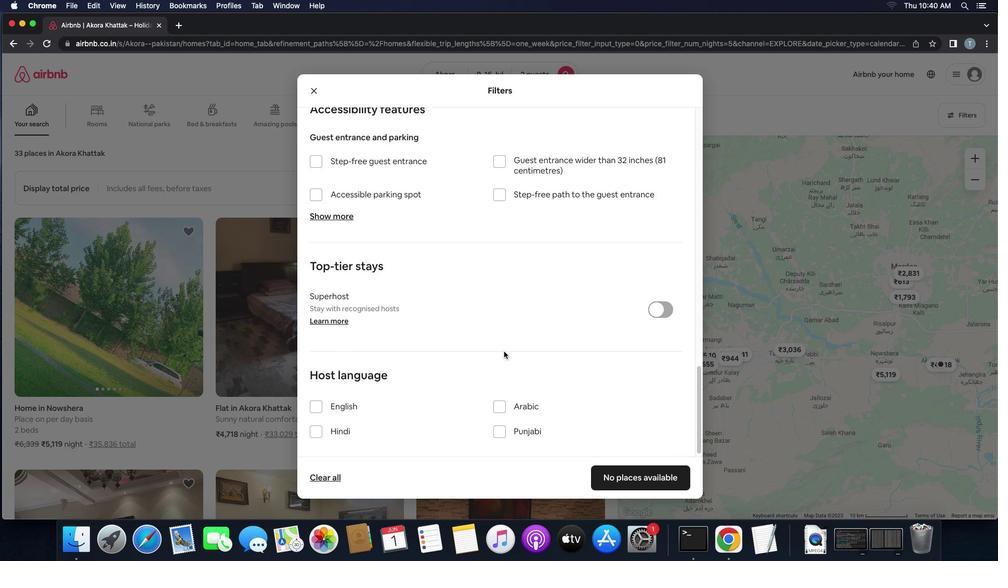 
Action: Mouse moved to (315, 400)
Screenshot: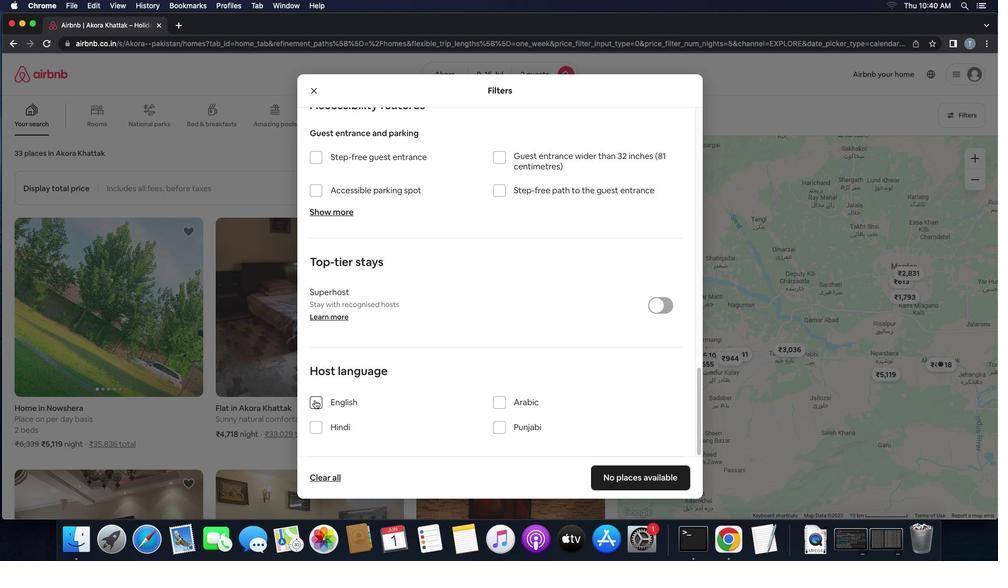 
Action: Mouse pressed left at (315, 400)
Screenshot: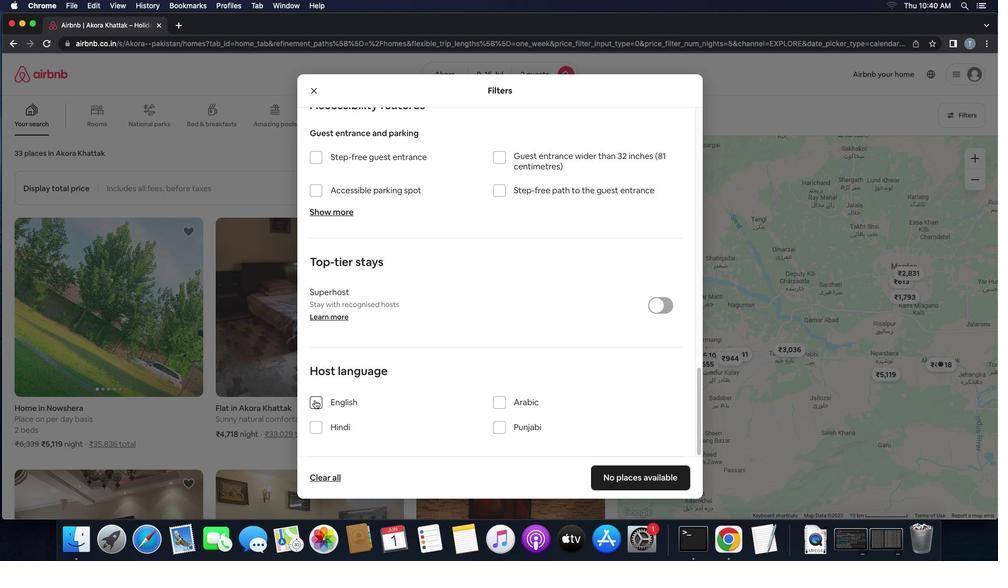 
Action: Mouse moved to (613, 476)
Screenshot: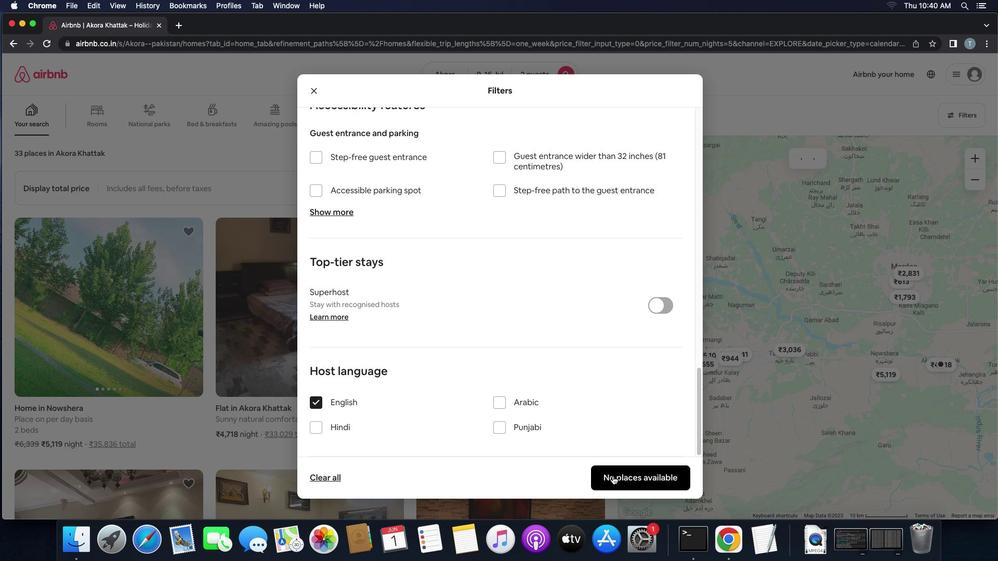 
Action: Mouse pressed left at (613, 476)
Screenshot: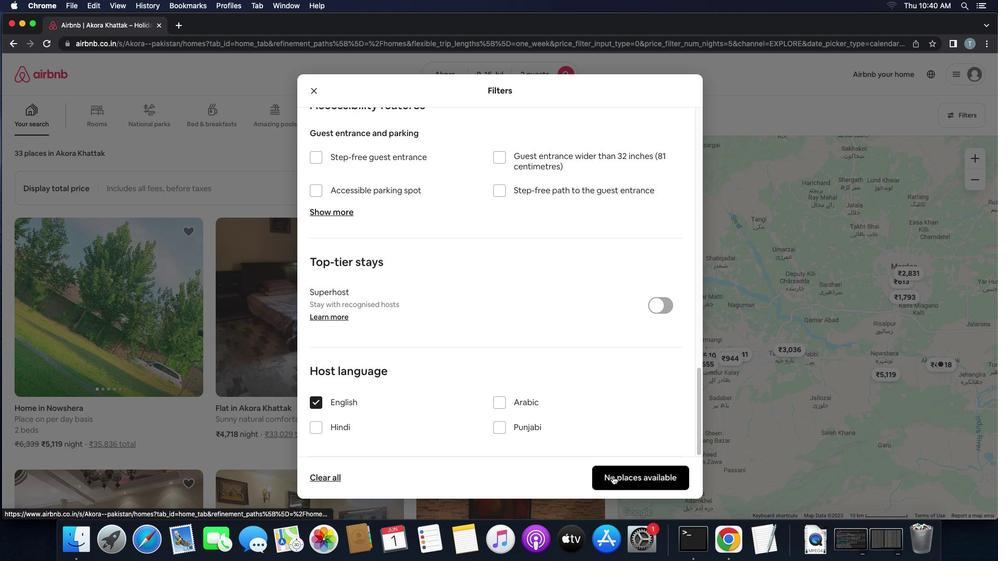 
Action: Mouse moved to (612, 476)
Screenshot: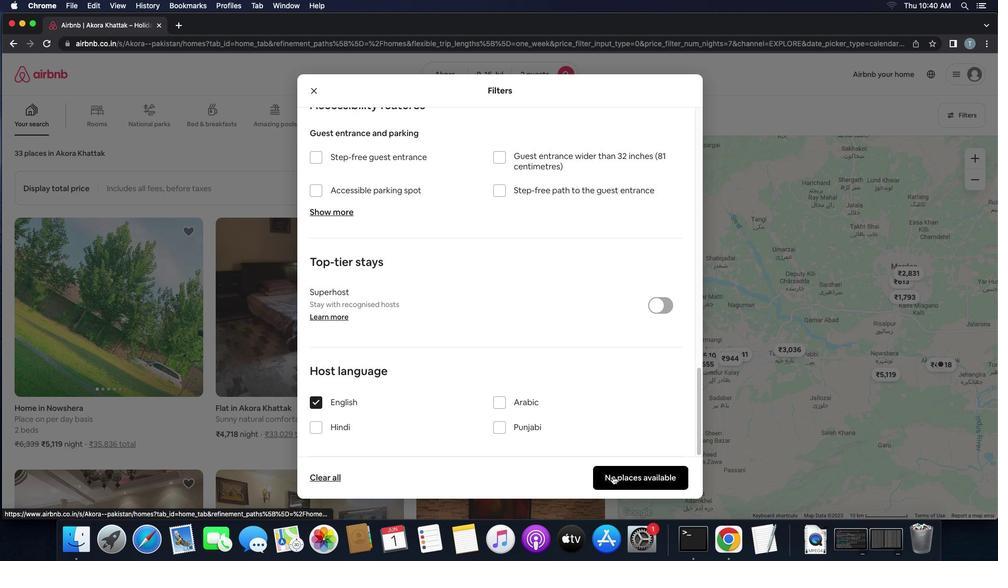 
